 Task: Find connections with filter location Bargi with filter topic #marketingwith filter profile language French with filter current company ZEE5 with filter school RIMT University with filter industry Ambulance Services with filter service category Accounting with filter keywords title Application Developer
Action: Mouse moved to (596, 81)
Screenshot: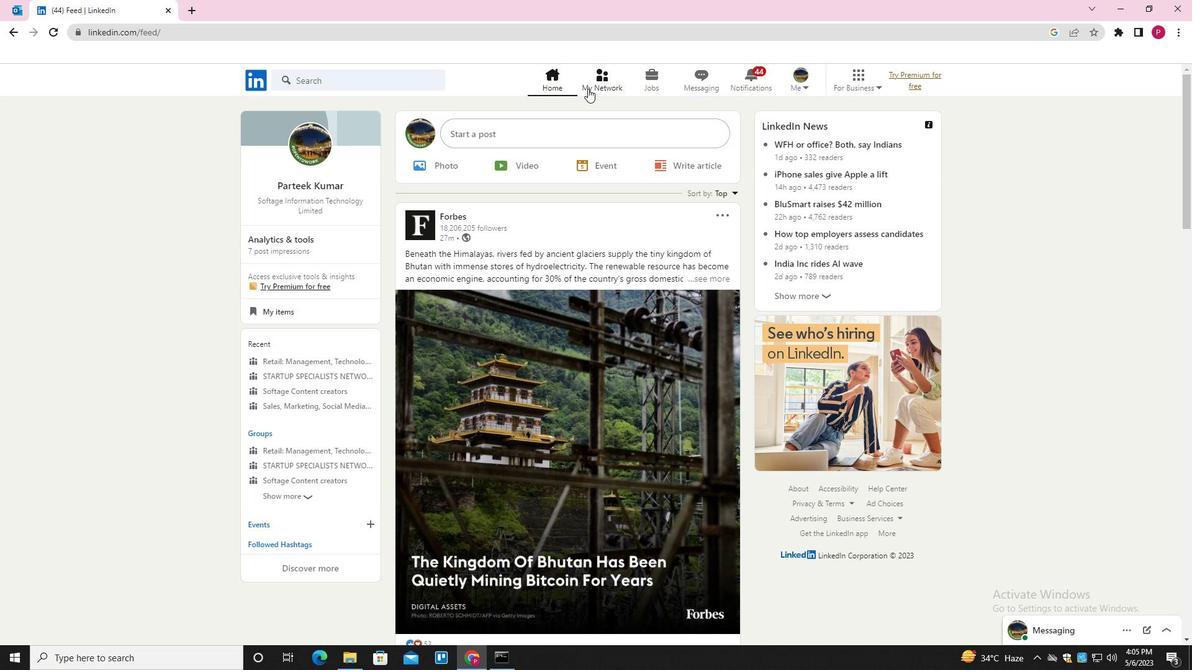 
Action: Mouse pressed left at (596, 81)
Screenshot: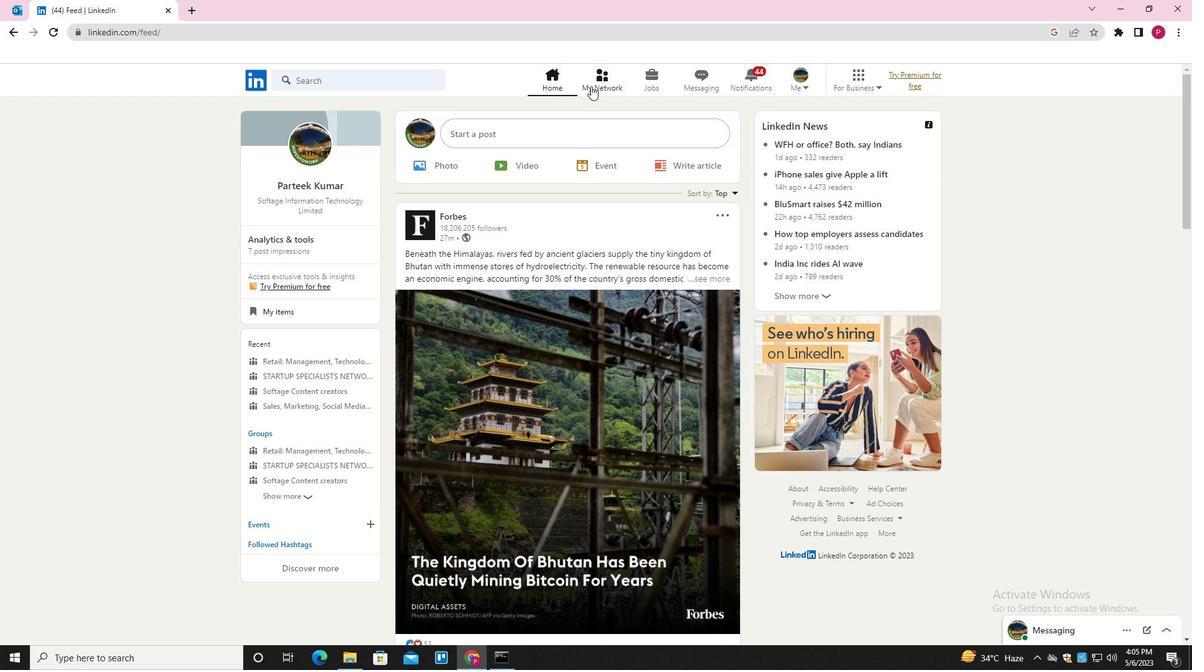 
Action: Mouse moved to (360, 144)
Screenshot: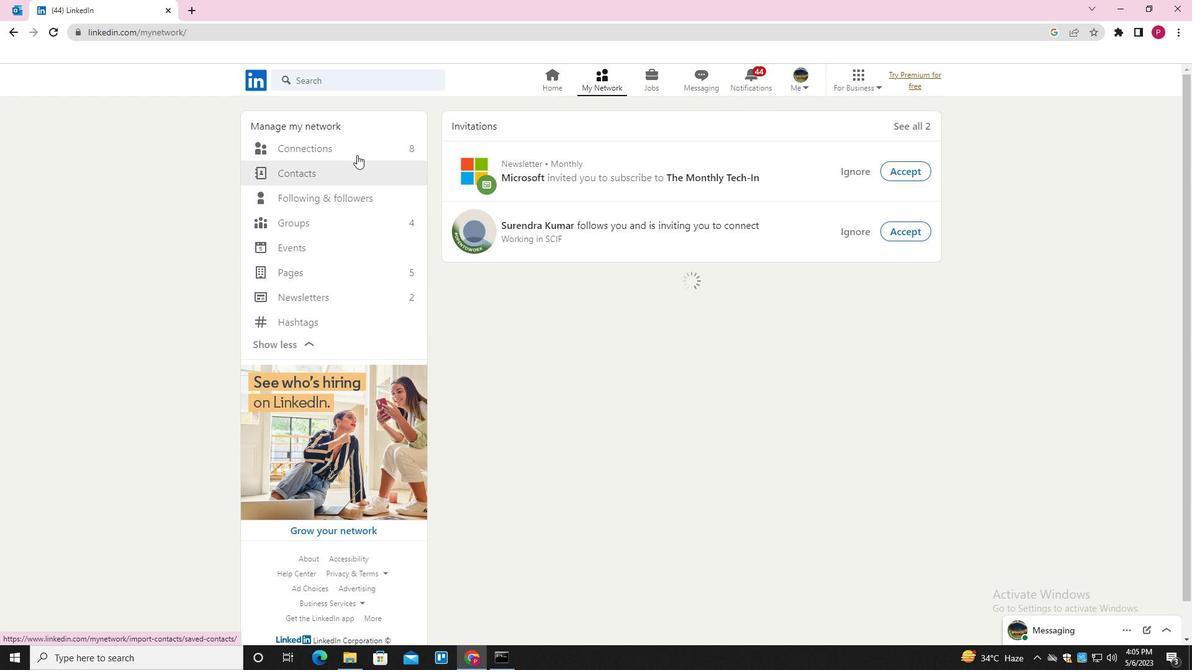 
Action: Mouse pressed left at (360, 144)
Screenshot: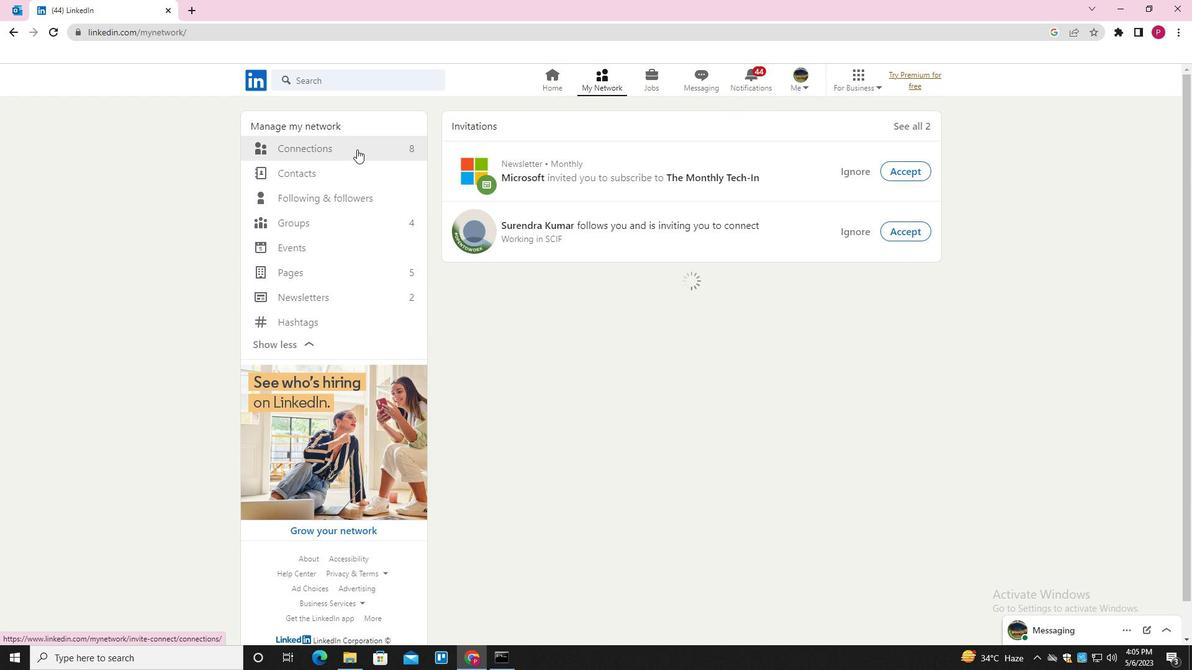 
Action: Mouse moved to (675, 152)
Screenshot: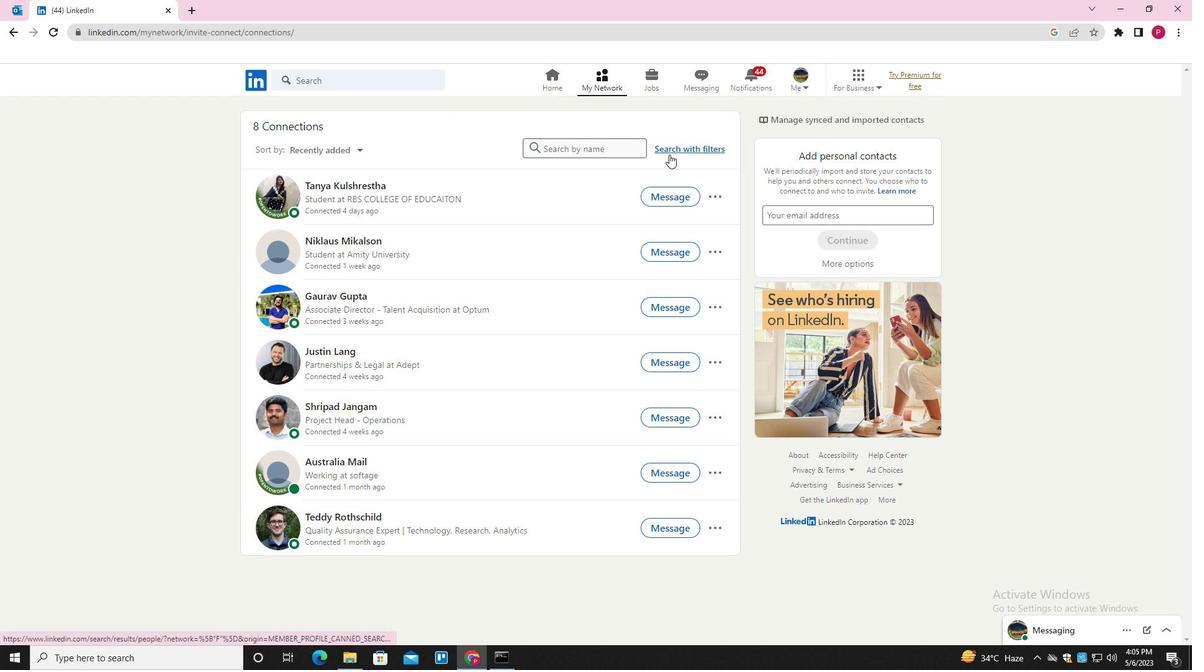
Action: Mouse pressed left at (675, 152)
Screenshot: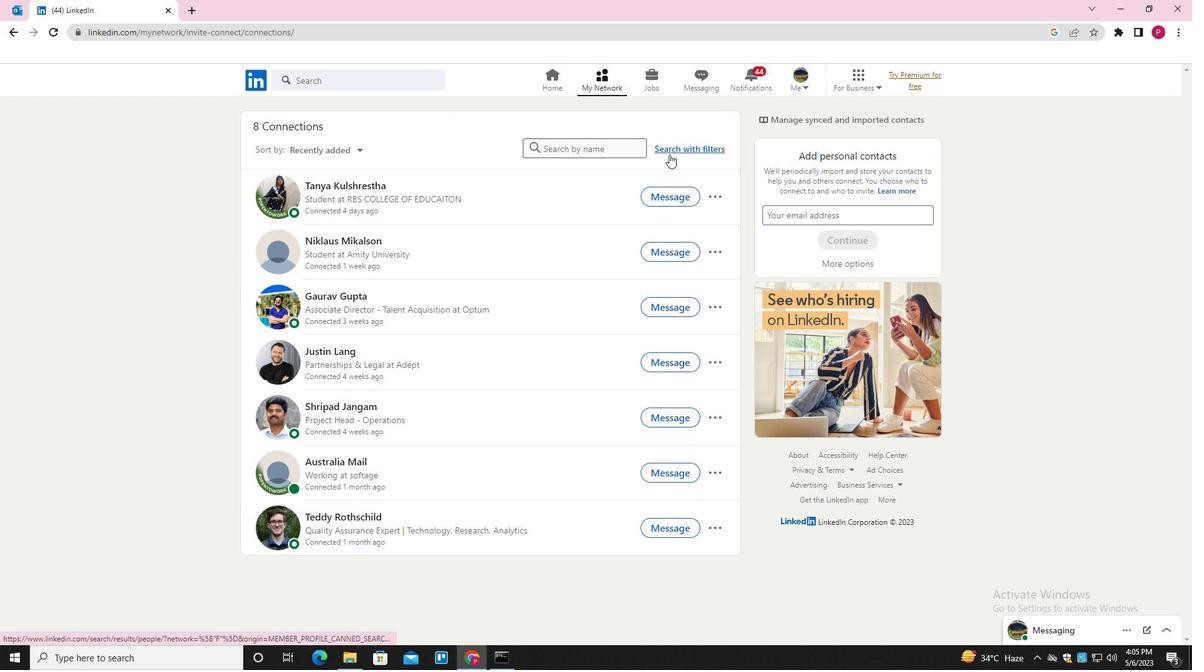 
Action: Mouse moved to (626, 113)
Screenshot: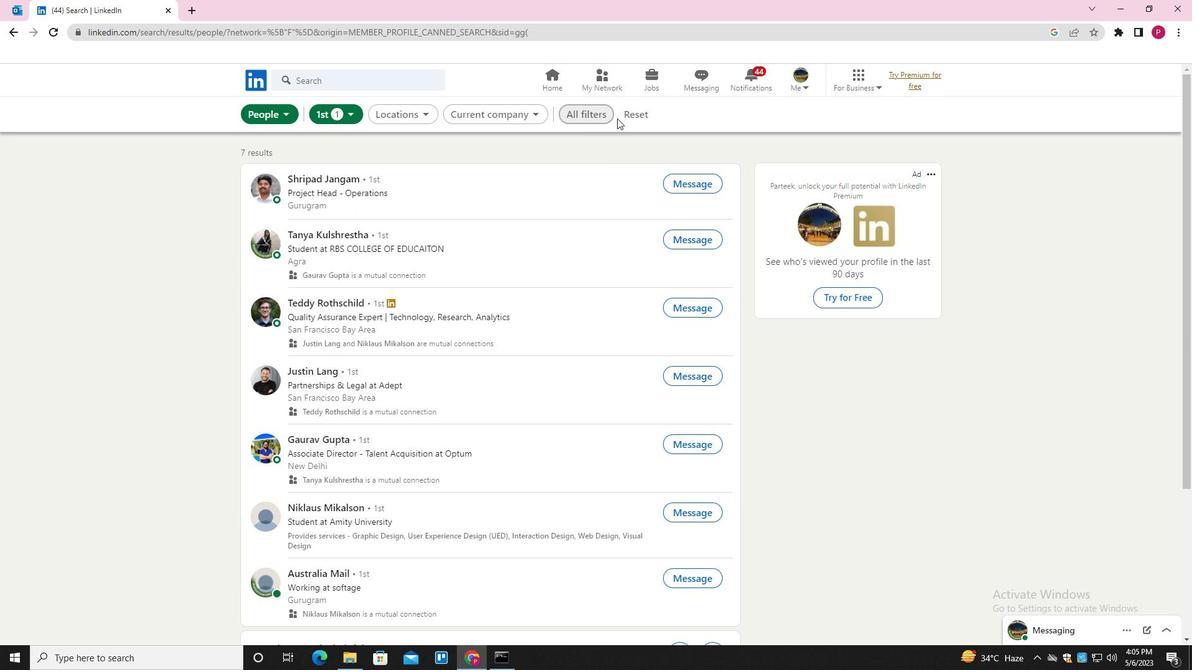 
Action: Mouse pressed left at (626, 113)
Screenshot: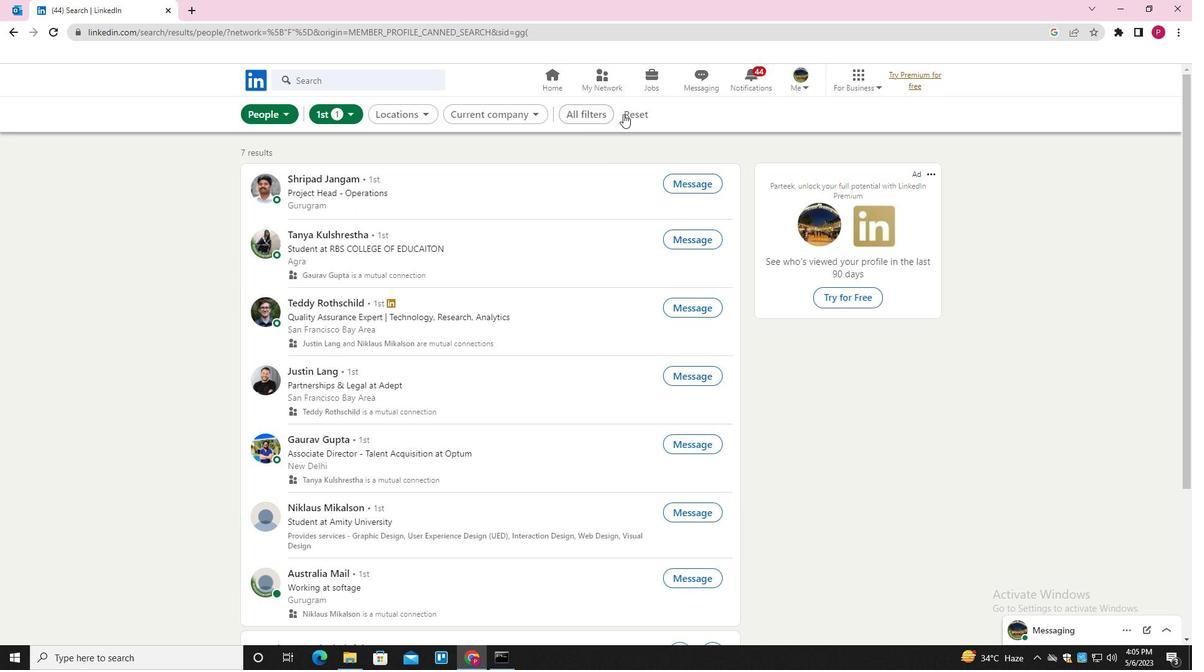 
Action: Mouse moved to (621, 117)
Screenshot: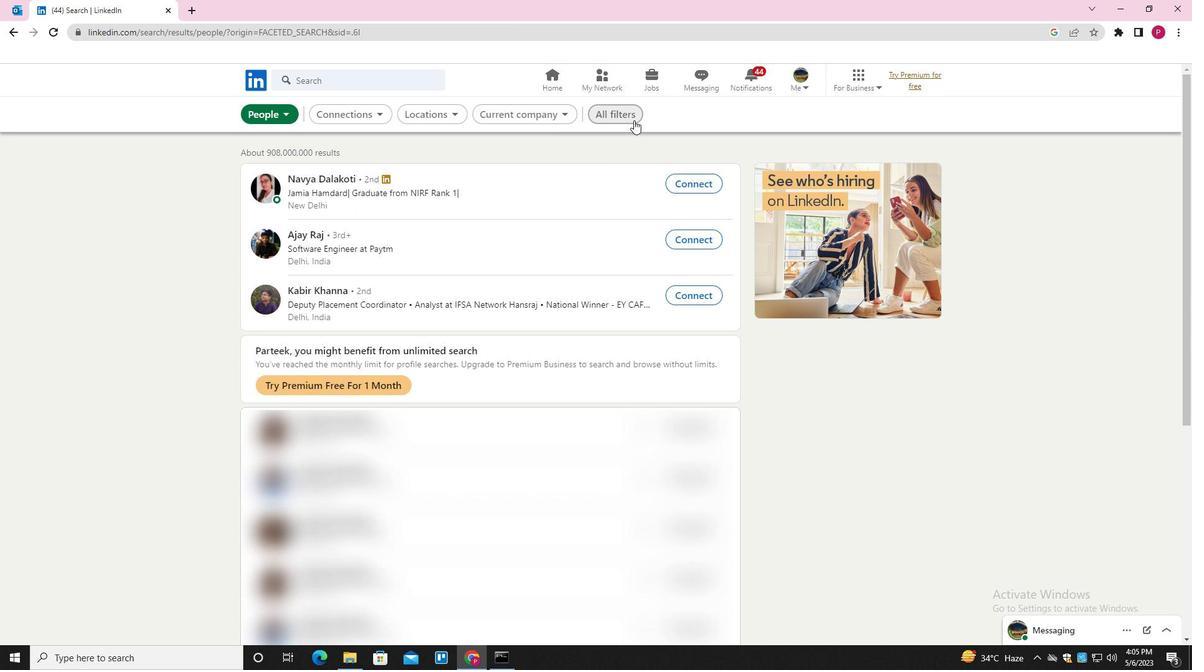 
Action: Mouse pressed left at (621, 117)
Screenshot: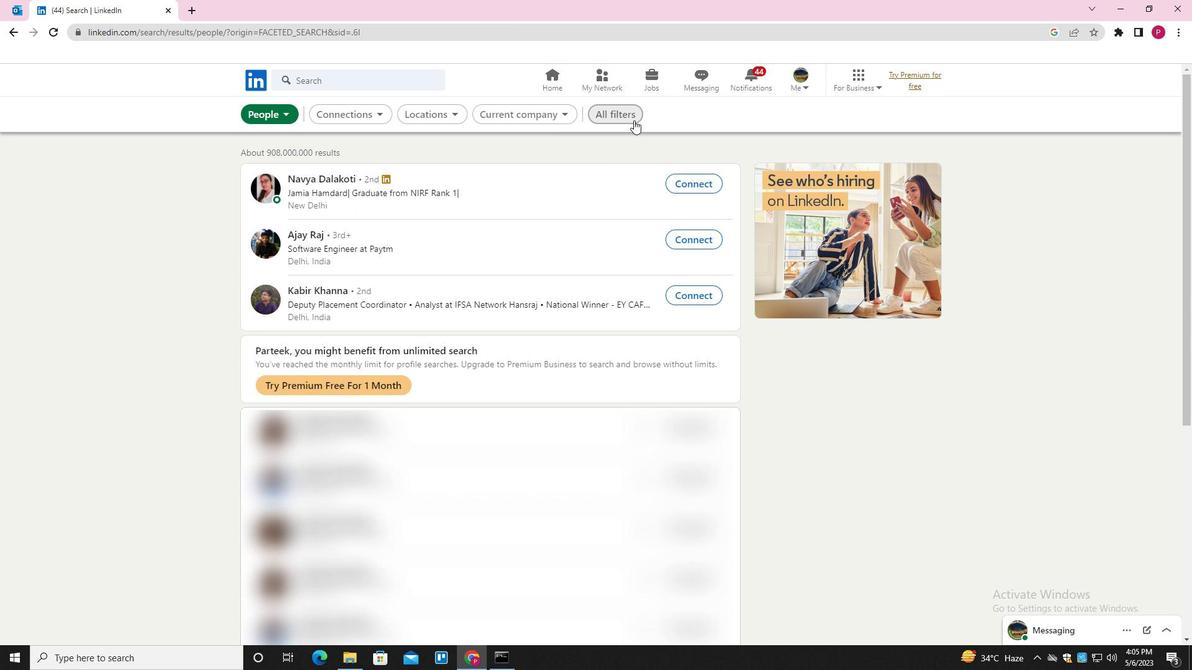
Action: Mouse moved to (980, 414)
Screenshot: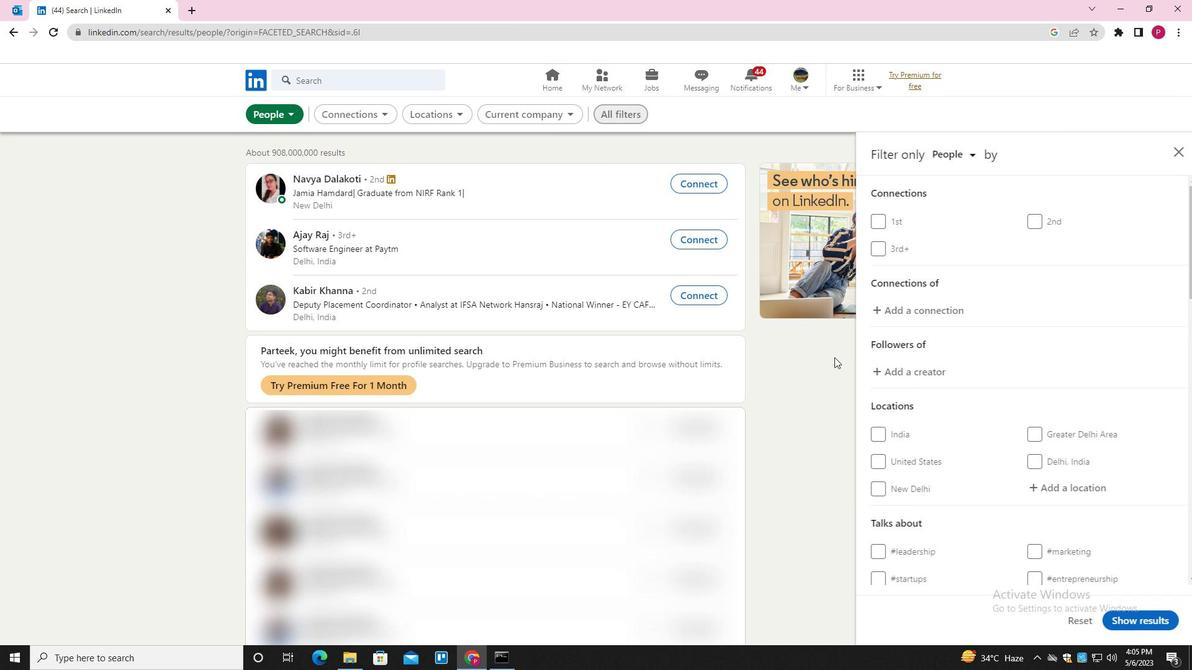 
Action: Mouse scrolled (980, 413) with delta (0, 0)
Screenshot: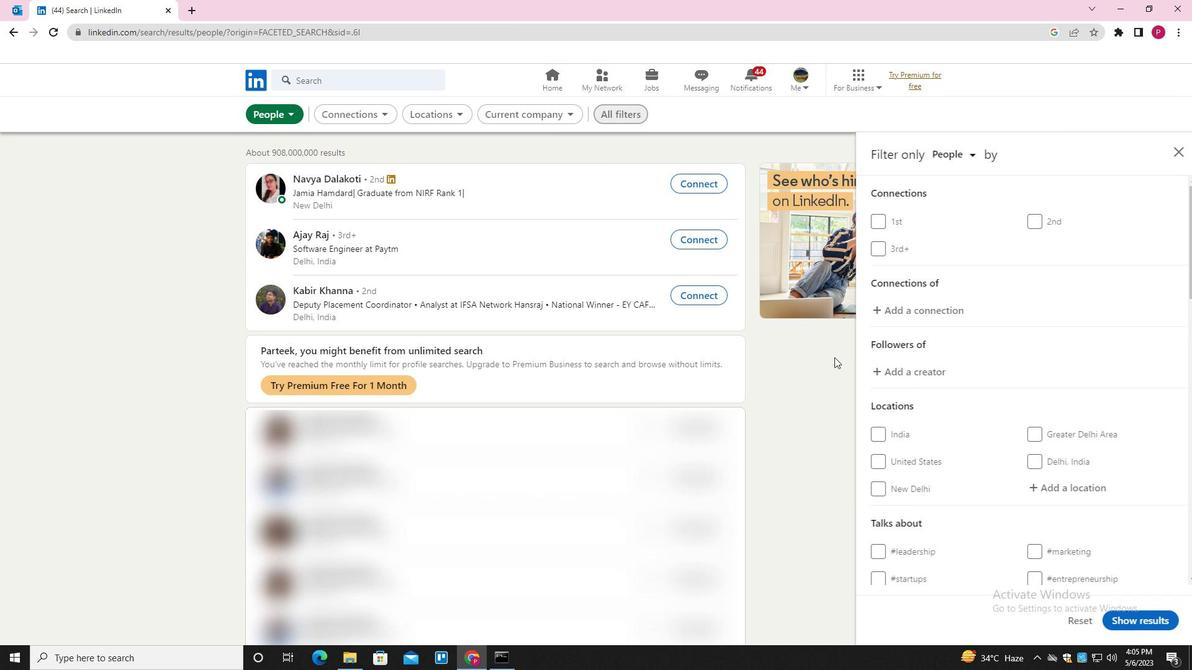 
Action: Mouse scrolled (980, 413) with delta (0, 0)
Screenshot: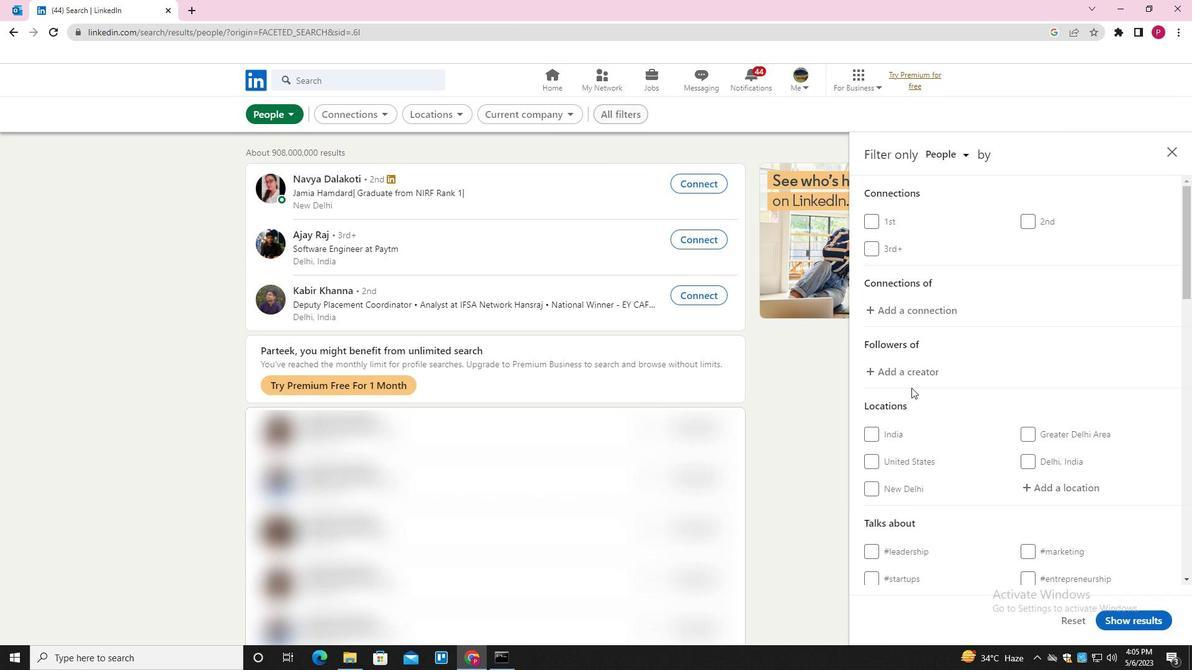 
Action: Mouse moved to (1045, 355)
Screenshot: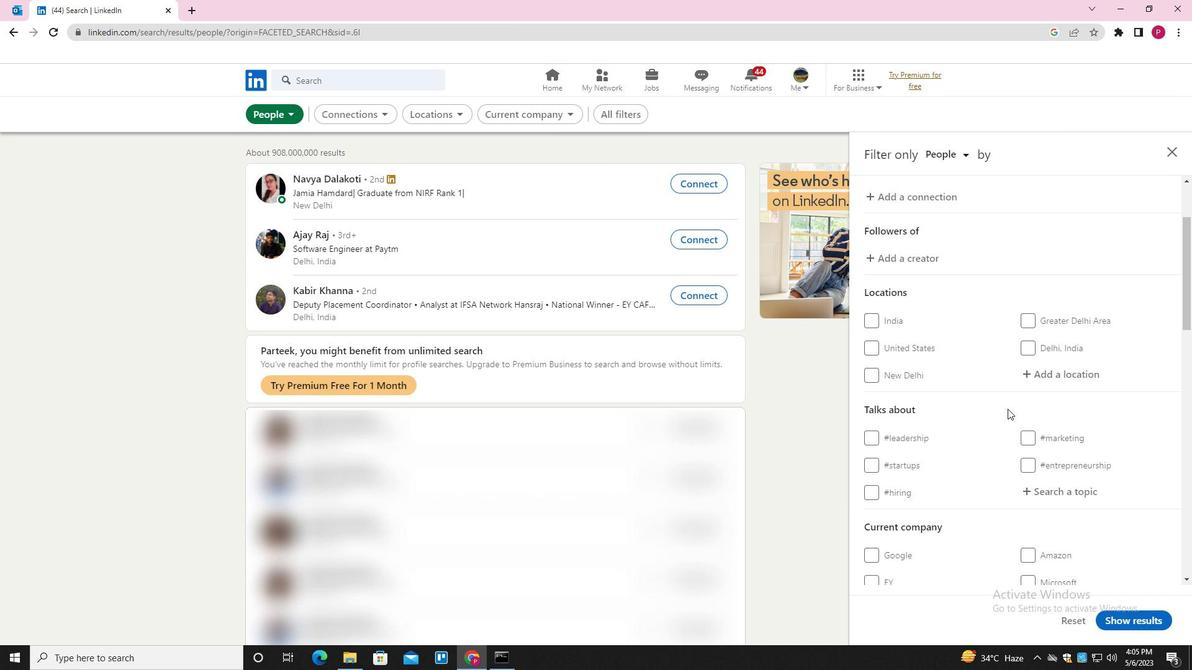 
Action: Mouse pressed left at (1045, 355)
Screenshot: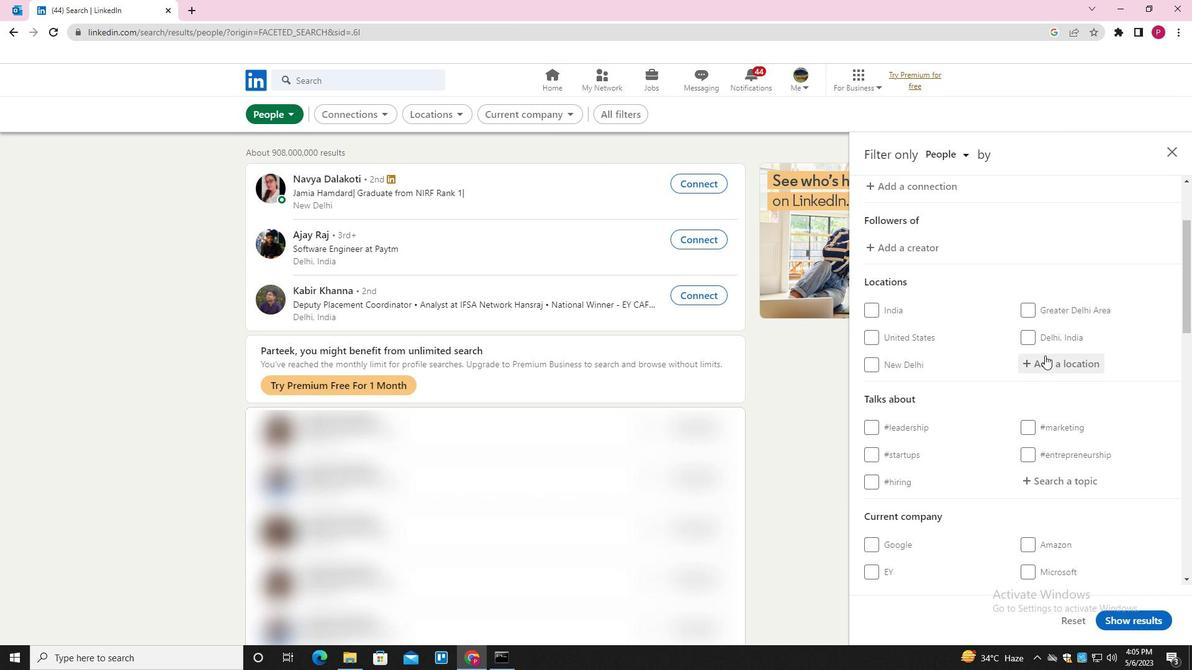 
Action: Mouse moved to (1046, 360)
Screenshot: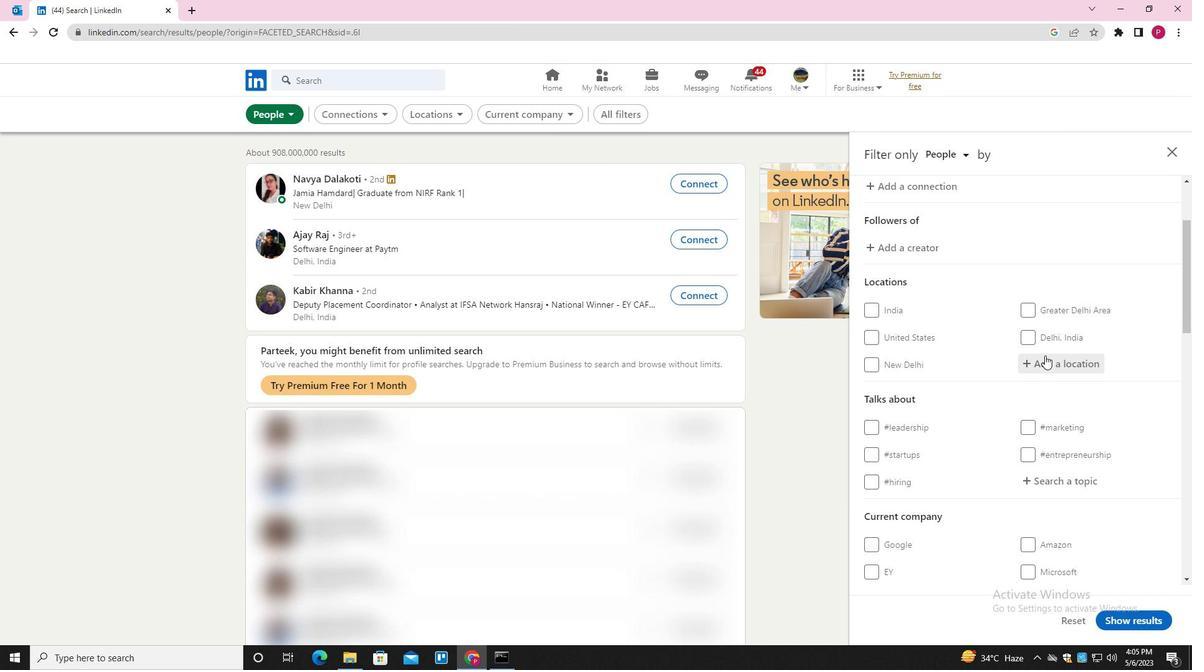 
Action: Key pressed <Key.shift>BARGI
Screenshot: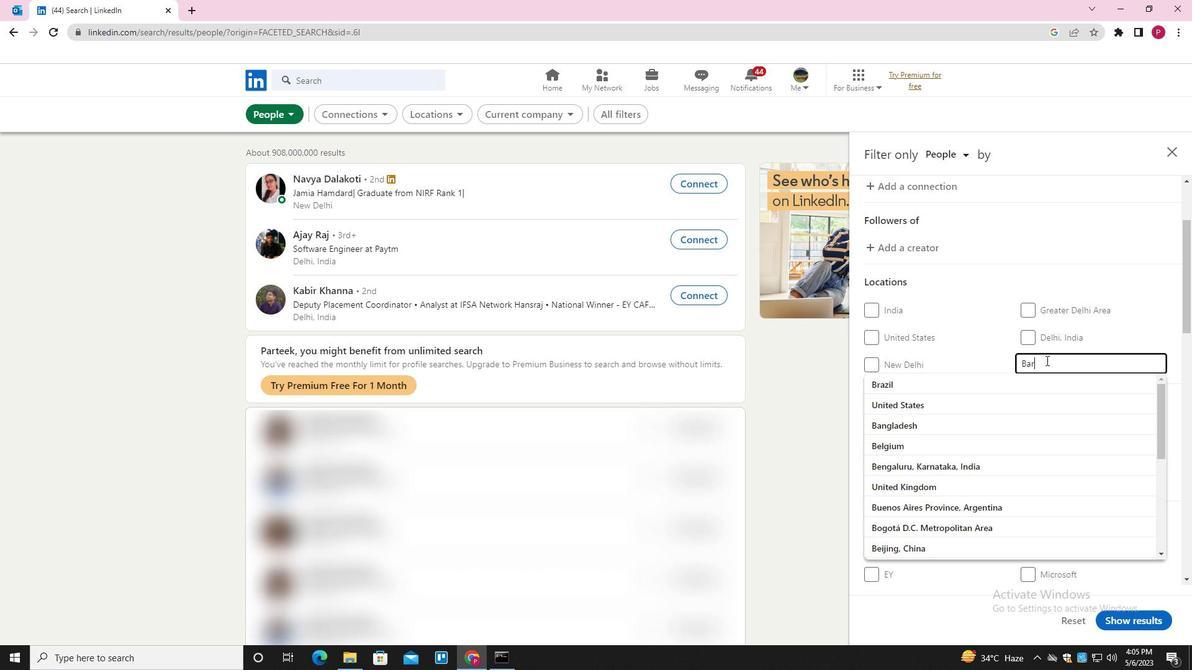 
Action: Mouse moved to (1051, 388)
Screenshot: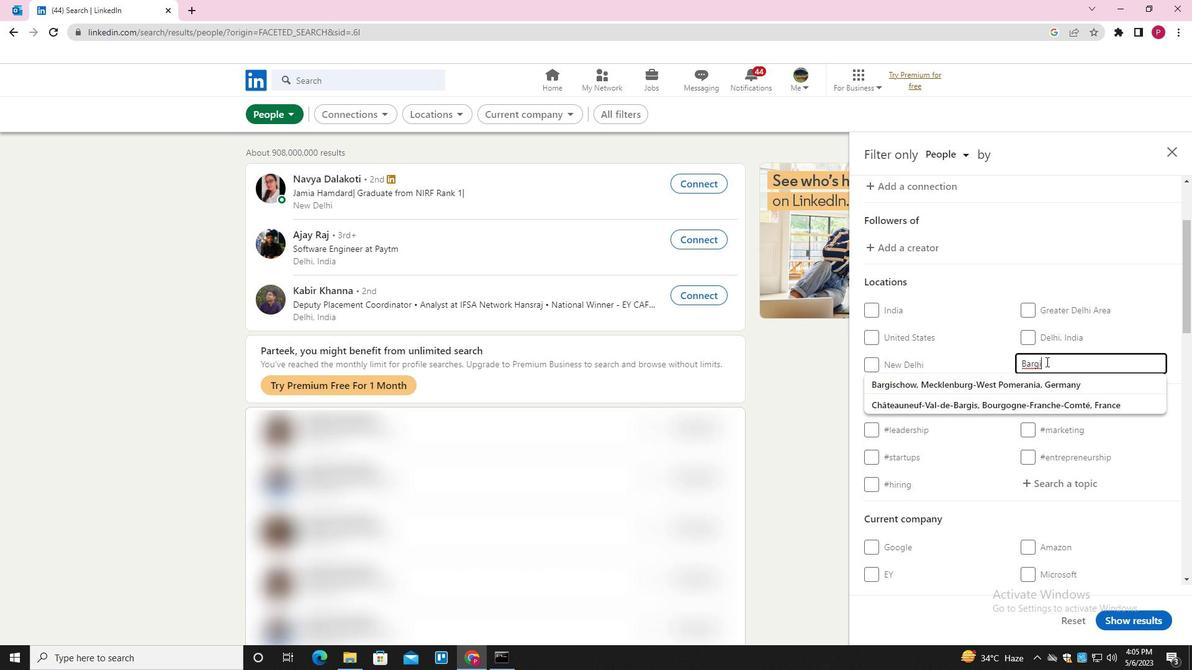 
Action: Mouse scrolled (1051, 387) with delta (0, 0)
Screenshot: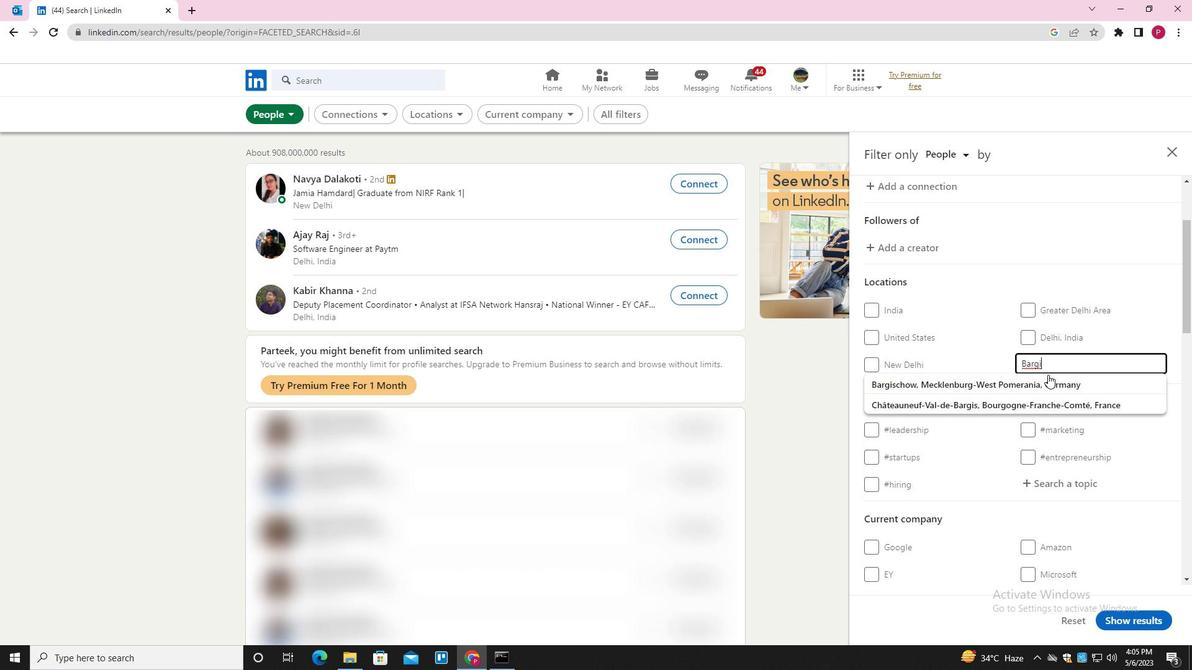 
Action: Mouse scrolled (1051, 387) with delta (0, 0)
Screenshot: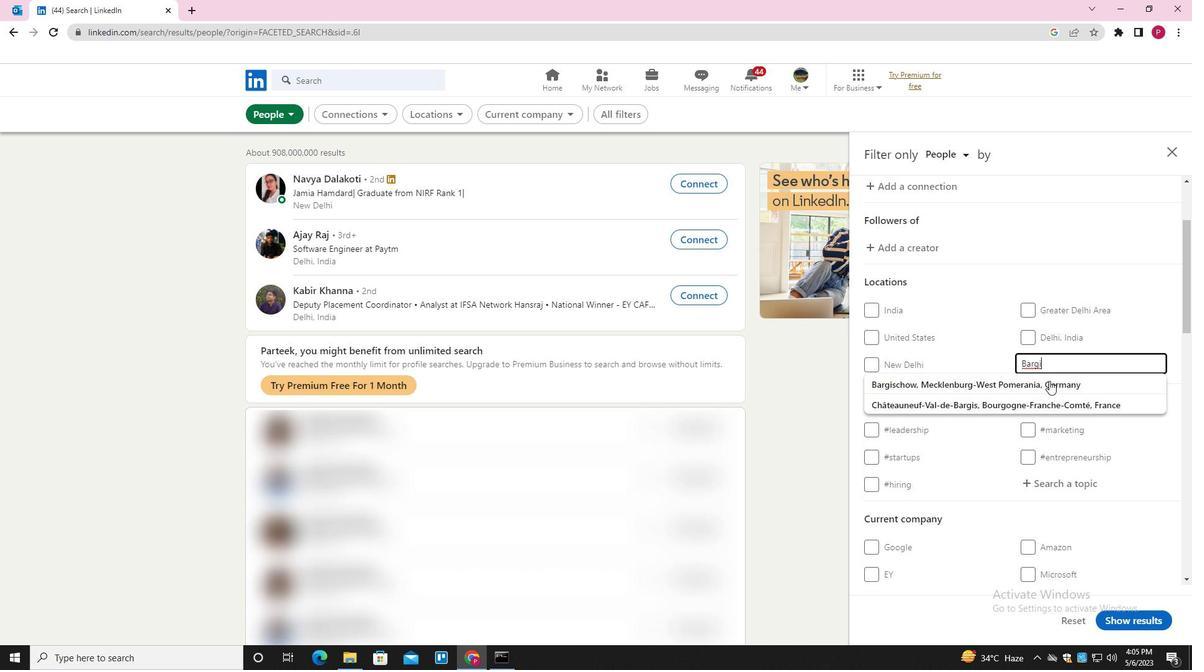 
Action: Mouse moved to (1055, 393)
Screenshot: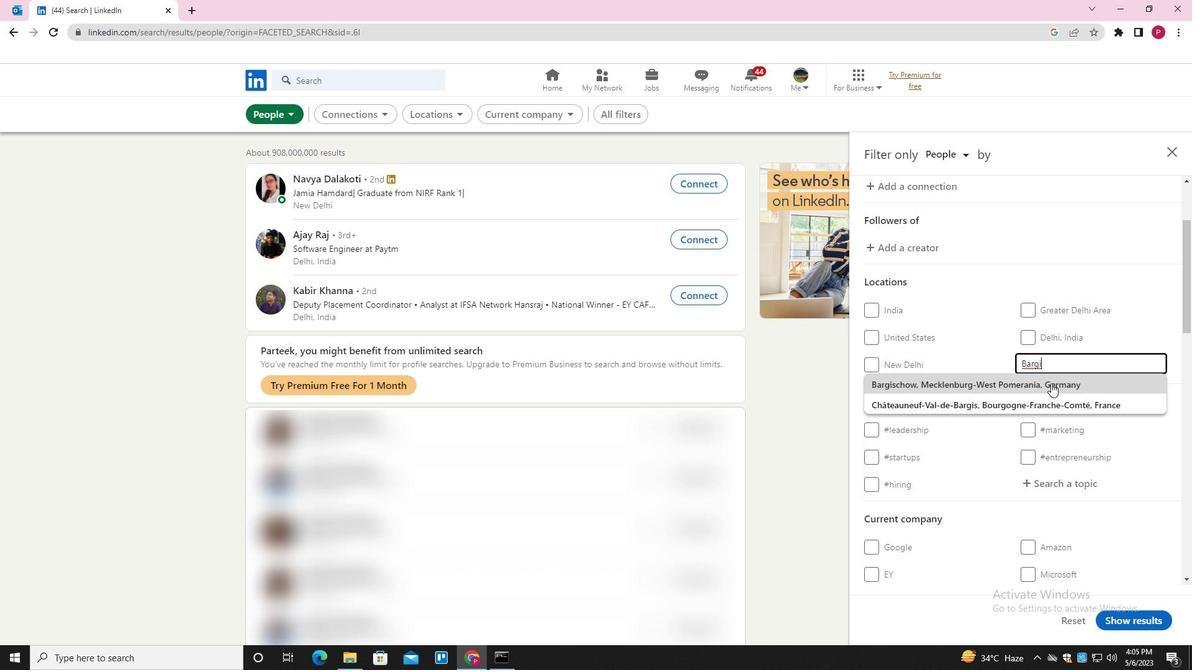 
Action: Mouse scrolled (1055, 392) with delta (0, 0)
Screenshot: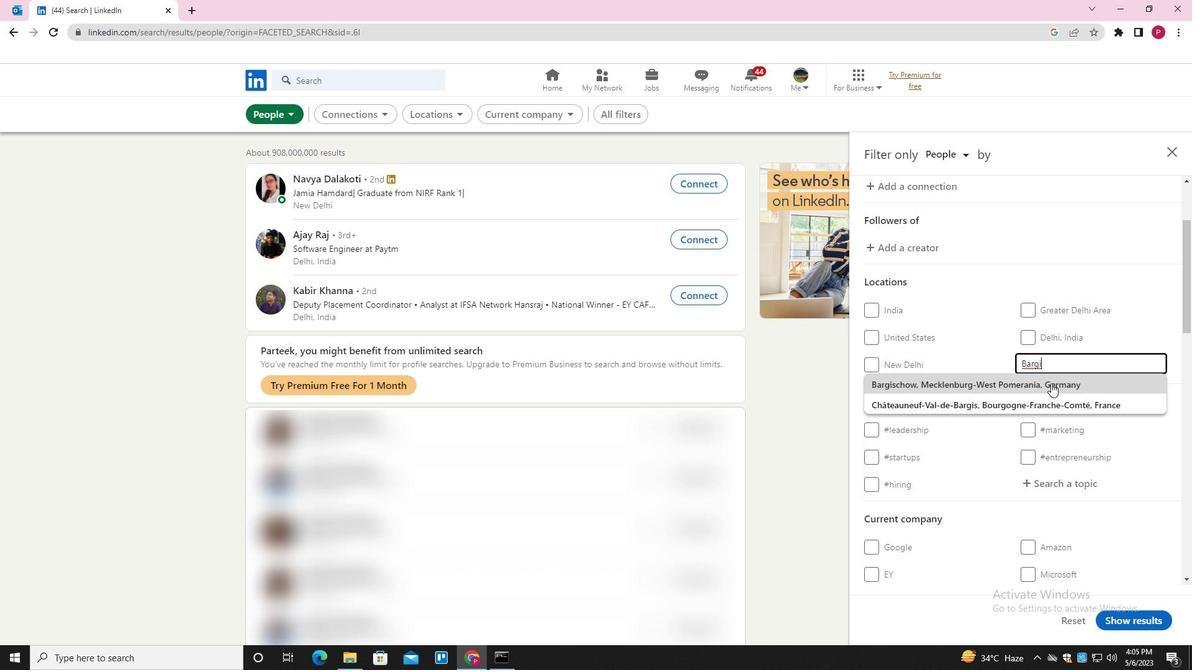 
Action: Mouse moved to (1070, 301)
Screenshot: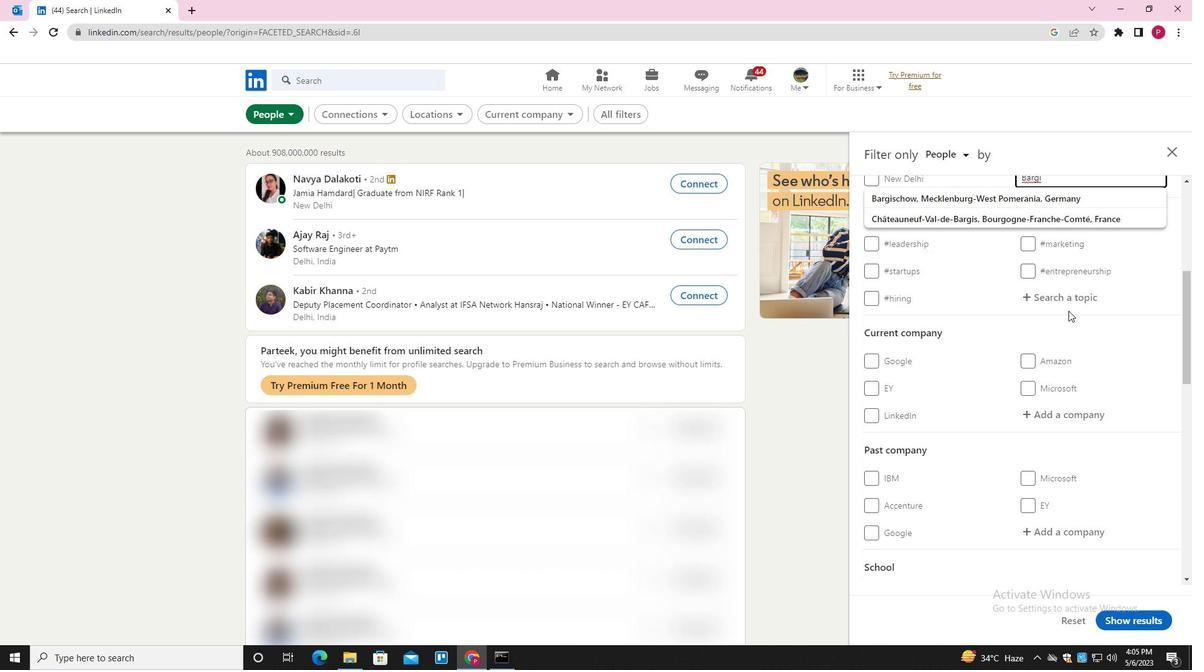 
Action: Mouse pressed left at (1070, 301)
Screenshot: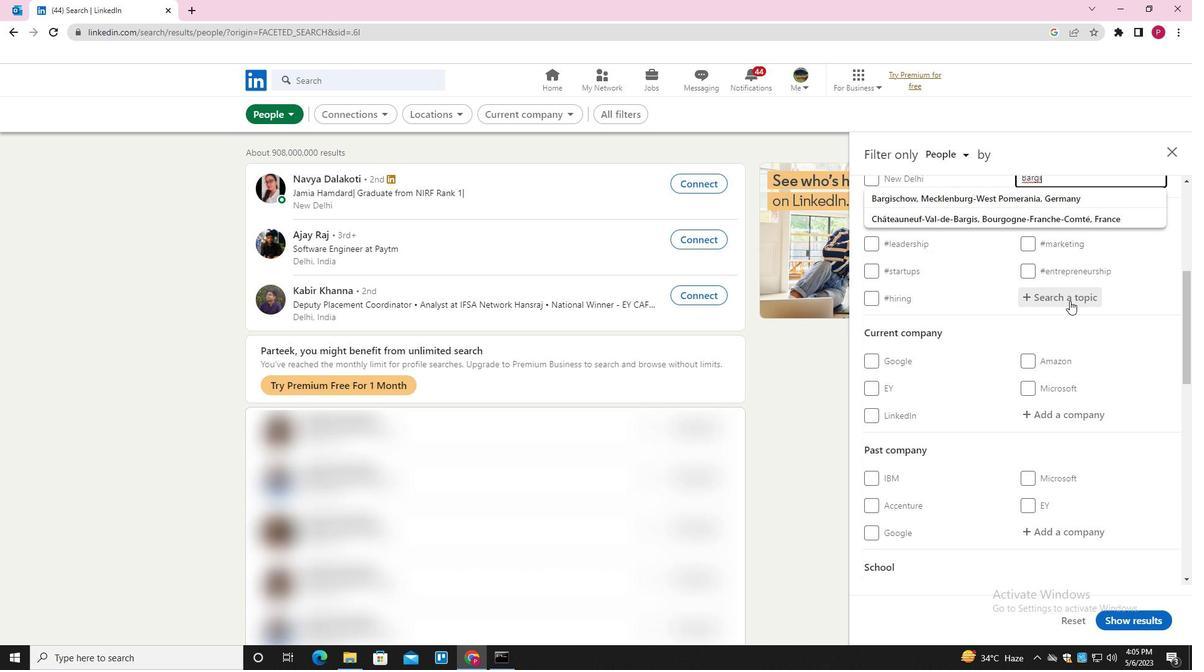 
Action: Key pressed MARKETING<Key.down><Key.enter>
Screenshot: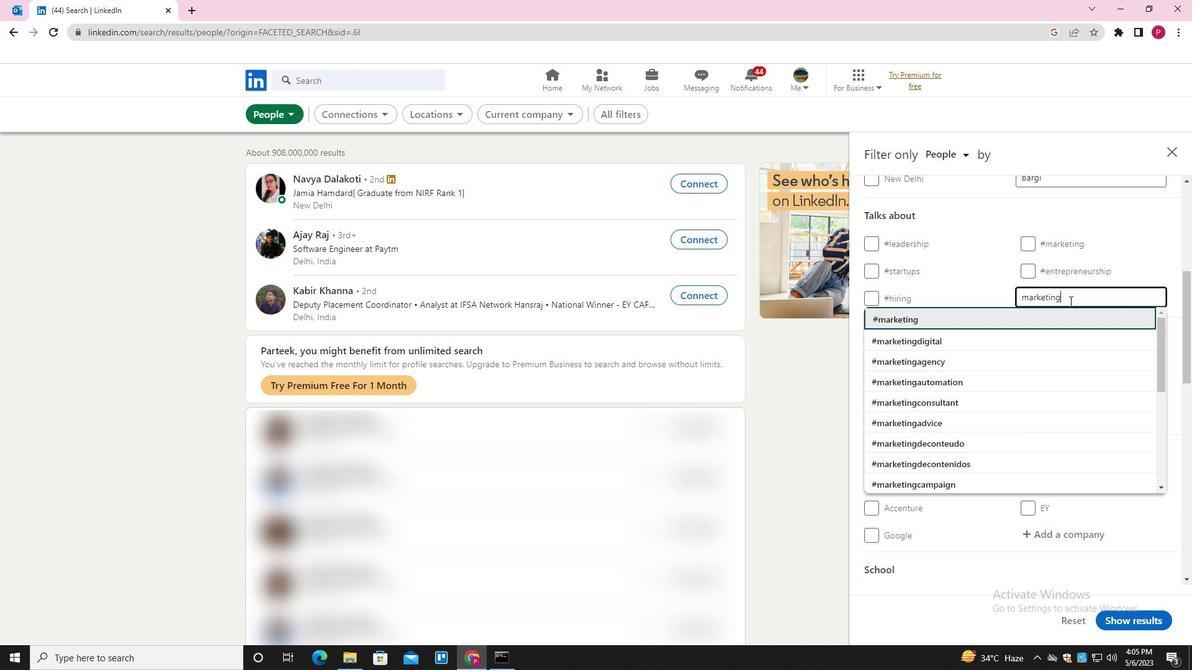 
Action: Mouse moved to (987, 375)
Screenshot: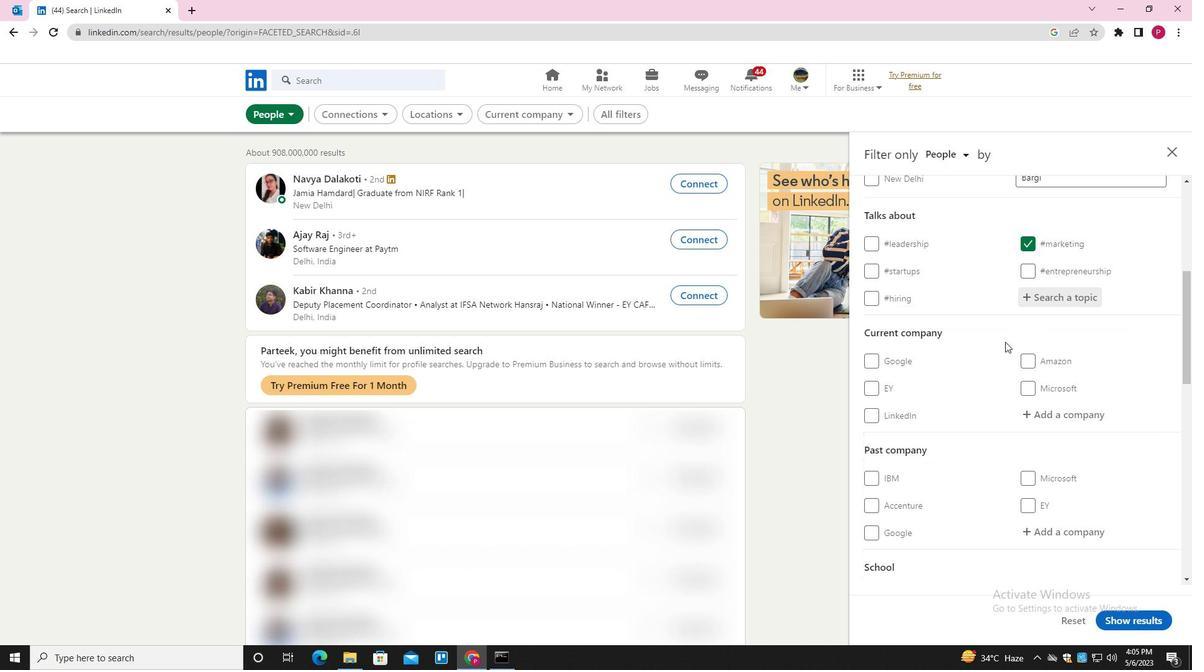 
Action: Mouse scrolled (987, 374) with delta (0, 0)
Screenshot: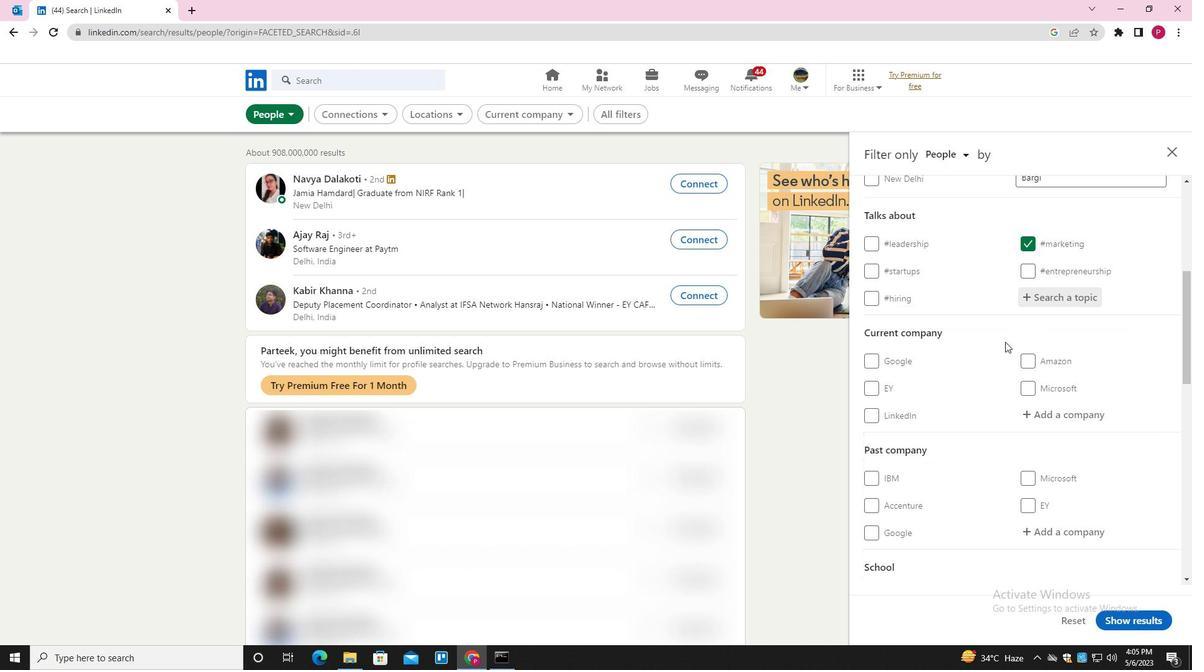 
Action: Mouse moved to (987, 381)
Screenshot: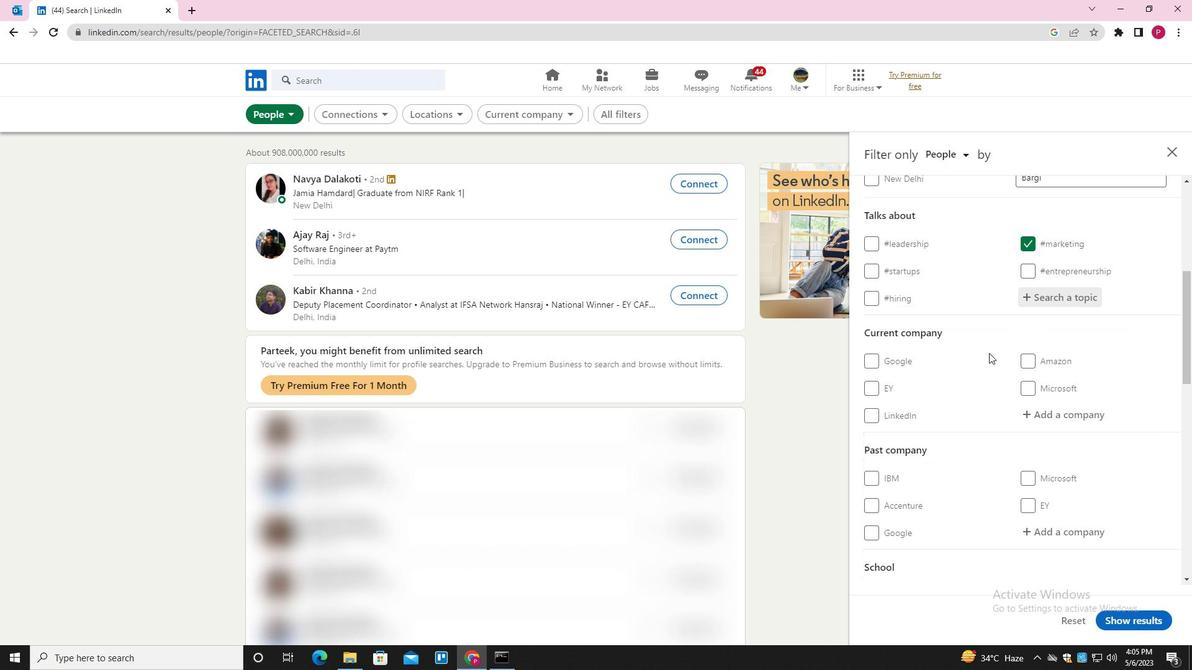 
Action: Mouse scrolled (987, 380) with delta (0, 0)
Screenshot: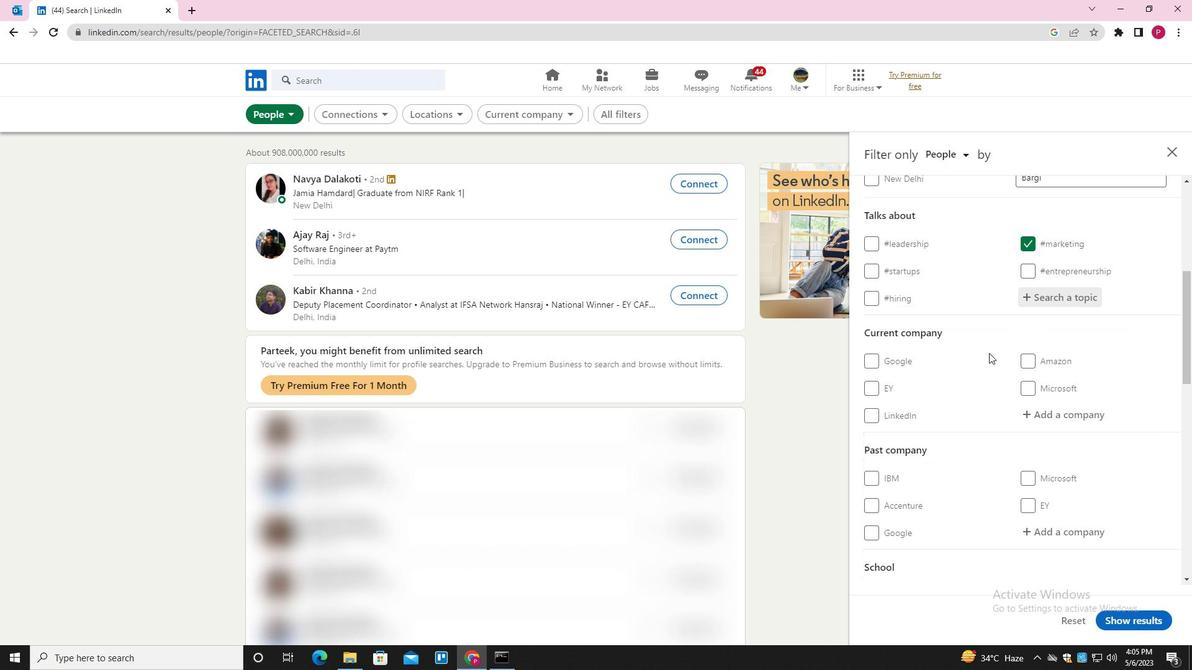 
Action: Mouse scrolled (987, 380) with delta (0, 0)
Screenshot: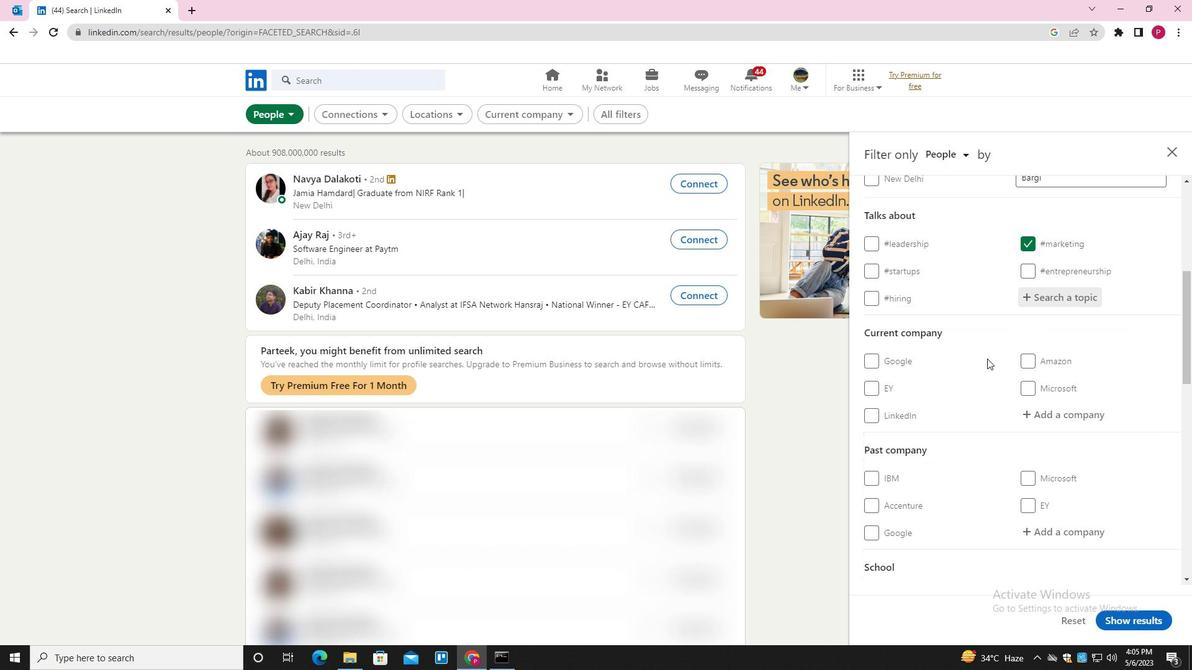 
Action: Mouse scrolled (987, 380) with delta (0, 0)
Screenshot: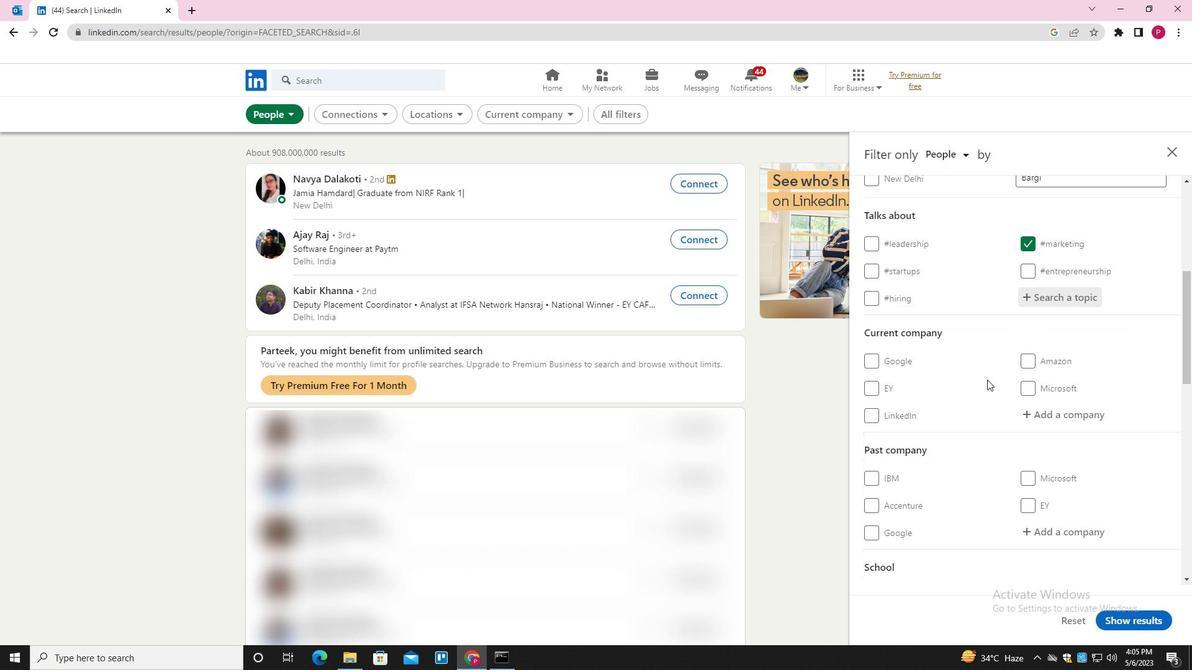 
Action: Mouse moved to (991, 362)
Screenshot: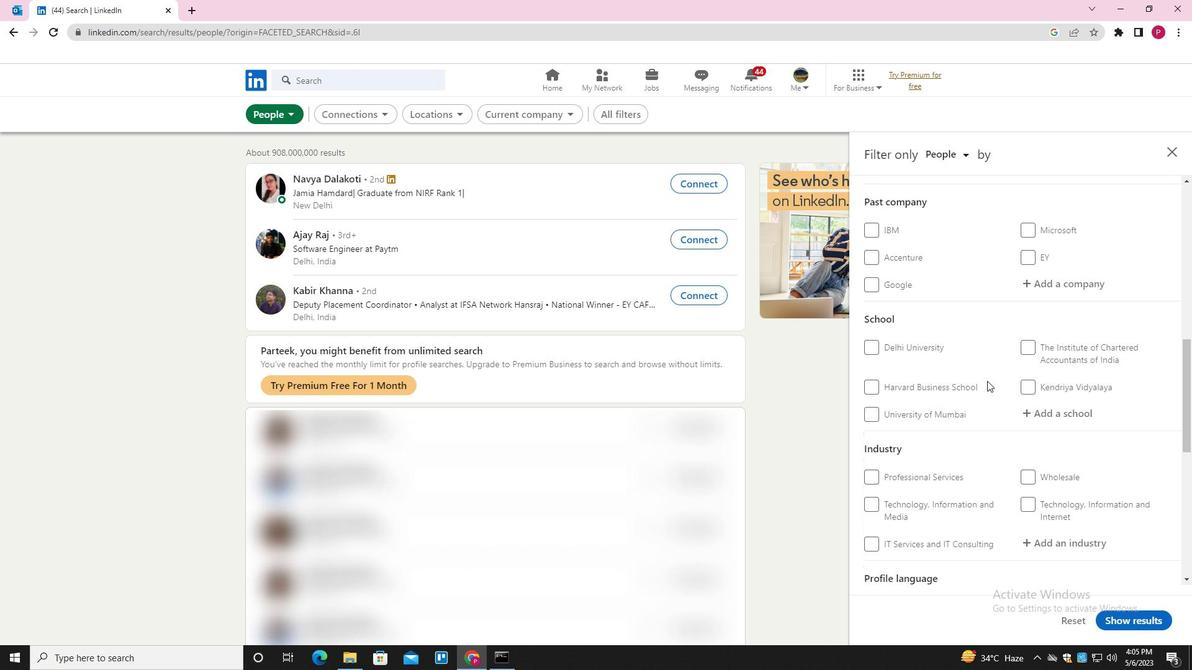 
Action: Mouse scrolled (991, 361) with delta (0, 0)
Screenshot: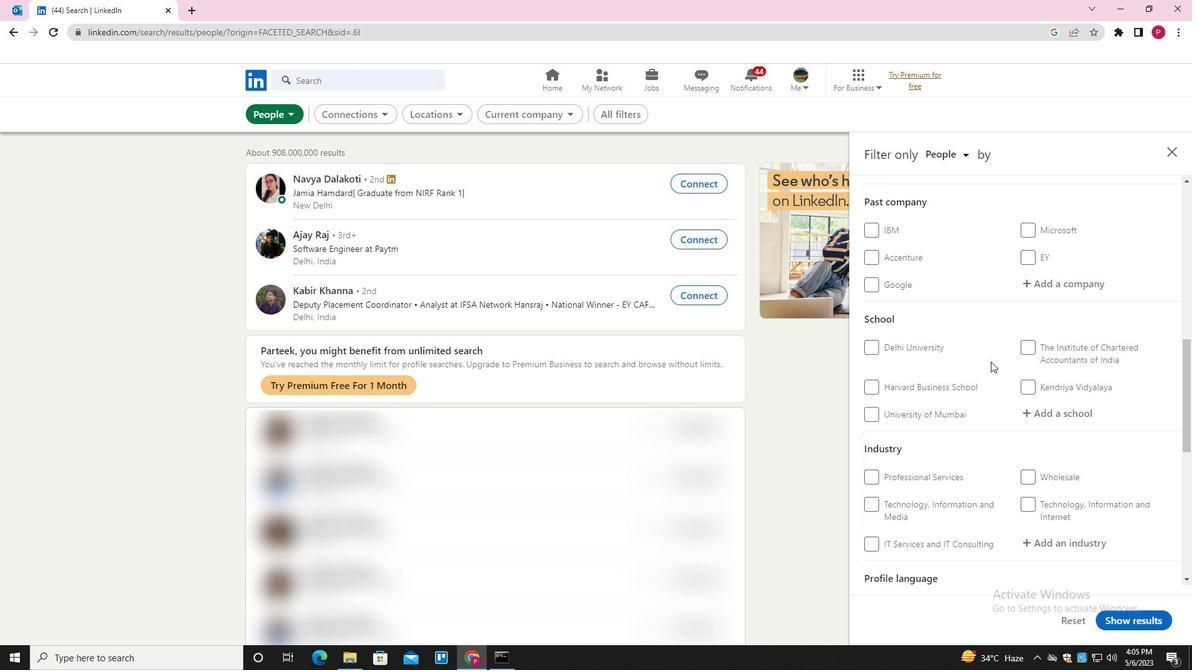 
Action: Mouse scrolled (991, 361) with delta (0, 0)
Screenshot: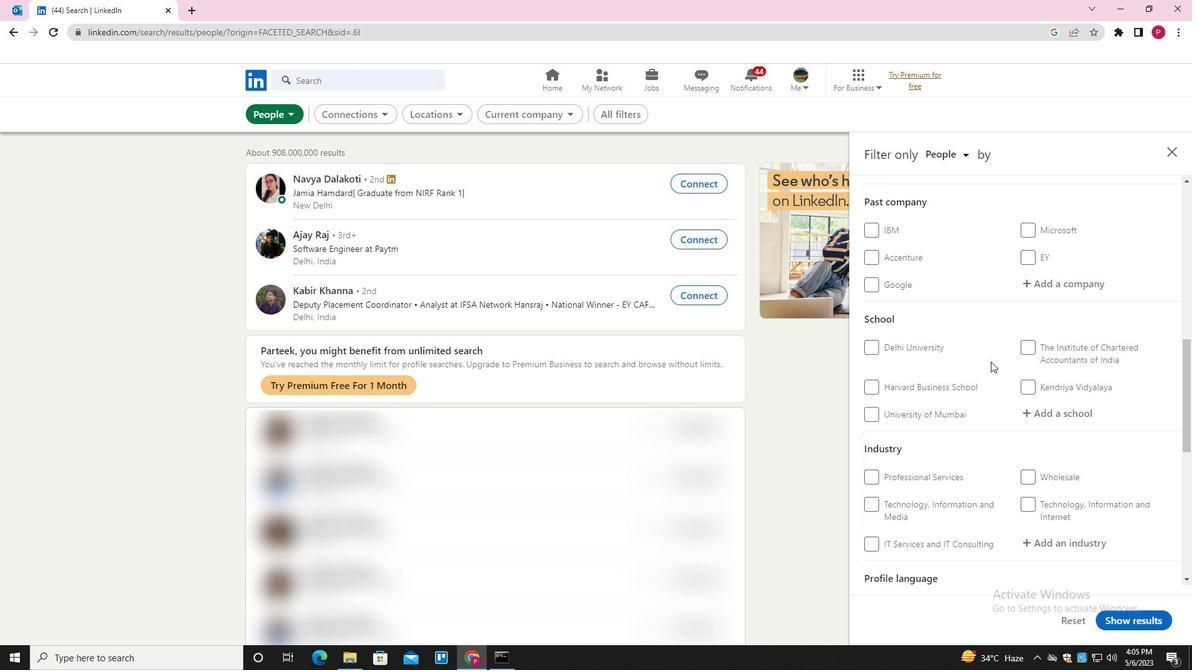 
Action: Mouse scrolled (991, 361) with delta (0, 0)
Screenshot: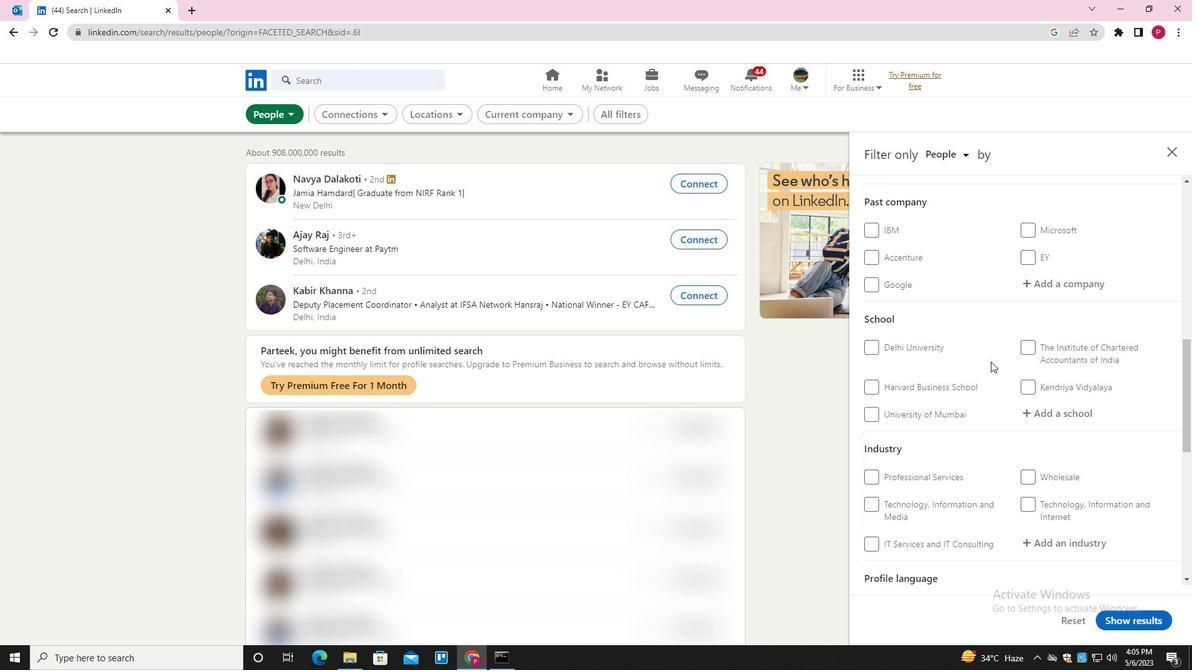 
Action: Mouse scrolled (991, 361) with delta (0, 0)
Screenshot: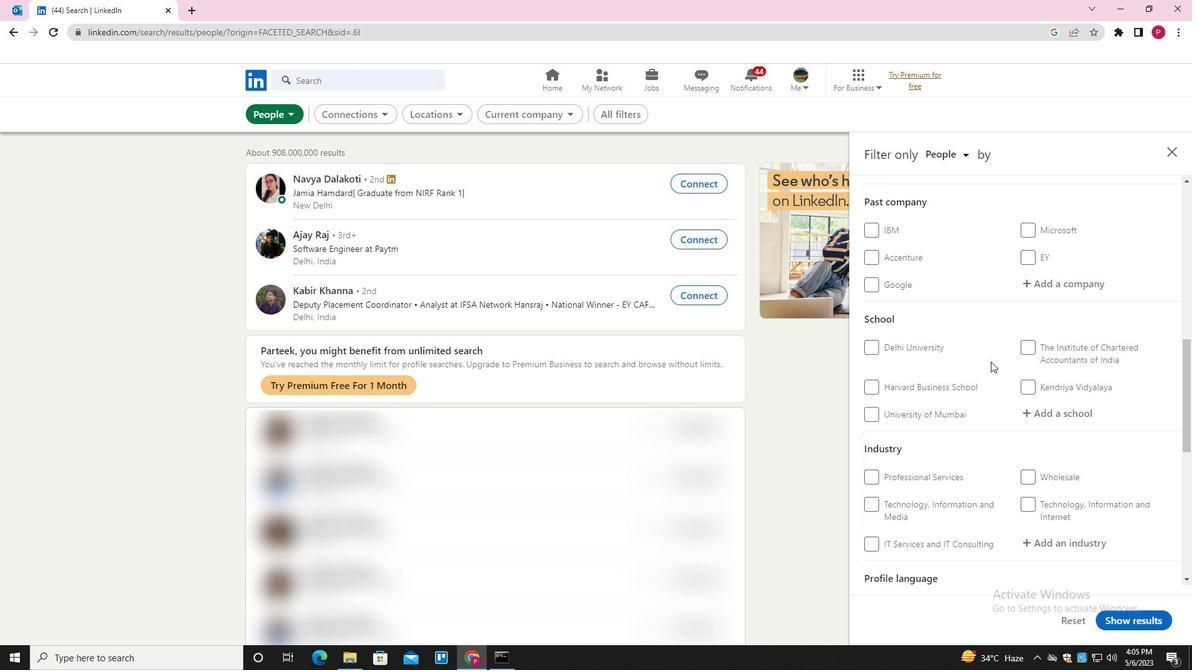
Action: Mouse scrolled (991, 361) with delta (0, 0)
Screenshot: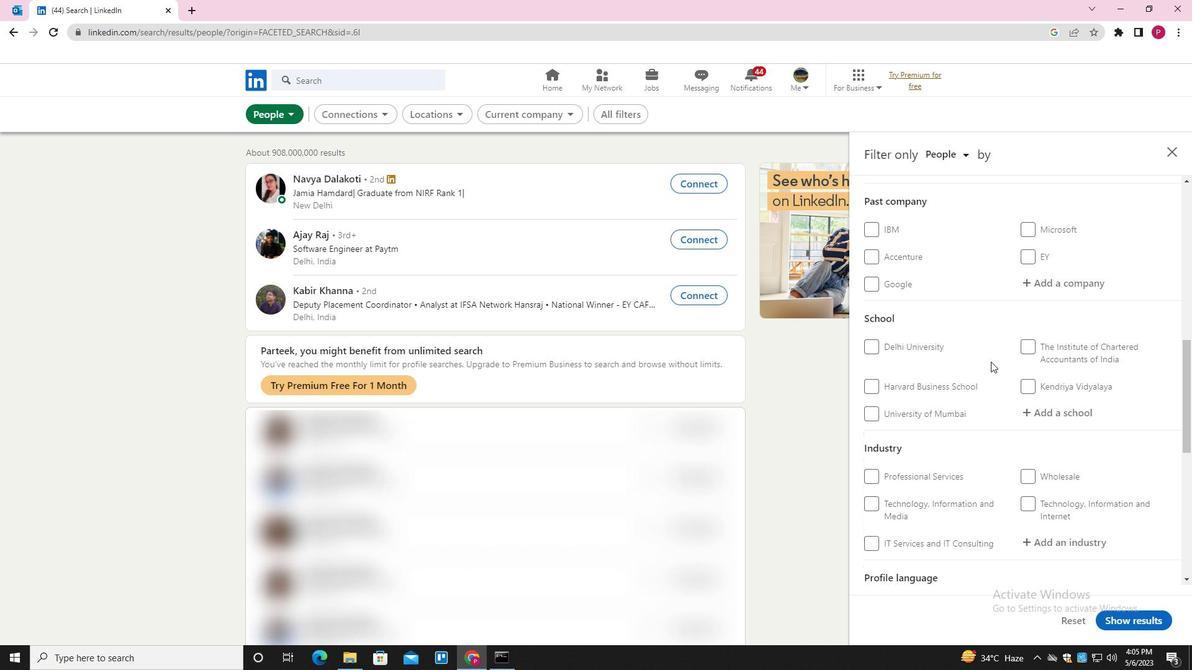 
Action: Mouse scrolled (991, 361) with delta (0, 0)
Screenshot: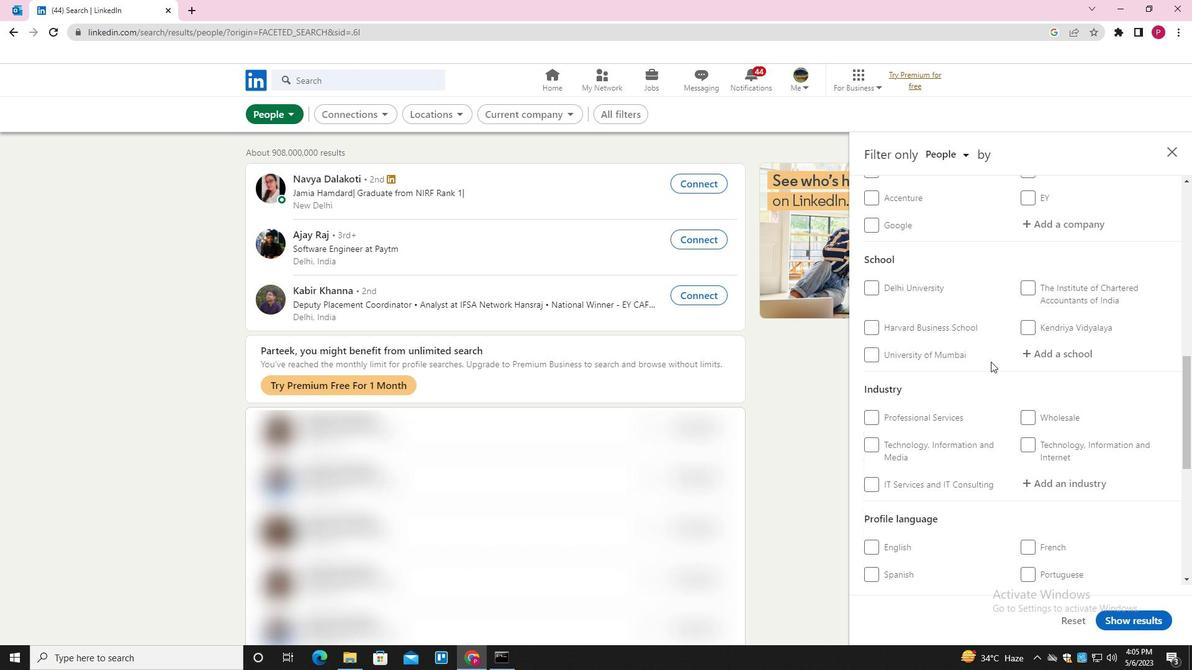 
Action: Mouse moved to (1032, 243)
Screenshot: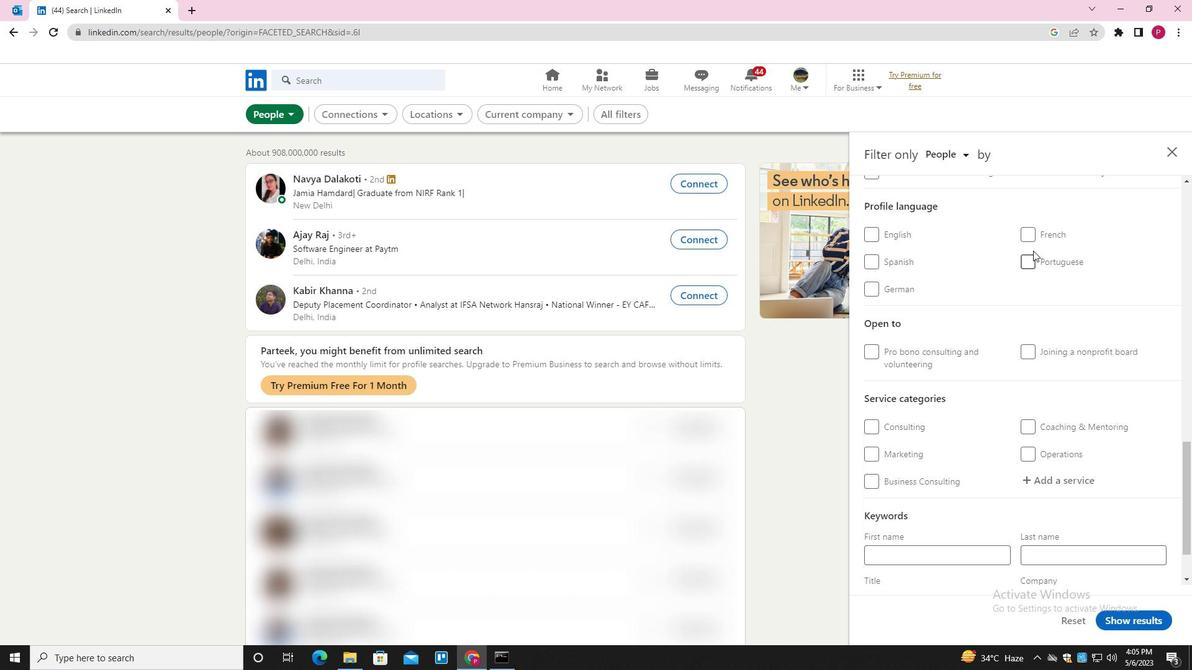 
Action: Mouse pressed left at (1032, 243)
Screenshot: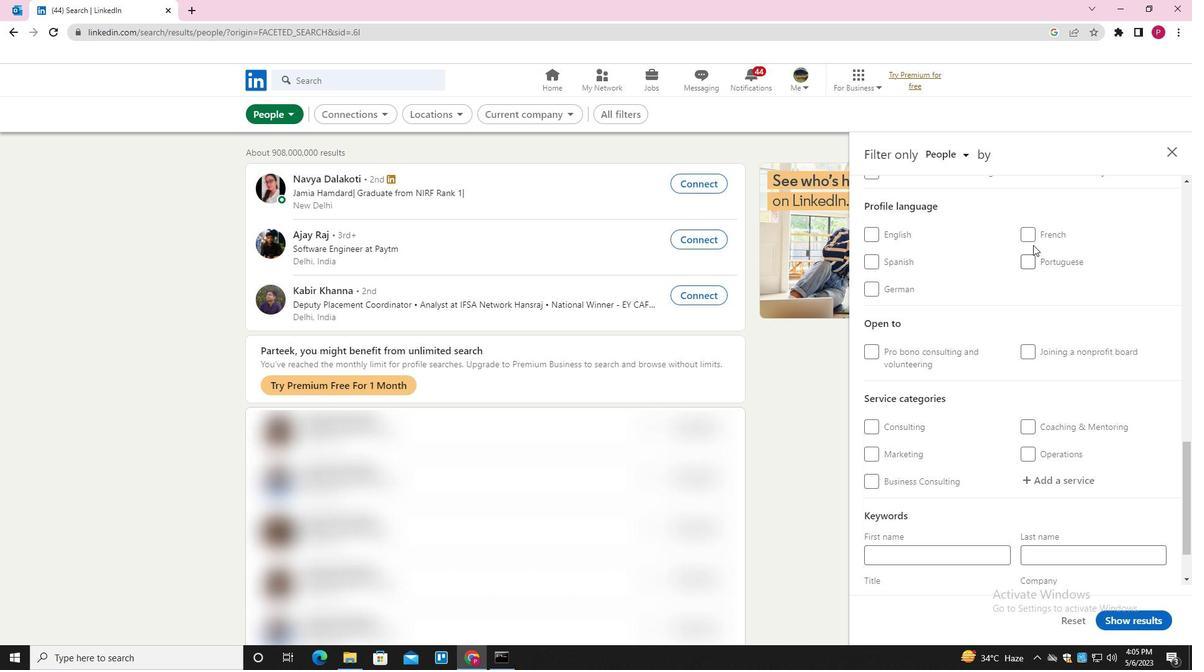 
Action: Mouse moved to (1034, 232)
Screenshot: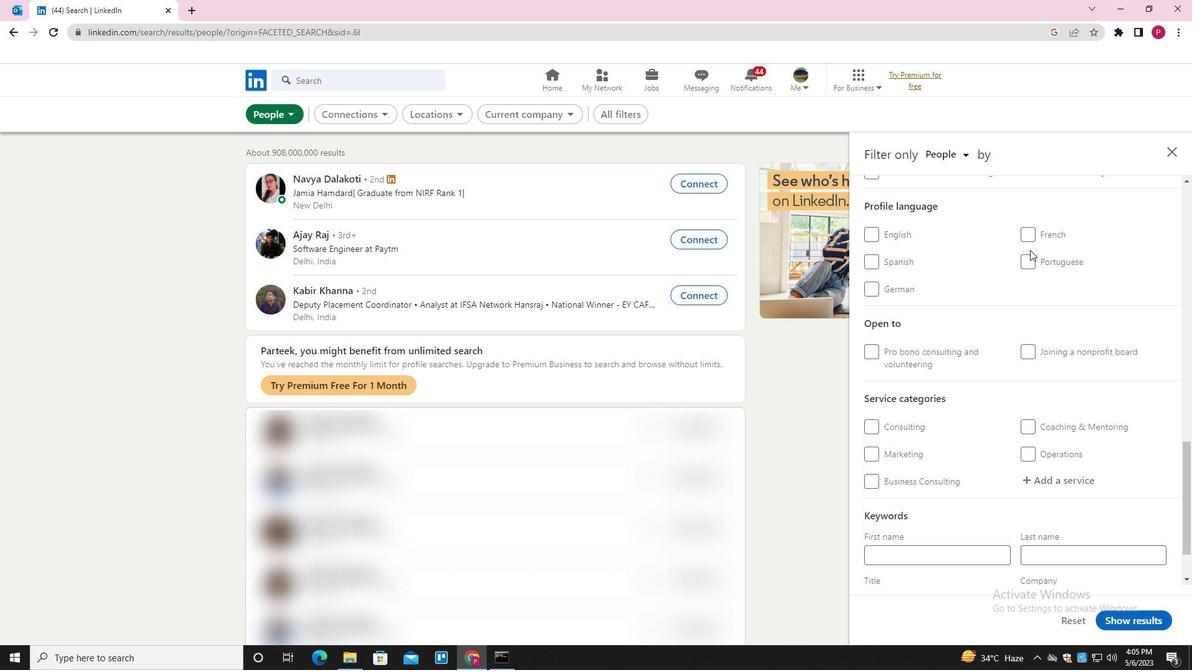 
Action: Mouse pressed left at (1034, 232)
Screenshot: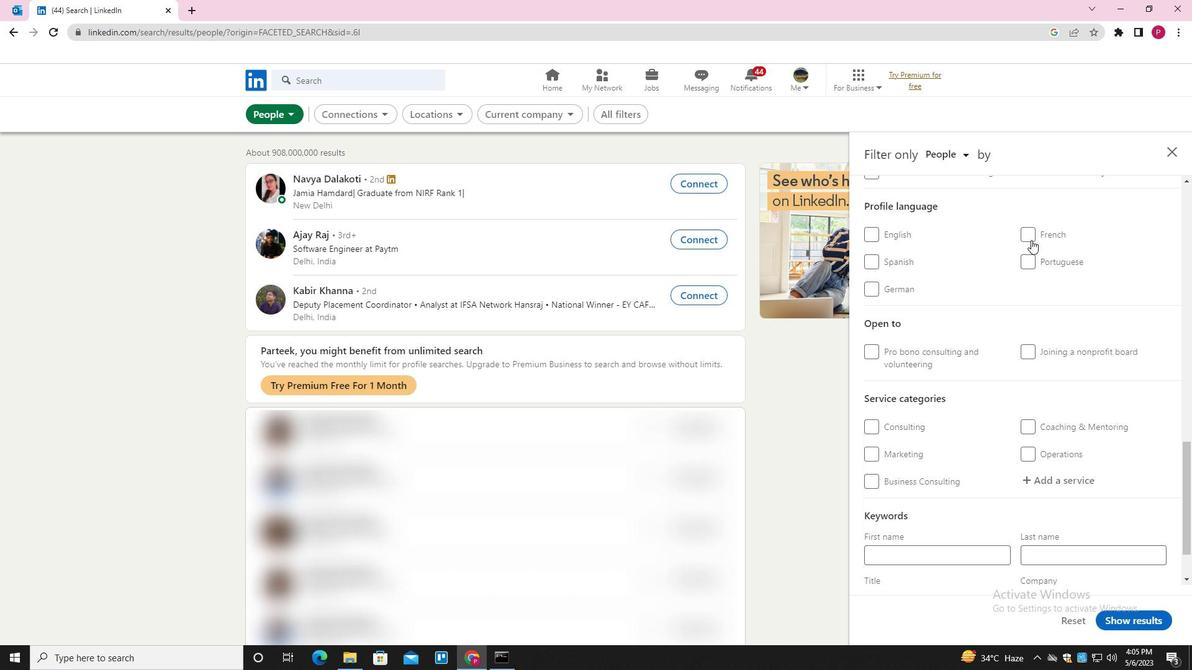 
Action: Mouse moved to (999, 290)
Screenshot: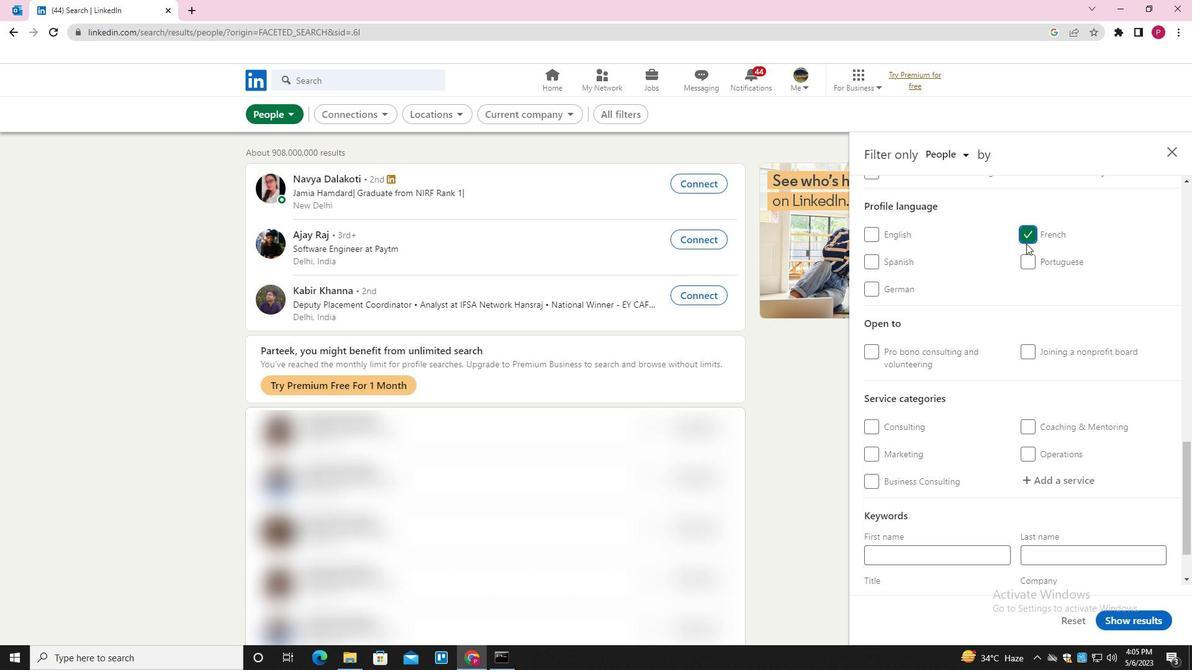 
Action: Mouse scrolled (999, 291) with delta (0, 0)
Screenshot: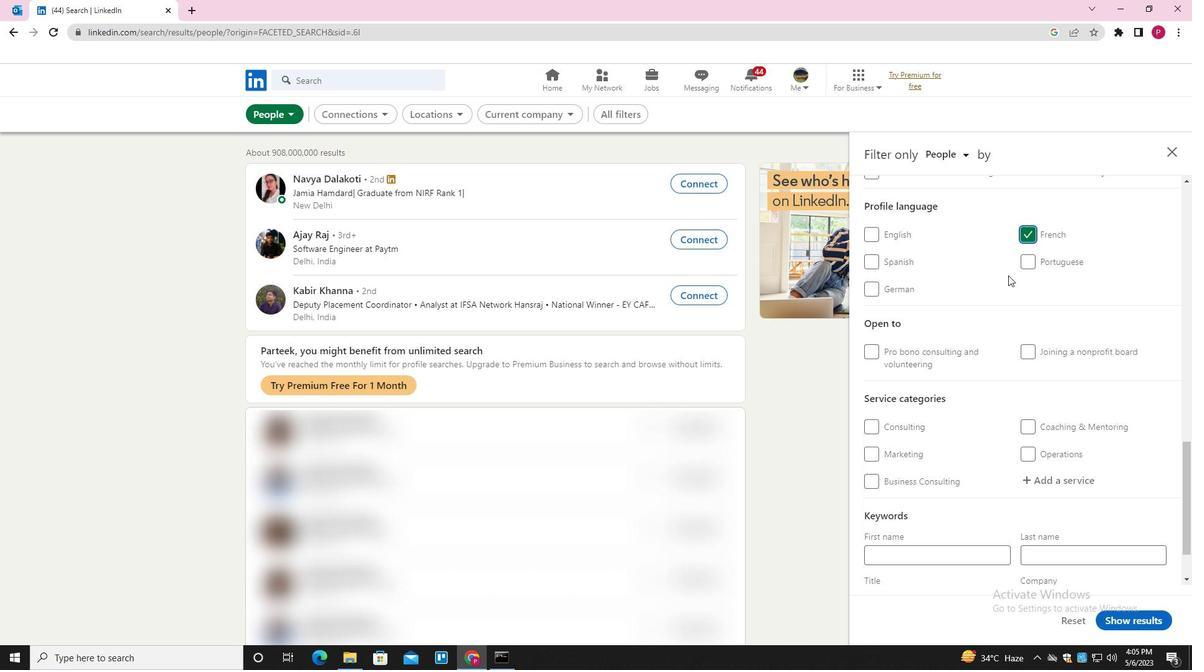 
Action: Mouse scrolled (999, 291) with delta (0, 0)
Screenshot: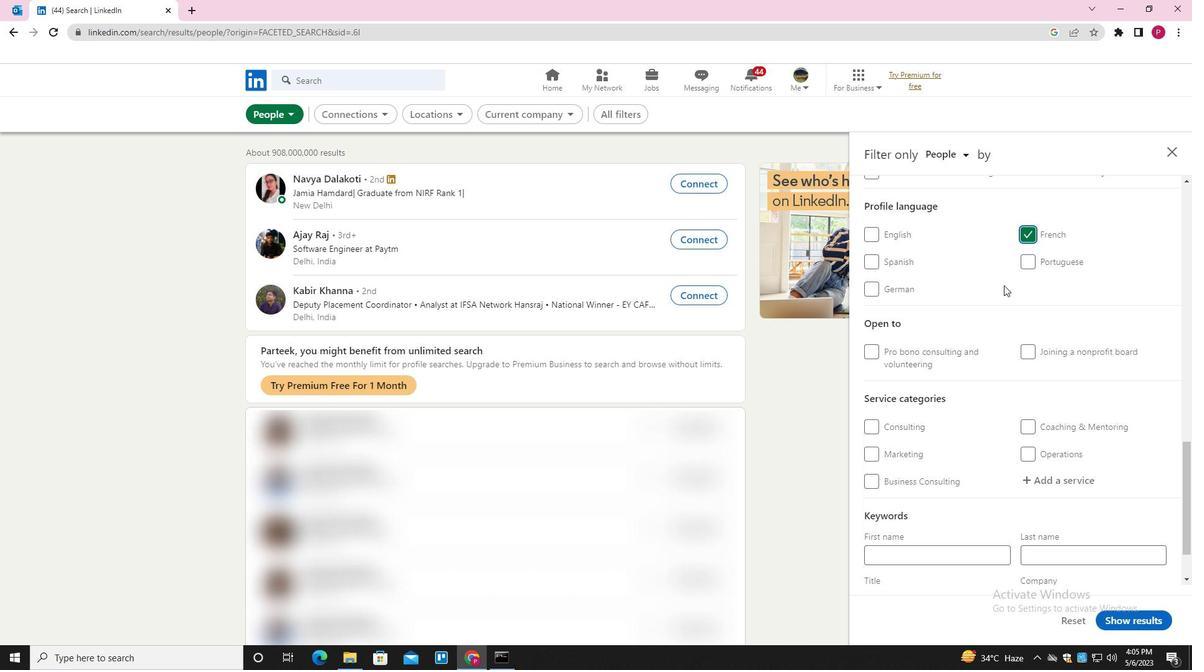 
Action: Mouse scrolled (999, 291) with delta (0, 0)
Screenshot: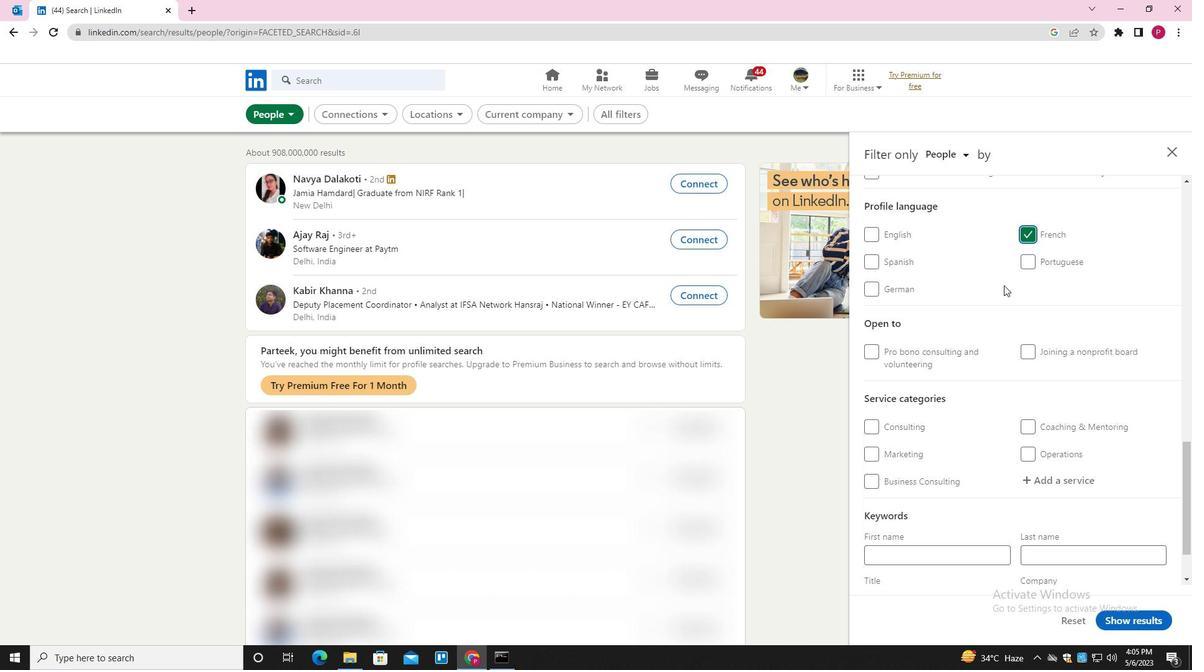 
Action: Mouse scrolled (999, 291) with delta (0, 0)
Screenshot: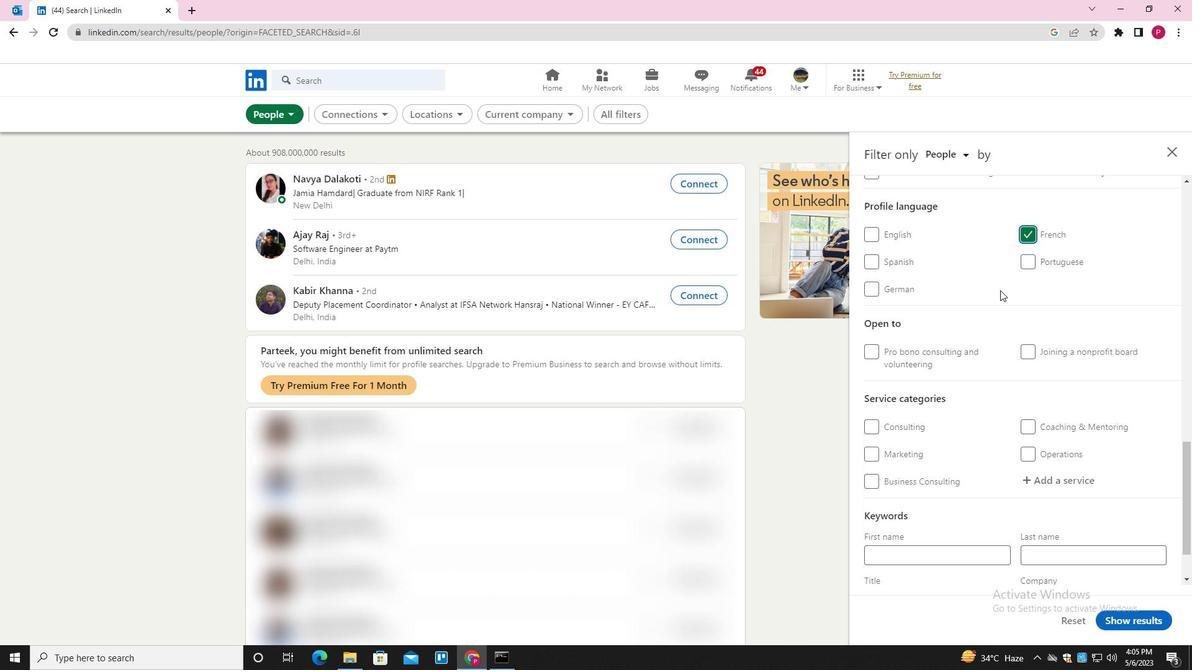 
Action: Mouse scrolled (999, 291) with delta (0, 0)
Screenshot: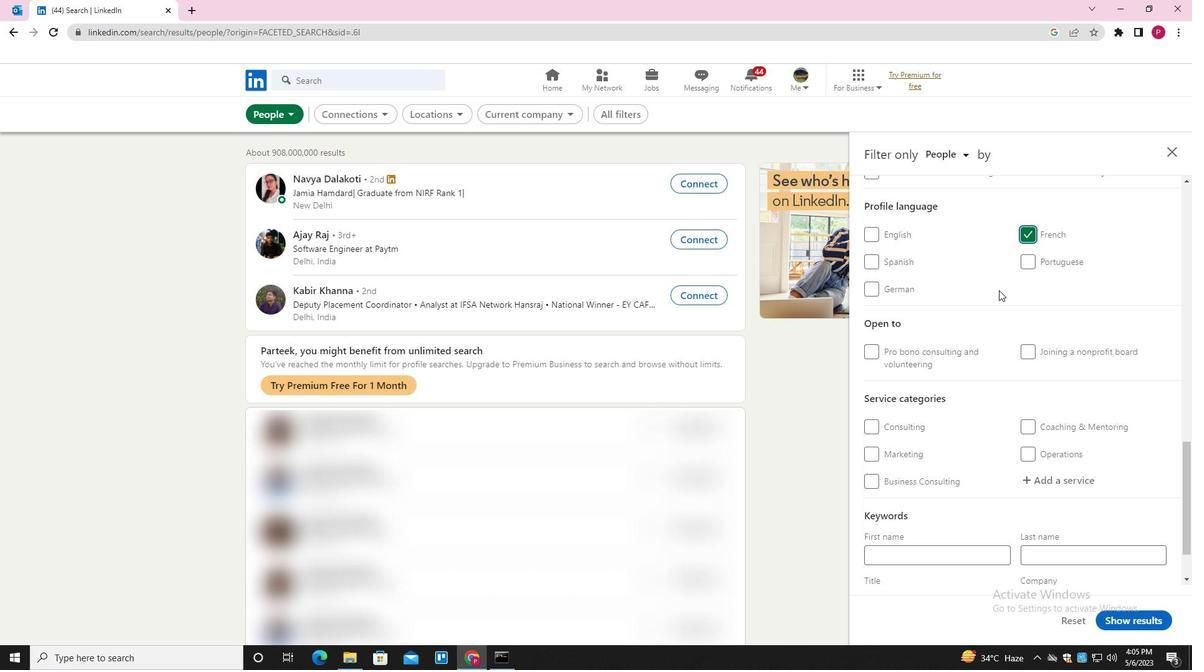 
Action: Mouse scrolled (999, 291) with delta (0, 0)
Screenshot: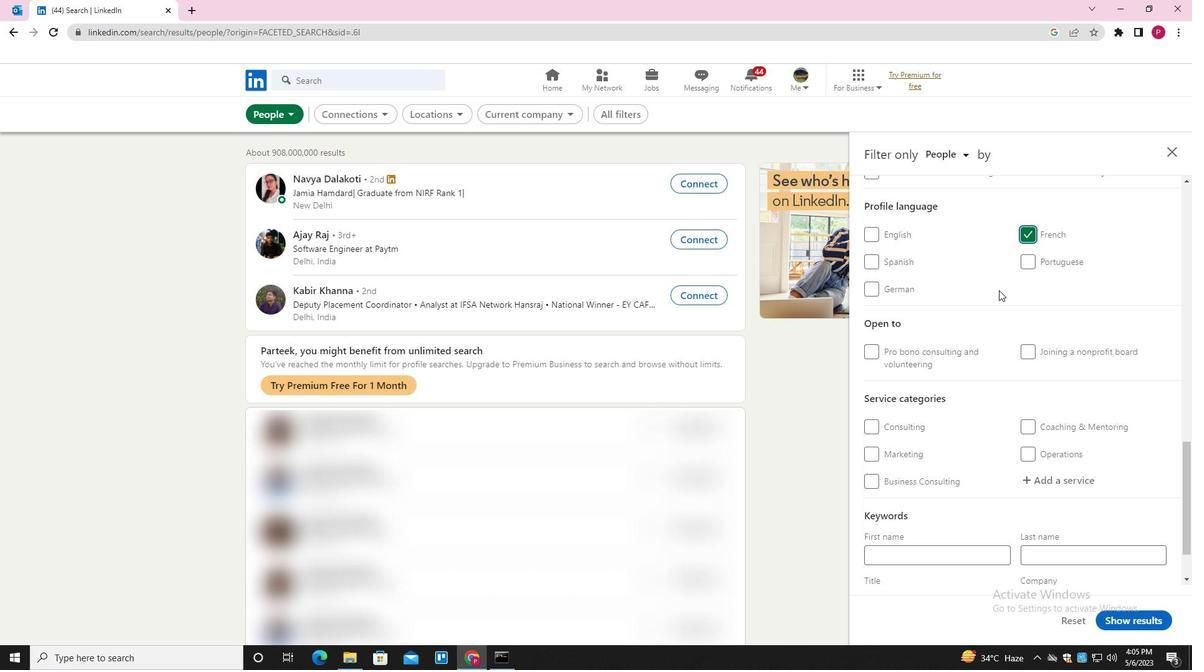 
Action: Mouse scrolled (999, 291) with delta (0, 0)
Screenshot: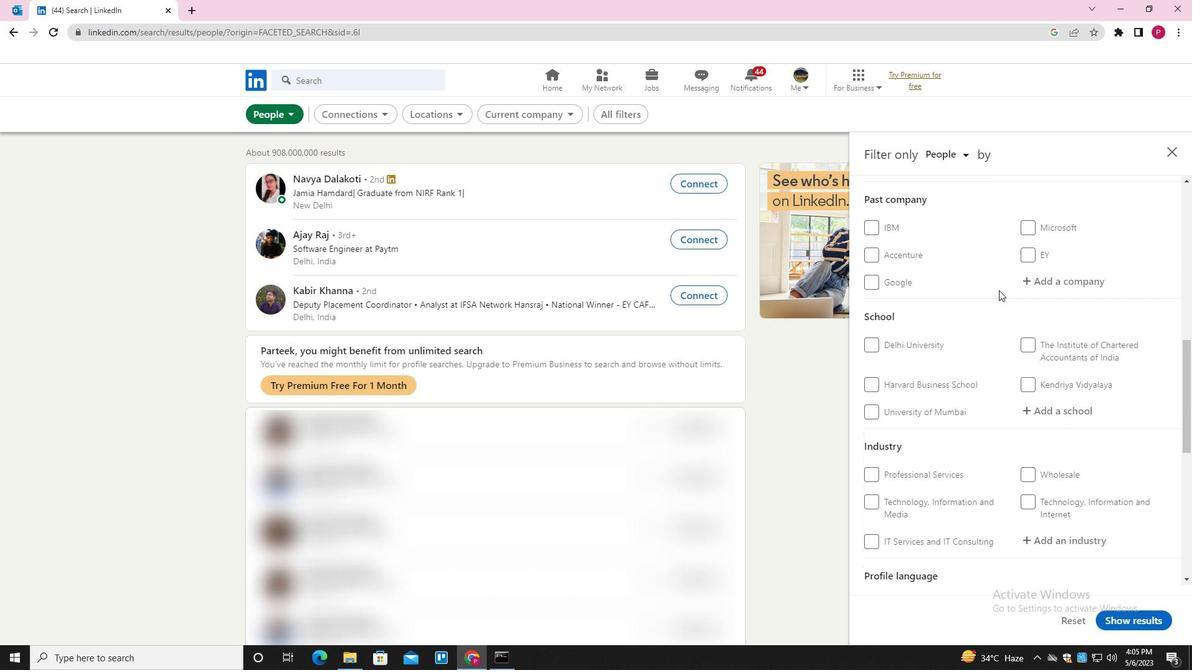 
Action: Mouse scrolled (999, 291) with delta (0, 0)
Screenshot: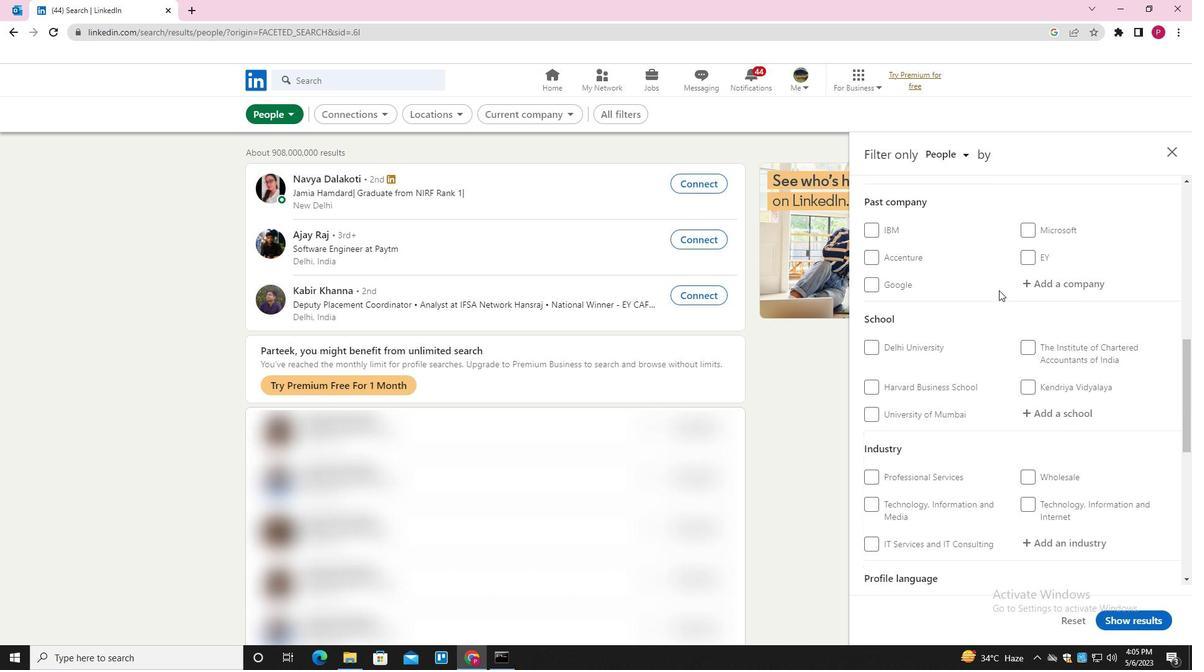 
Action: Mouse moved to (1070, 288)
Screenshot: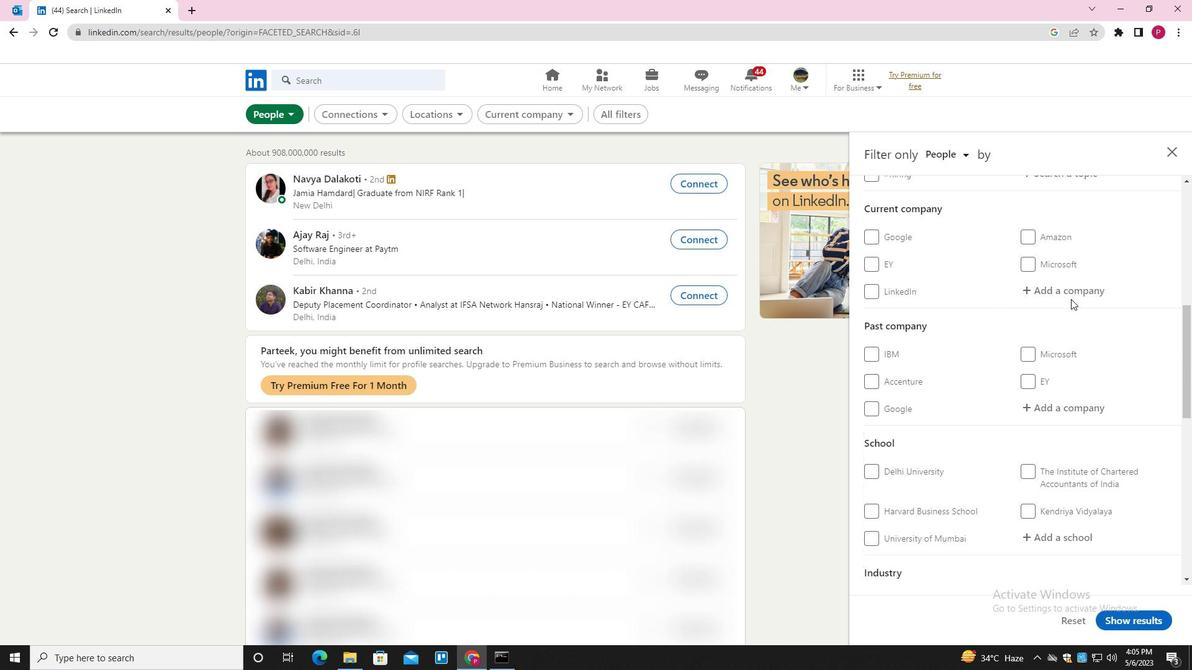 
Action: Mouse pressed left at (1070, 288)
Screenshot: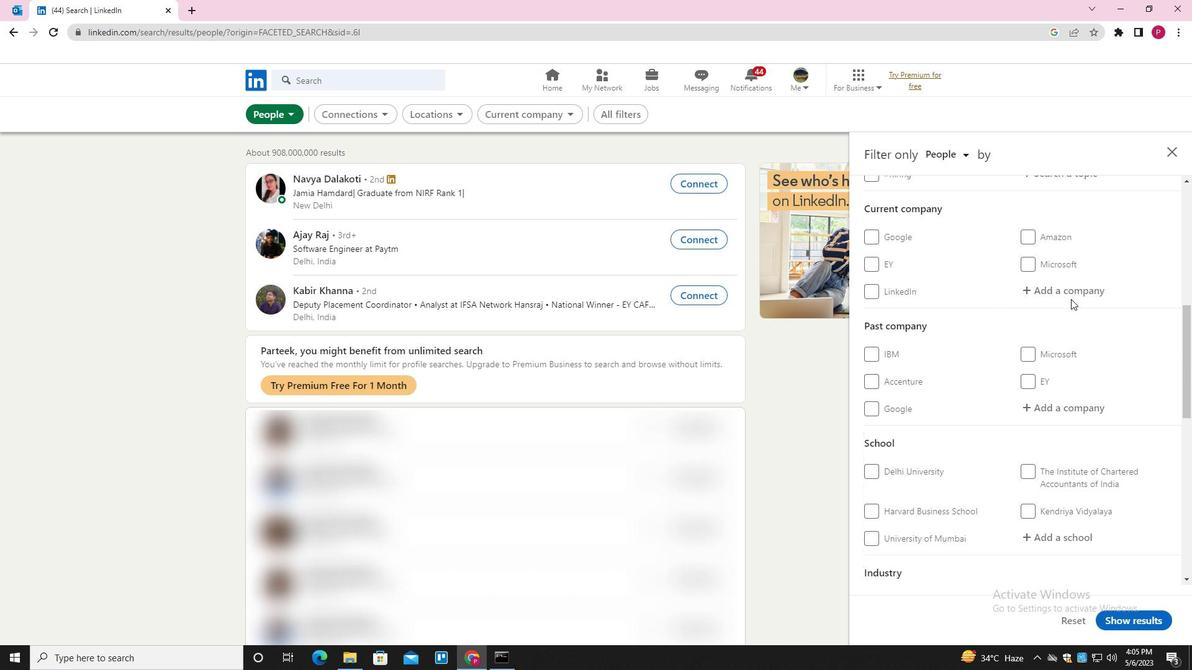 
Action: Mouse moved to (1060, 291)
Screenshot: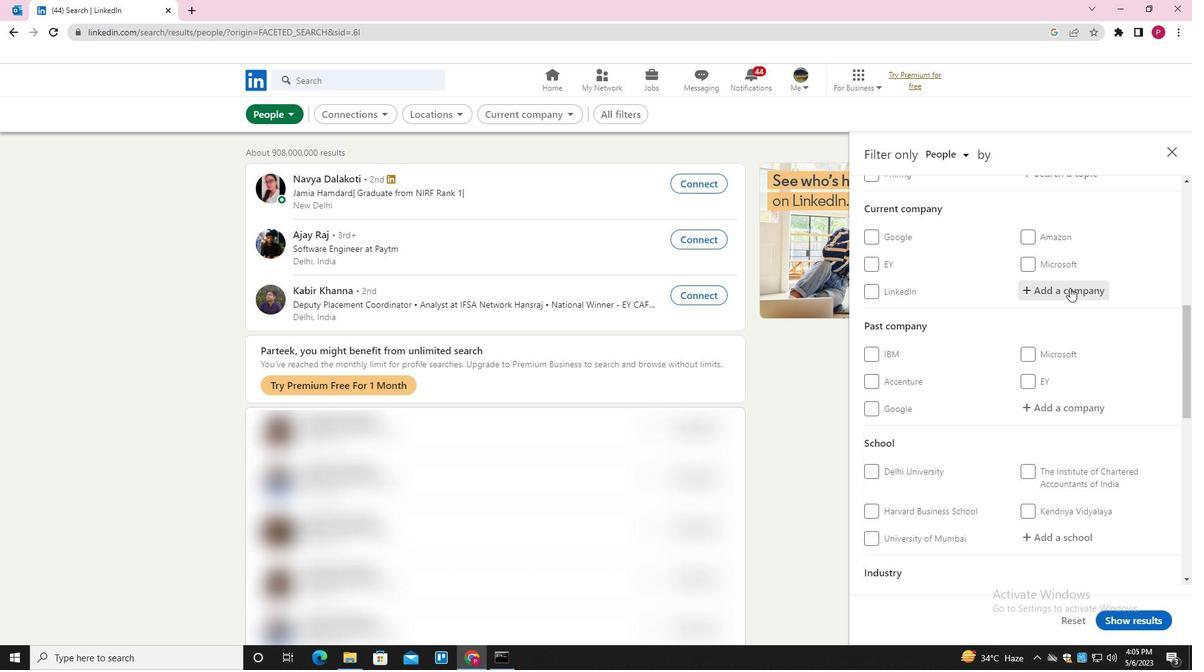 
Action: Key pressed <Key.shift><Key.shift><Key.shift><Key.shift><Key.shift><Key.shift><Key.shift>ZEE5<Key.down><Key.enter>
Screenshot: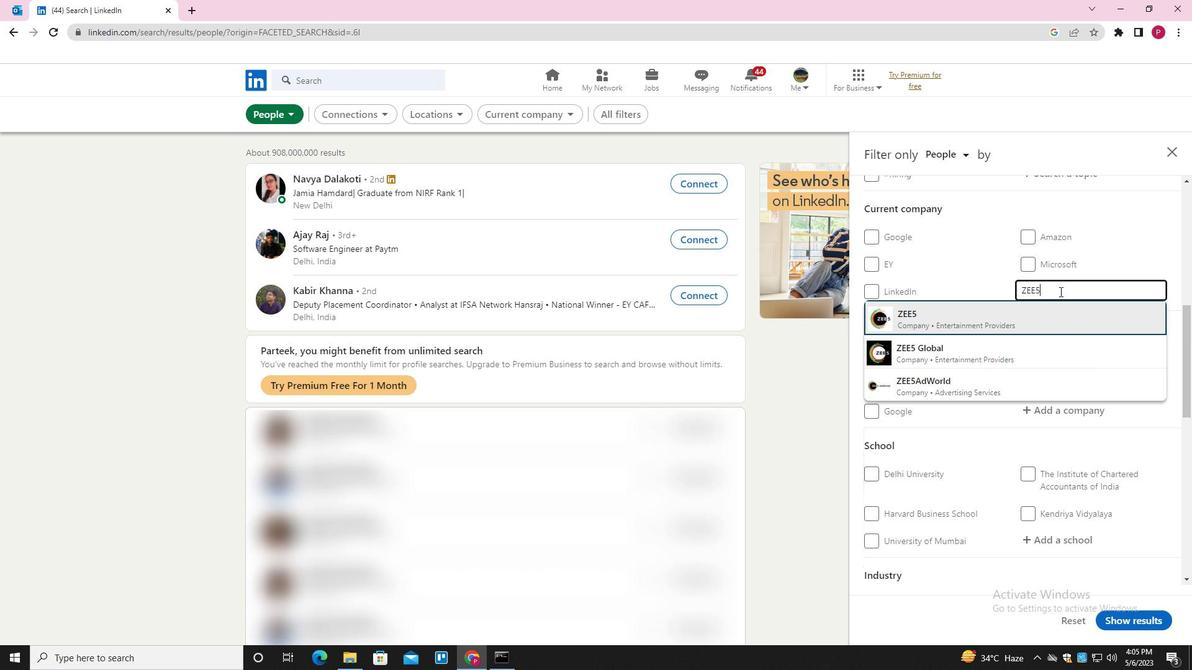 
Action: Mouse moved to (923, 355)
Screenshot: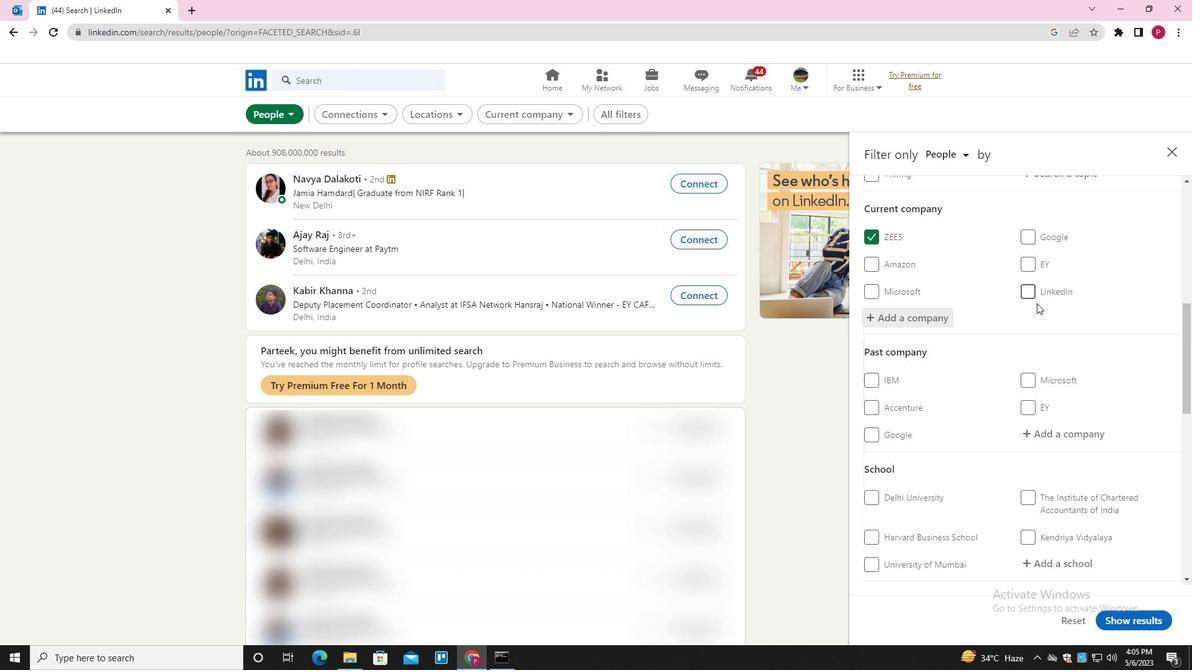 
Action: Mouse scrolled (923, 355) with delta (0, 0)
Screenshot: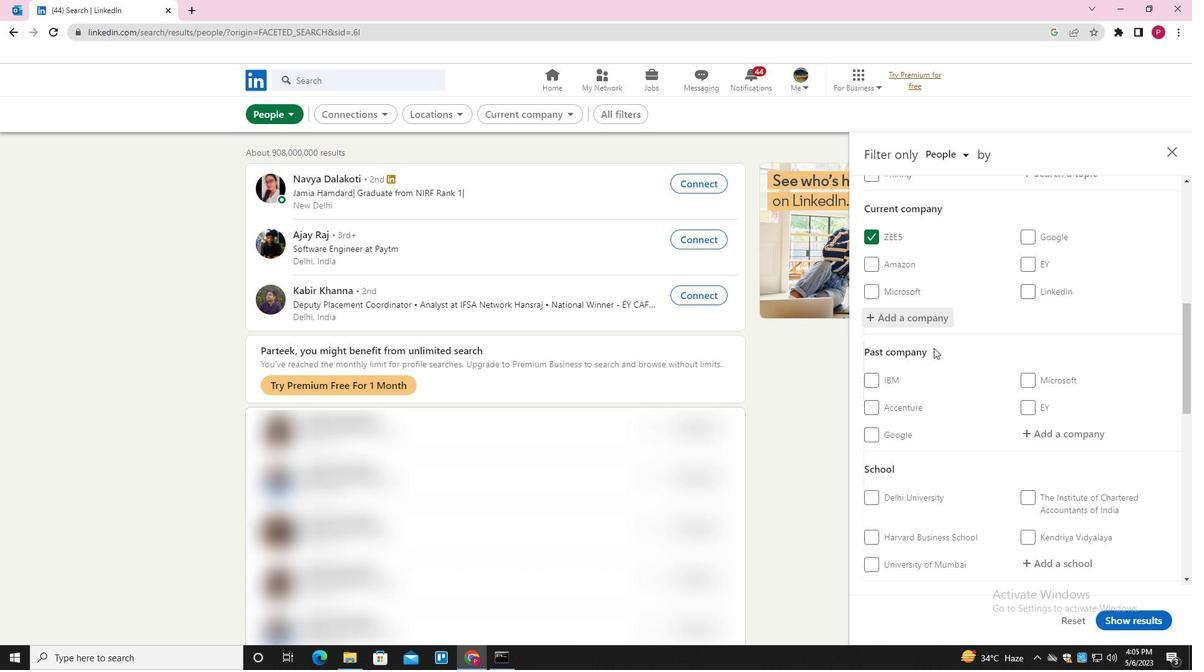 
Action: Mouse moved to (928, 370)
Screenshot: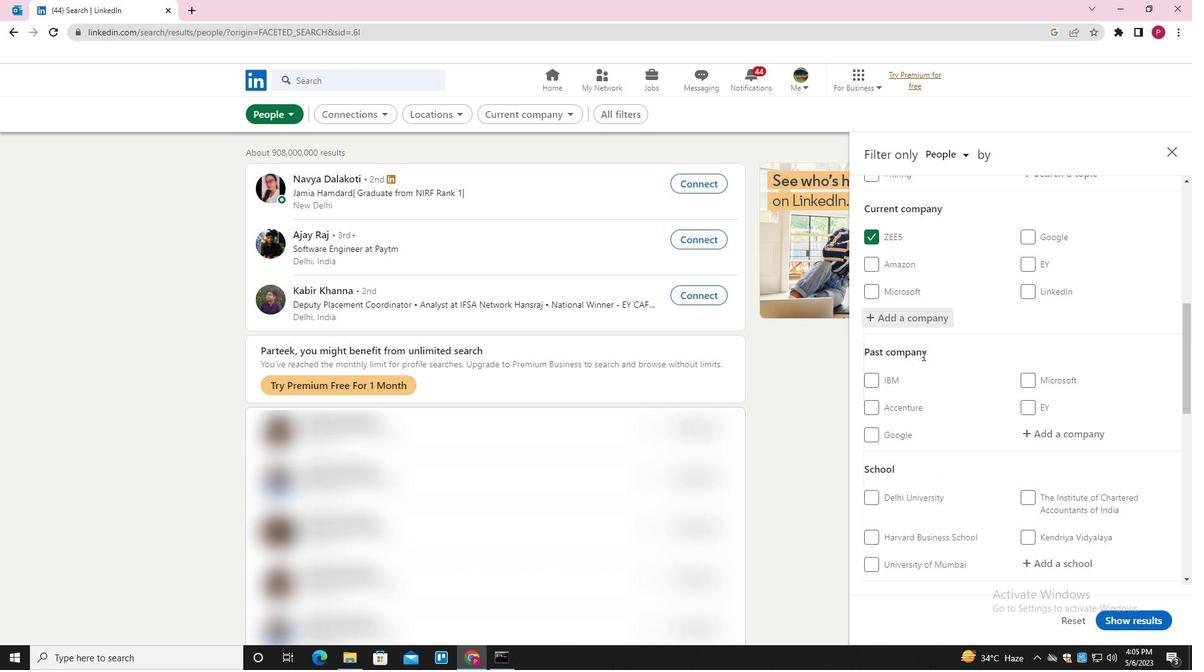 
Action: Mouse scrolled (928, 369) with delta (0, 0)
Screenshot: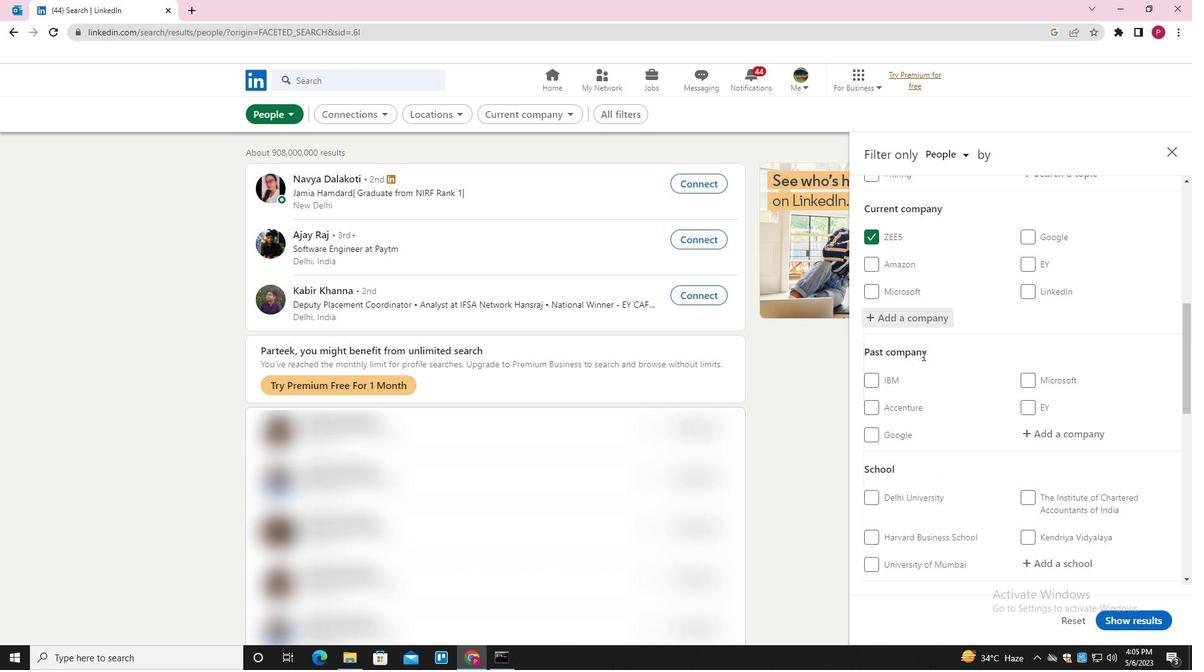 
Action: Mouse moved to (931, 378)
Screenshot: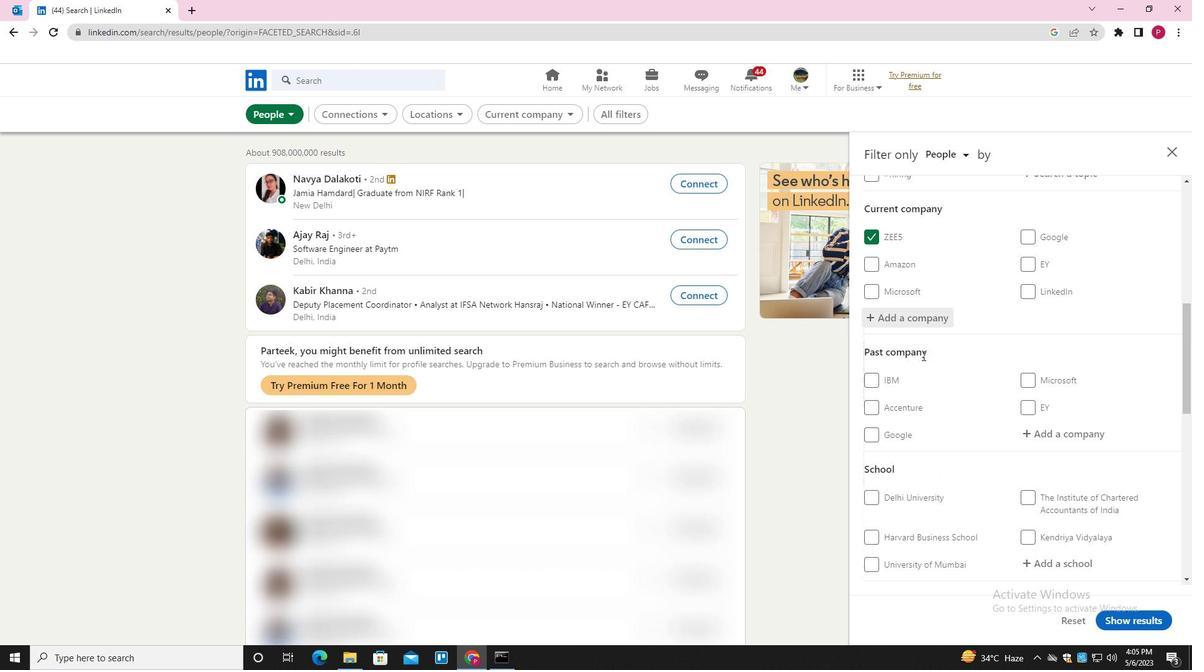 
Action: Mouse scrolled (931, 378) with delta (0, 0)
Screenshot: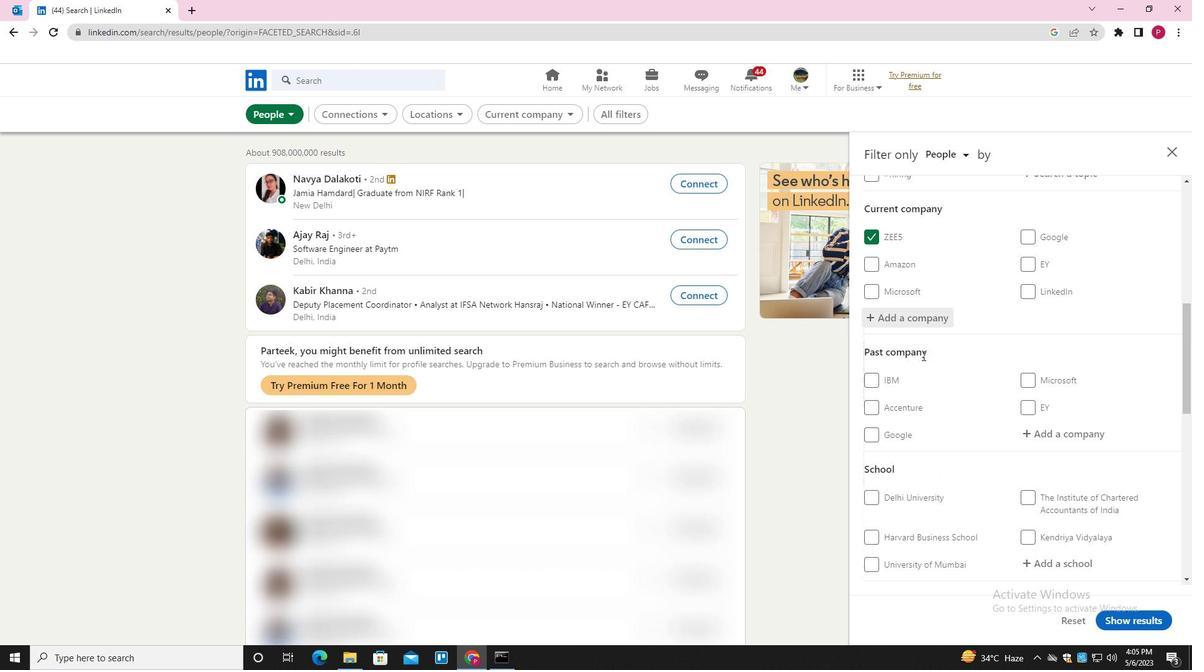 
Action: Mouse moved to (934, 383)
Screenshot: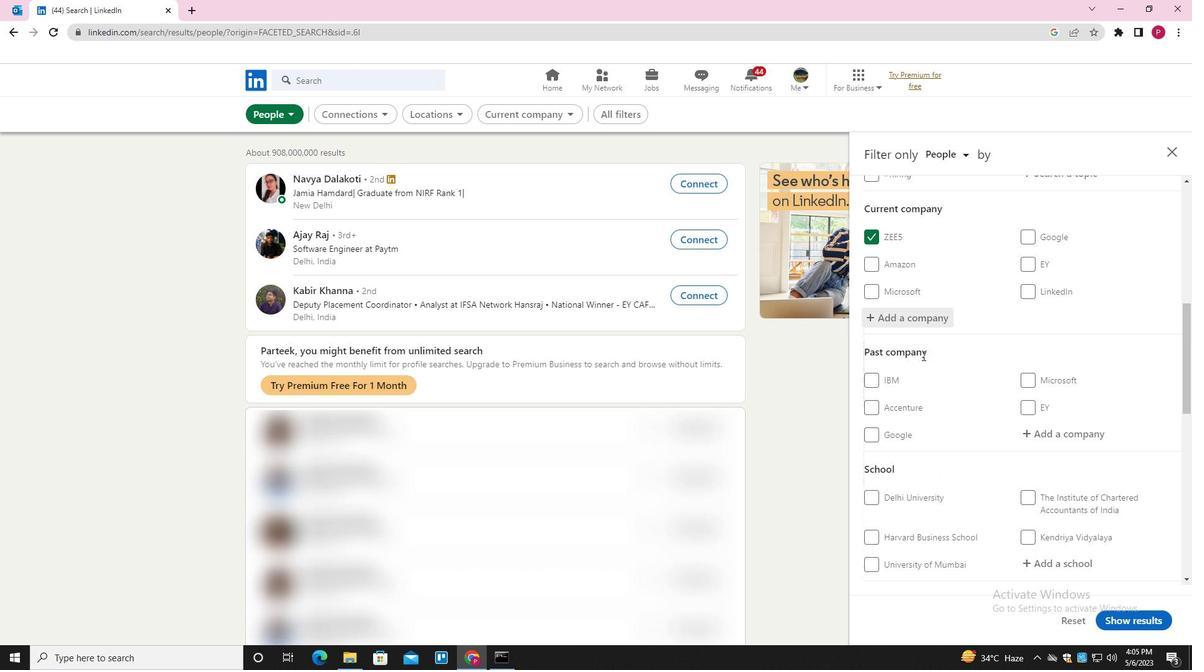 
Action: Mouse scrolled (934, 383) with delta (0, 0)
Screenshot: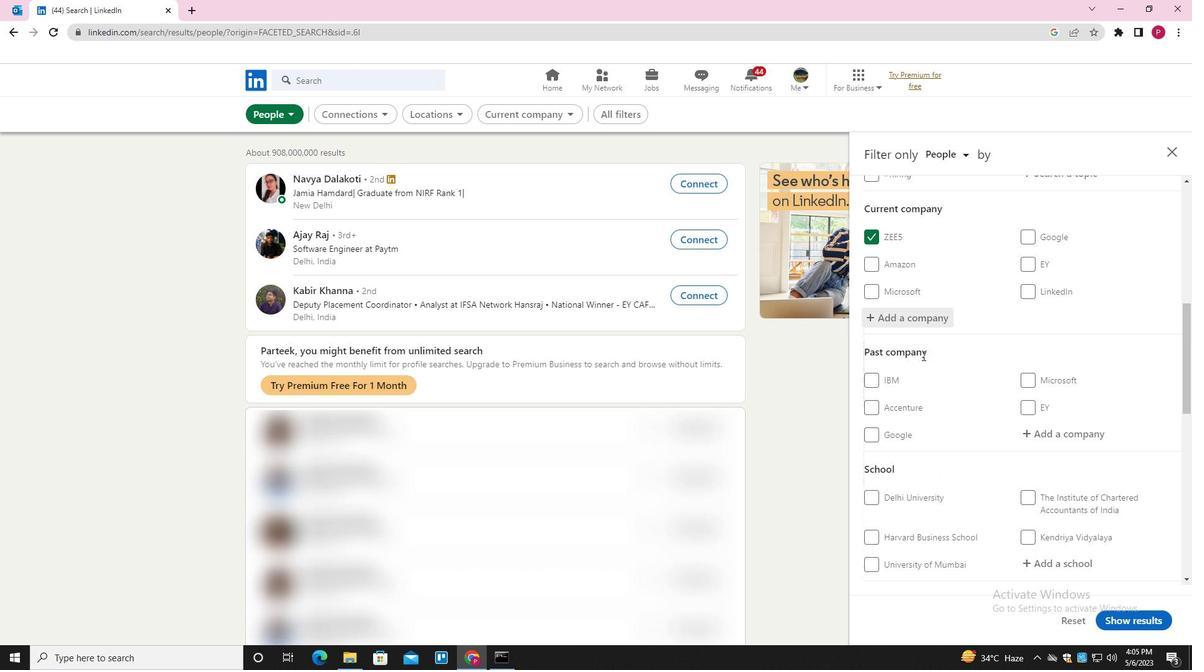 
Action: Mouse moved to (937, 386)
Screenshot: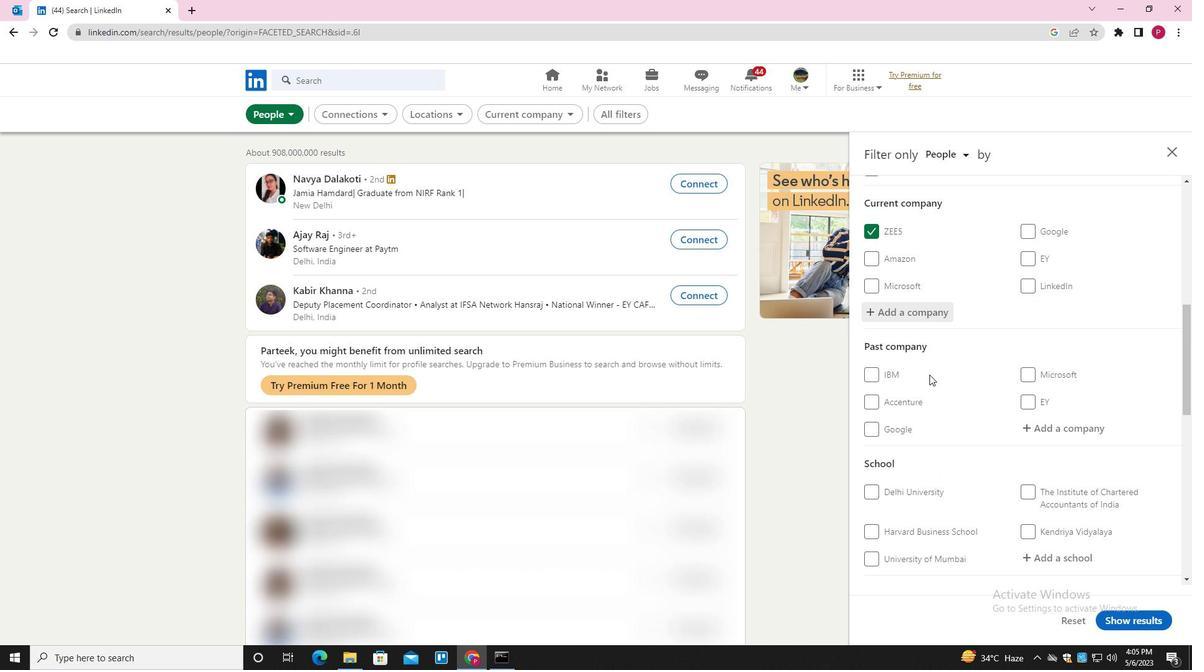 
Action: Mouse scrolled (937, 385) with delta (0, 0)
Screenshot: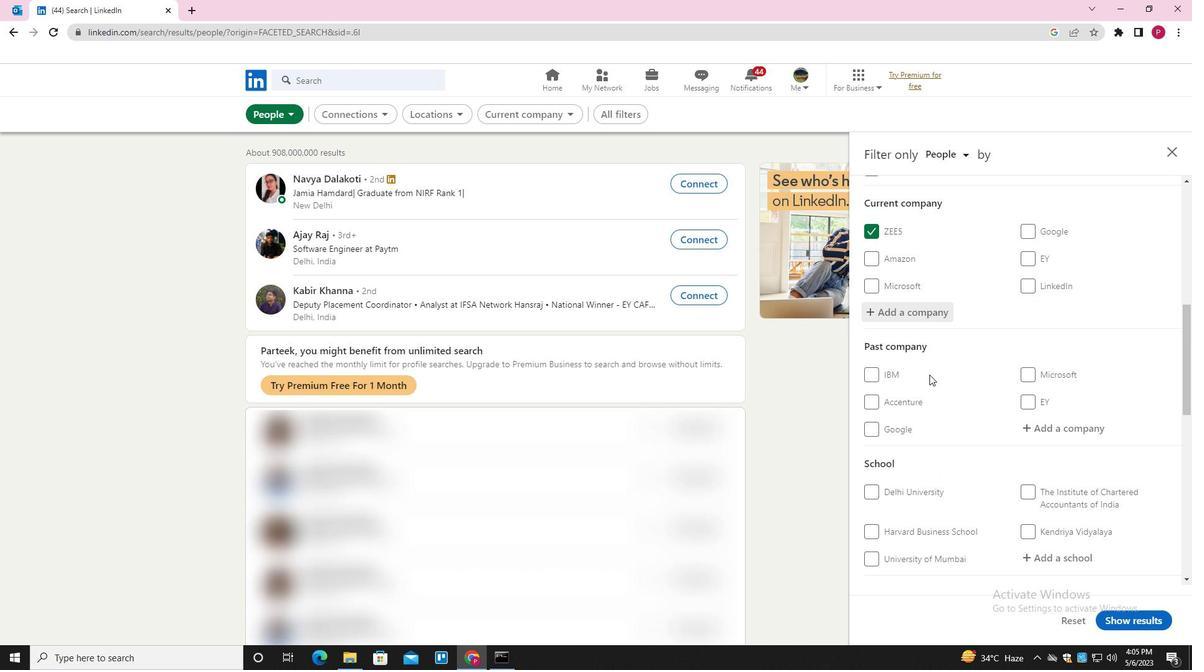 
Action: Mouse moved to (1050, 255)
Screenshot: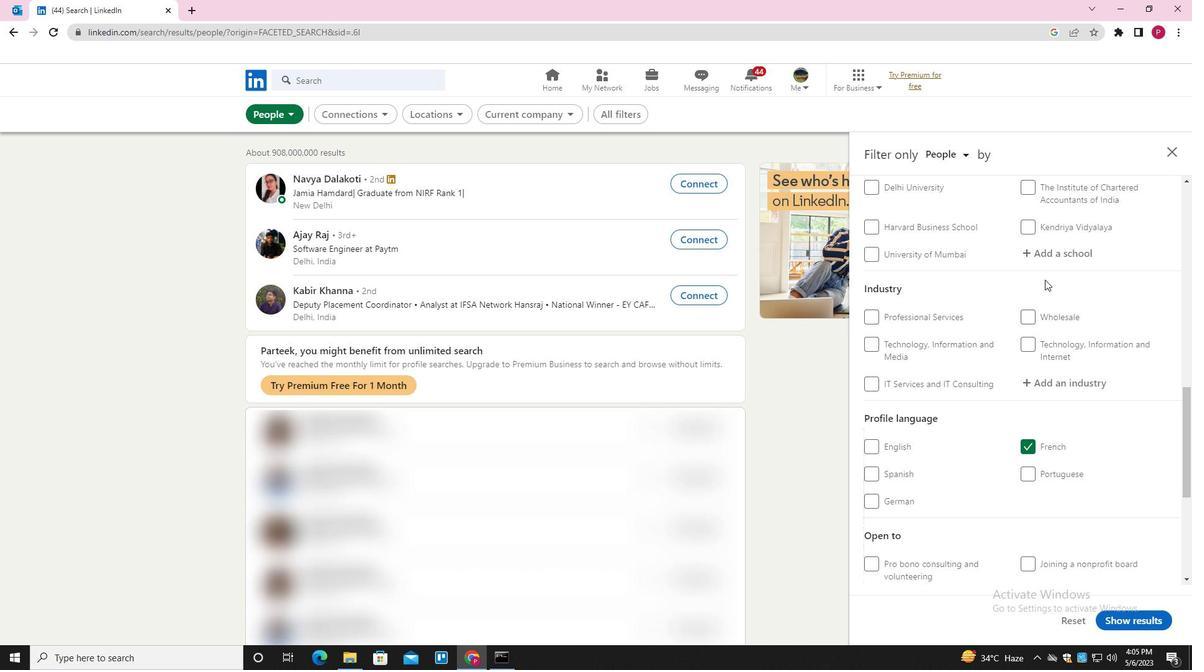 
Action: Mouse pressed left at (1050, 255)
Screenshot: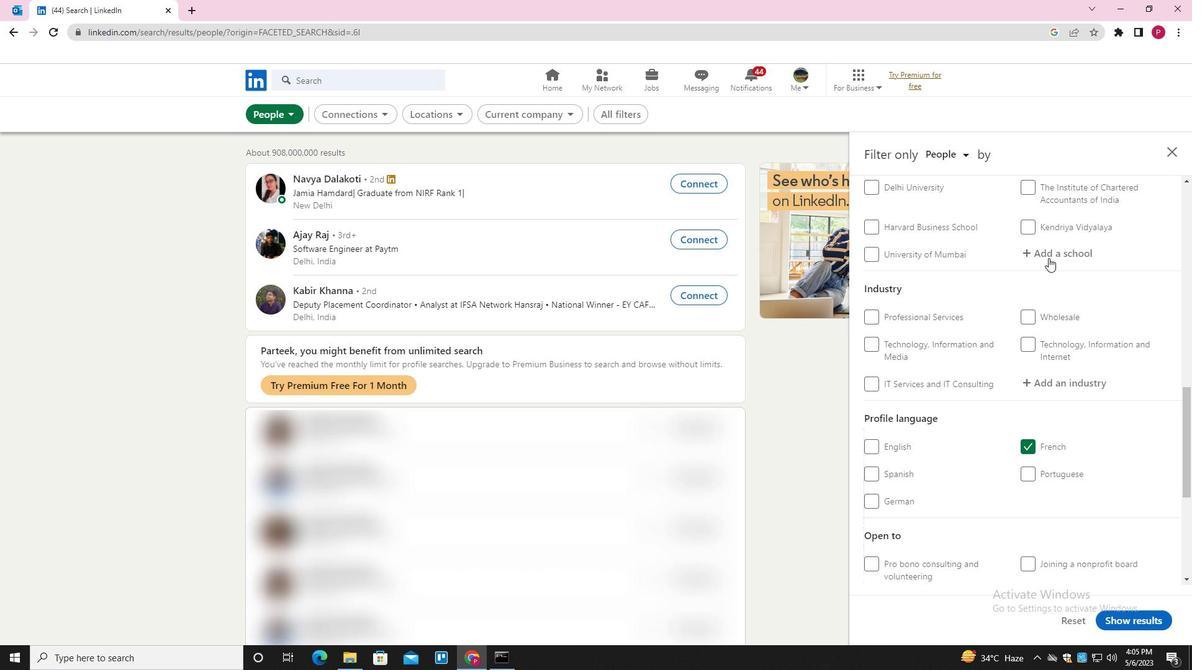 
Action: Key pressed <Key.shift><Key.shift><Key.shift><Key.shift><Key.shift><Key.shift><Key.shift><Key.shift><Key.shift><Key.shift><Key.shift><Key.shift><Key.shift><Key.shift><Key.shift><Key.shift><Key.shift><Key.shift><Key.shift><Key.shift><Key.shift><Key.shift><Key.shift><Key.shift><Key.shift><Key.shift><Key.shift><Key.shift><Key.shift><Key.shift><Key.shift><Key.shift><Key.shift><Key.shift><Key.shift><Key.shift><Key.shift><Key.shift><Key.shift><Key.shift><Key.shift><Key.shift><Key.shift><Key.shift><Key.shift><Key.shift><Key.shift><Key.shift><Key.shift><Key.shift><Key.shift><Key.shift><Key.shift><Key.shift><Key.shift><Key.shift><Key.shift><Key.shift><Key.shift><Key.shift><Key.shift><Key.shift><Key.shift><Key.shift><Key.shift><Key.shift><Key.shift><Key.shift><Key.shift><Key.shift><Key.shift><Key.shift><Key.shift><Key.shift><Key.shift><Key.shift><Key.shift><Key.shift>RIMT<Key.space><Key.shift>UNIVERSITY<Key.down><Key.enter>
Screenshot: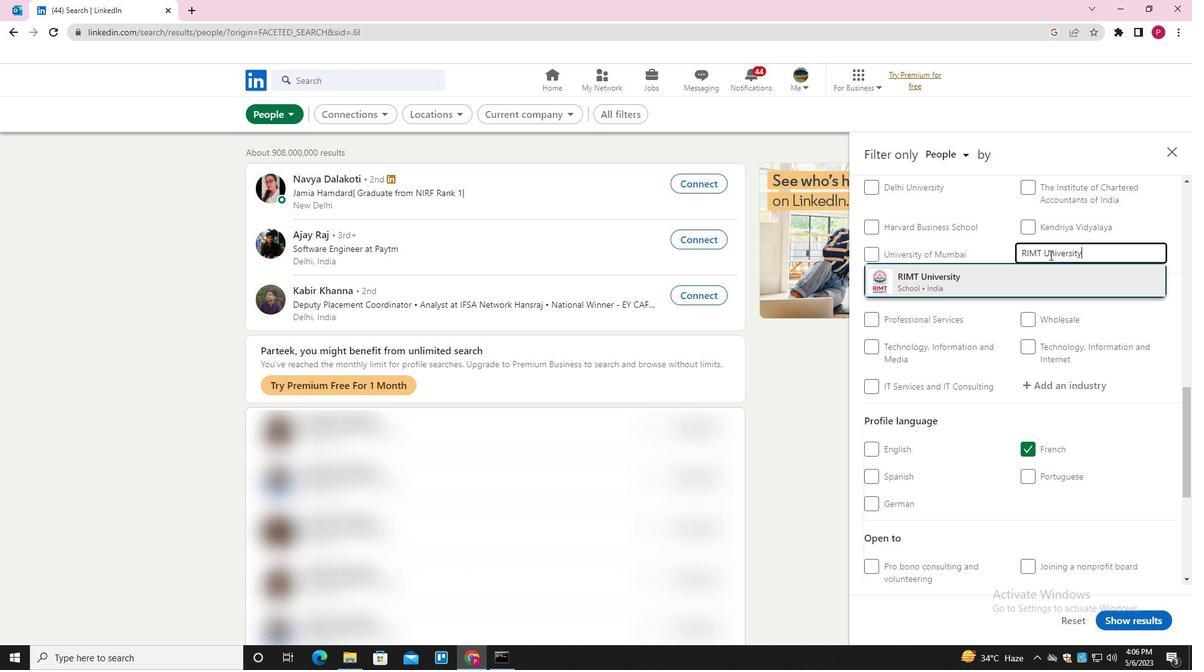 
Action: Mouse moved to (1029, 316)
Screenshot: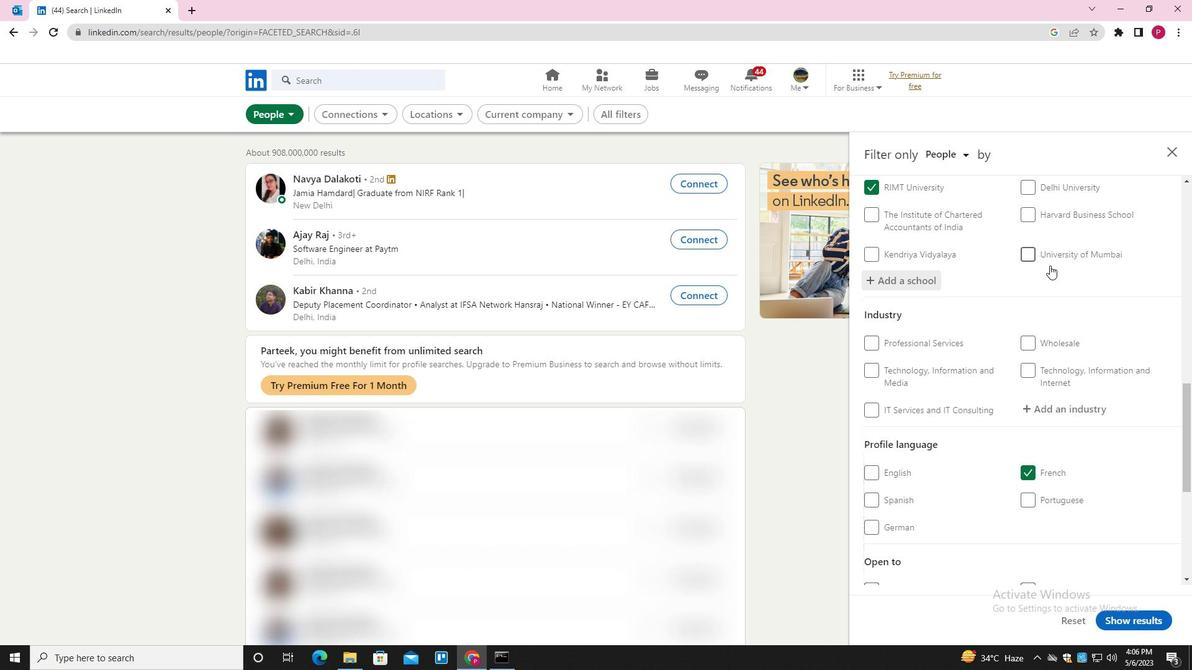 
Action: Mouse scrolled (1029, 315) with delta (0, 0)
Screenshot: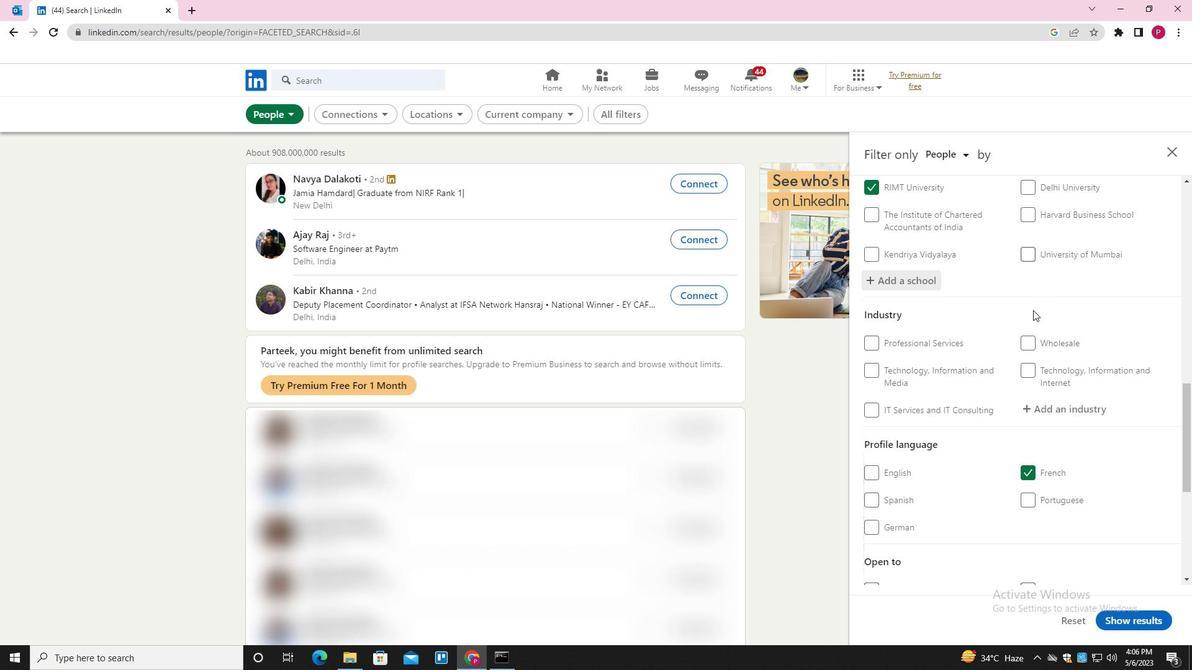 
Action: Mouse scrolled (1029, 315) with delta (0, 0)
Screenshot: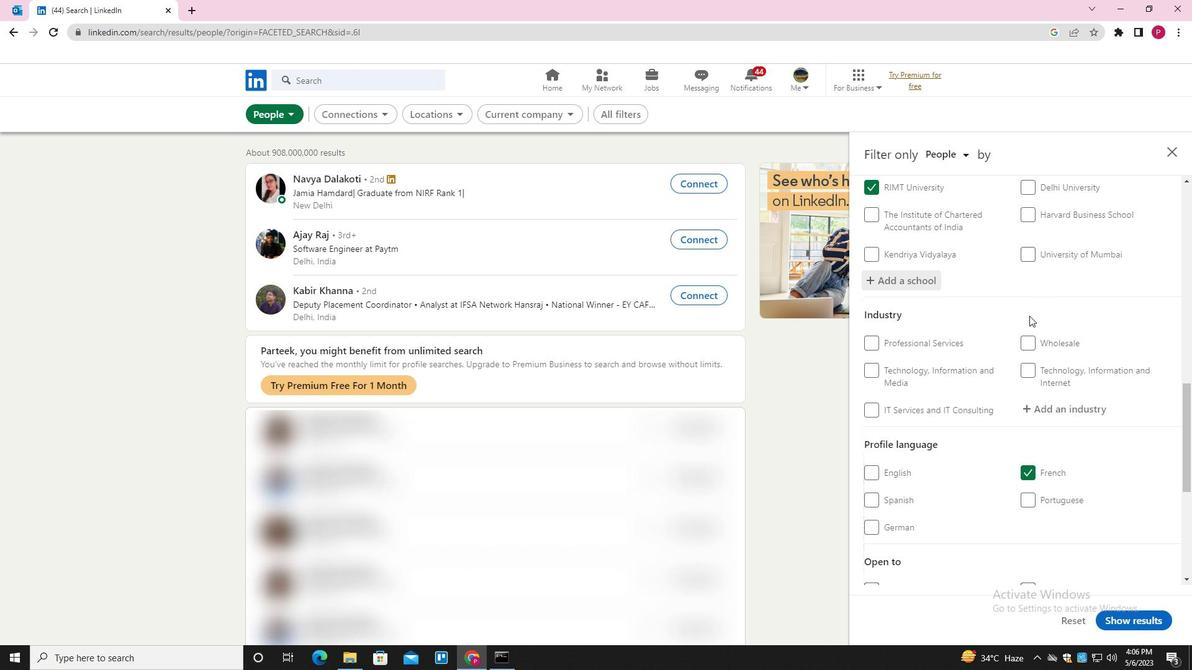 
Action: Mouse moved to (1059, 288)
Screenshot: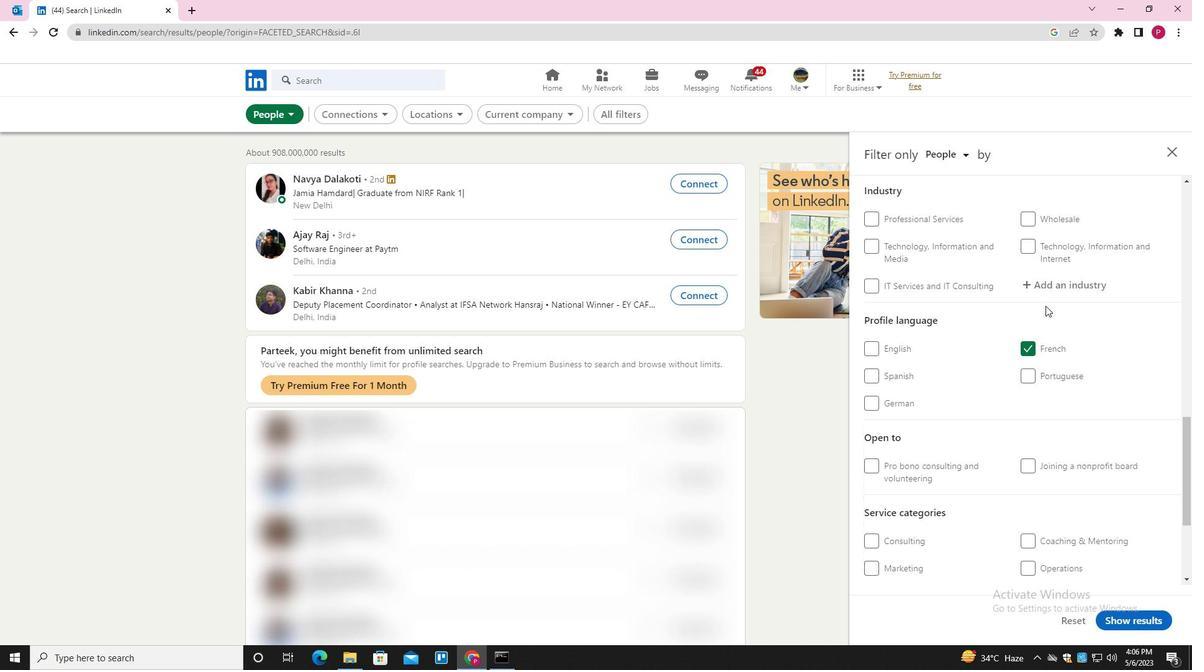 
Action: Mouse pressed left at (1059, 288)
Screenshot: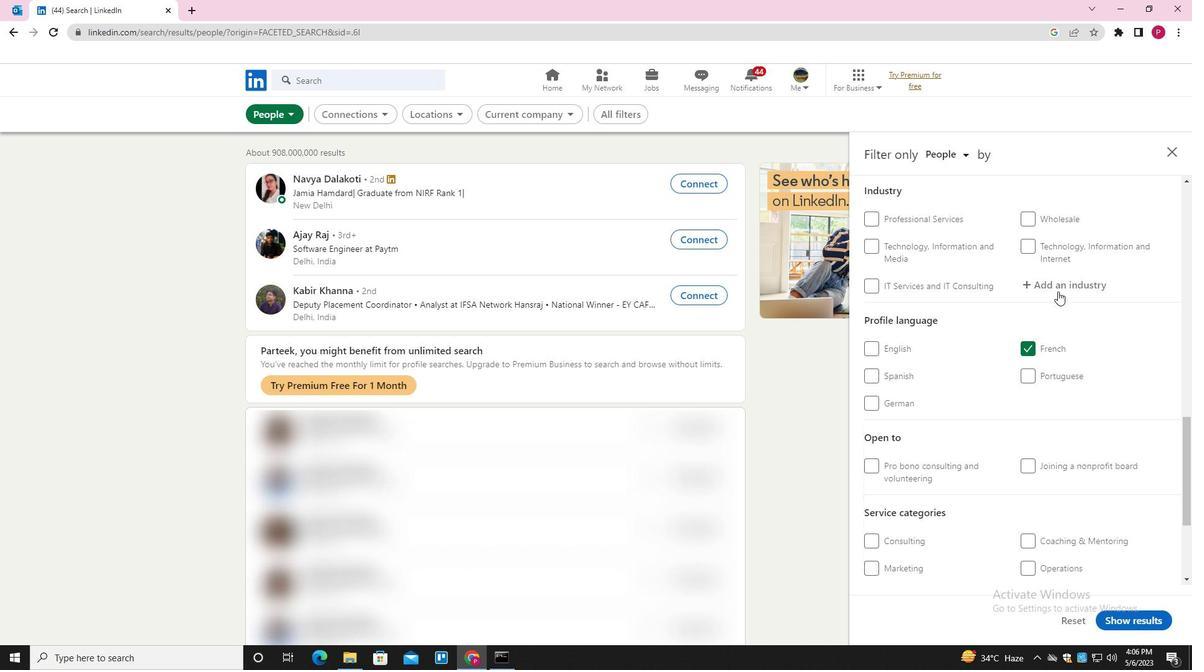 
Action: Key pressed <Key.shift>AMBULANCE<Key.down><Key.enter>
Screenshot: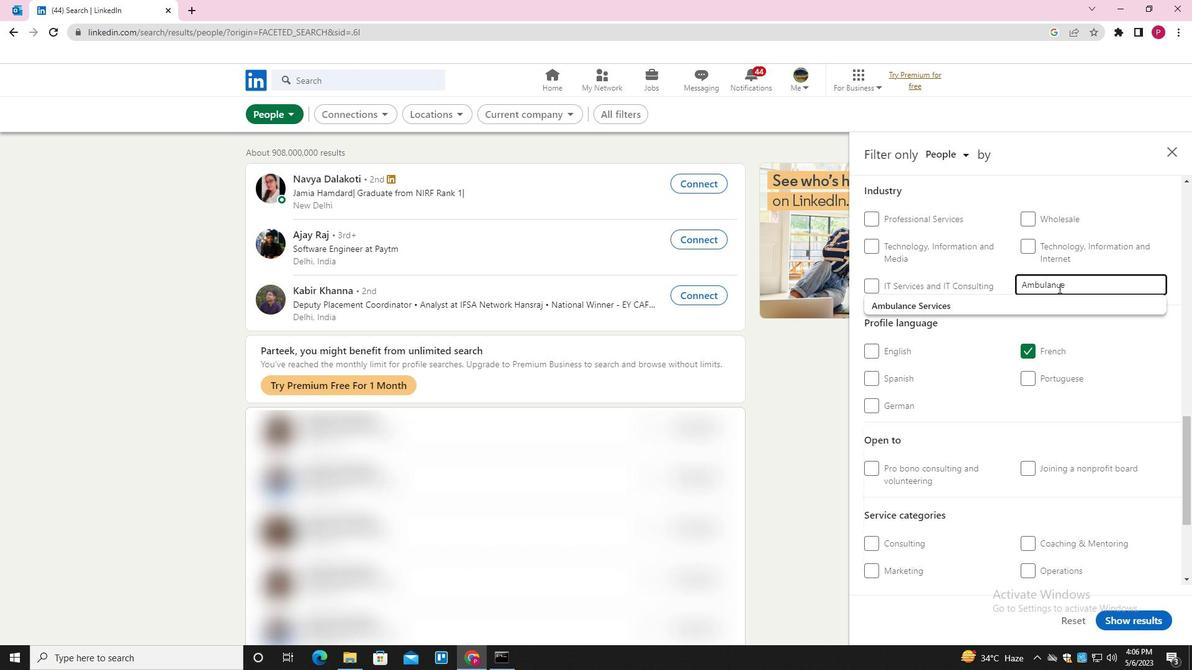 
Action: Mouse moved to (1049, 371)
Screenshot: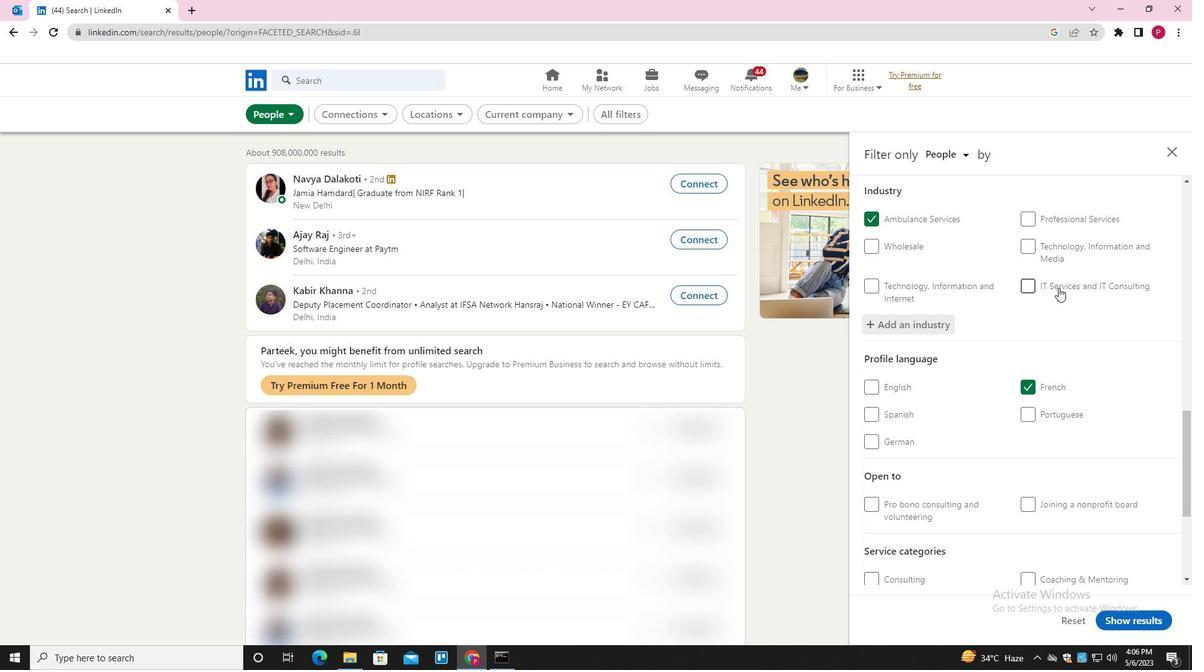 
Action: Mouse scrolled (1049, 370) with delta (0, 0)
Screenshot: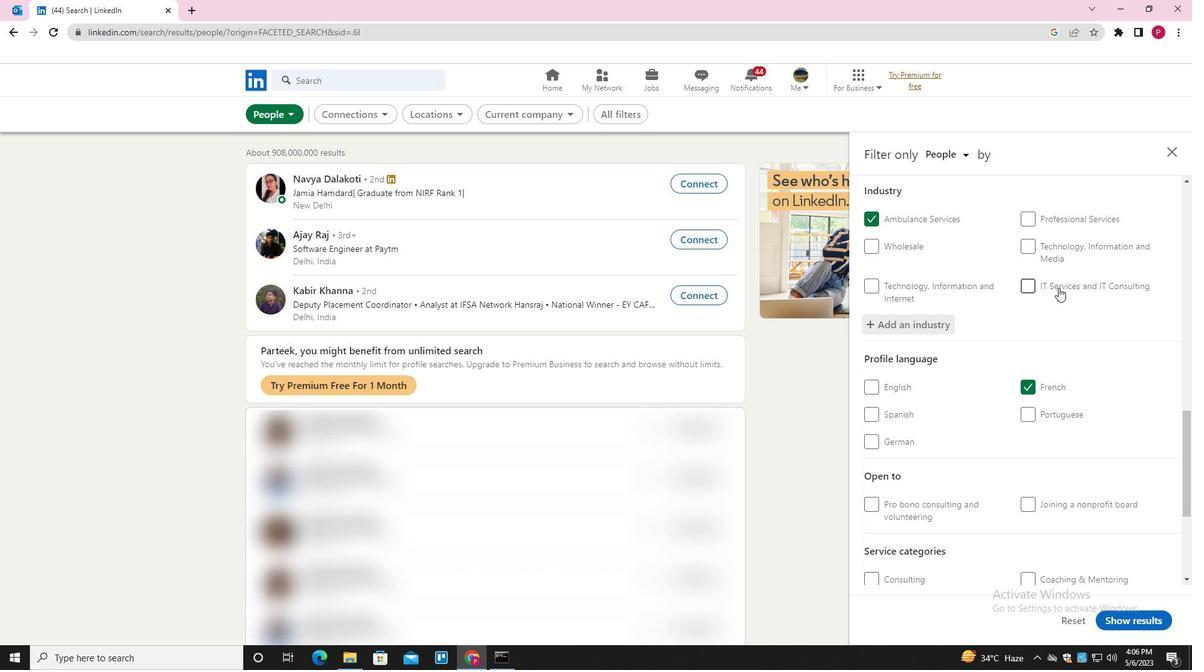 
Action: Mouse moved to (1049, 376)
Screenshot: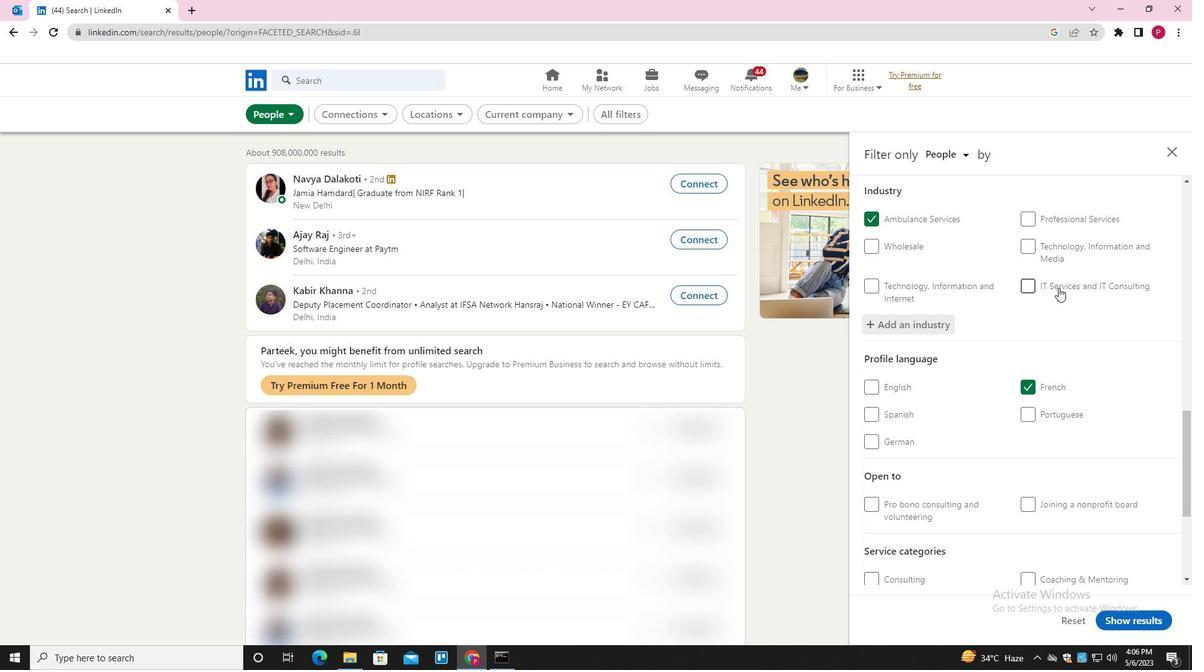 
Action: Mouse scrolled (1049, 375) with delta (0, 0)
Screenshot: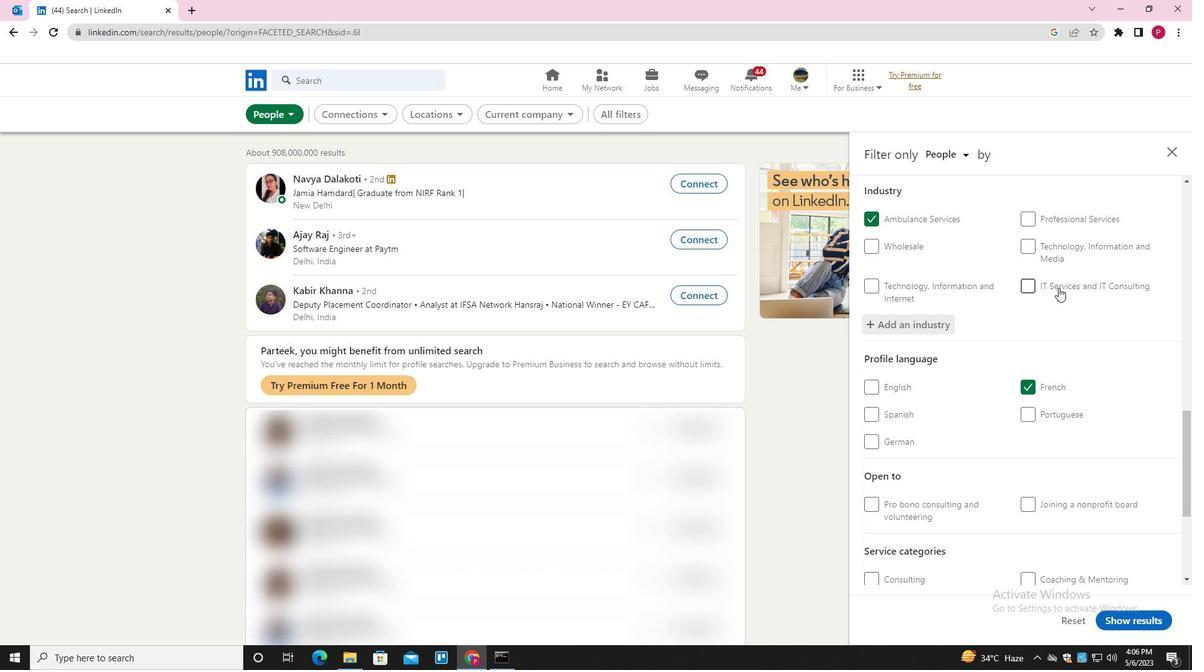 
Action: Mouse moved to (1048, 378)
Screenshot: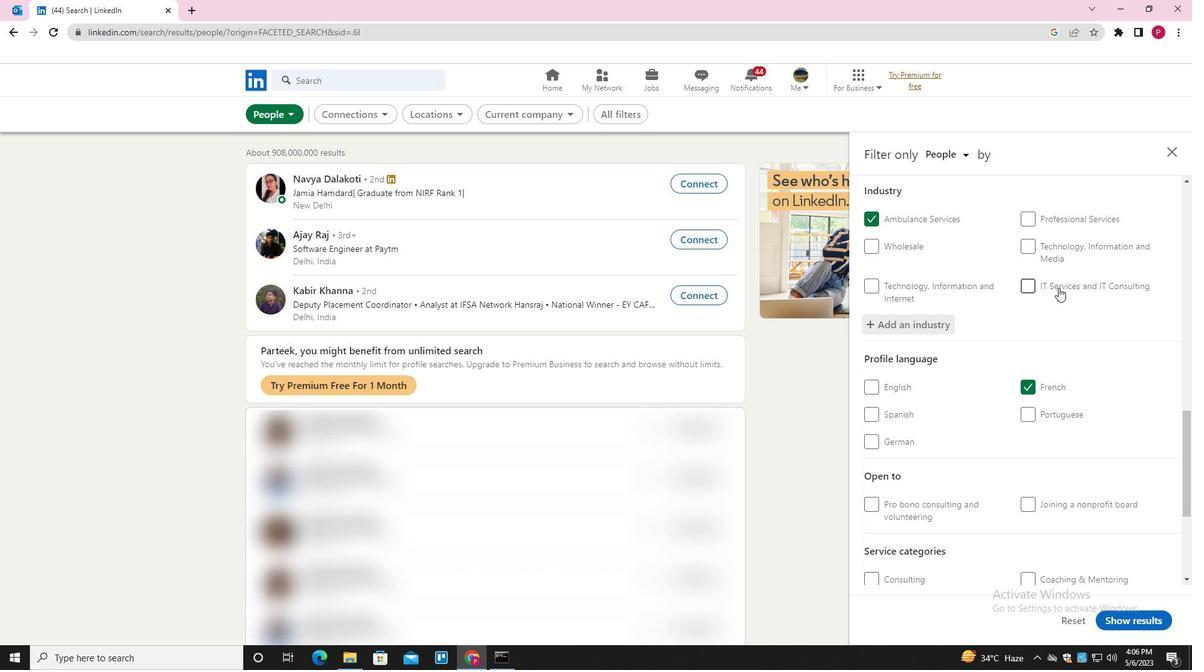 
Action: Mouse scrolled (1048, 377) with delta (0, 0)
Screenshot: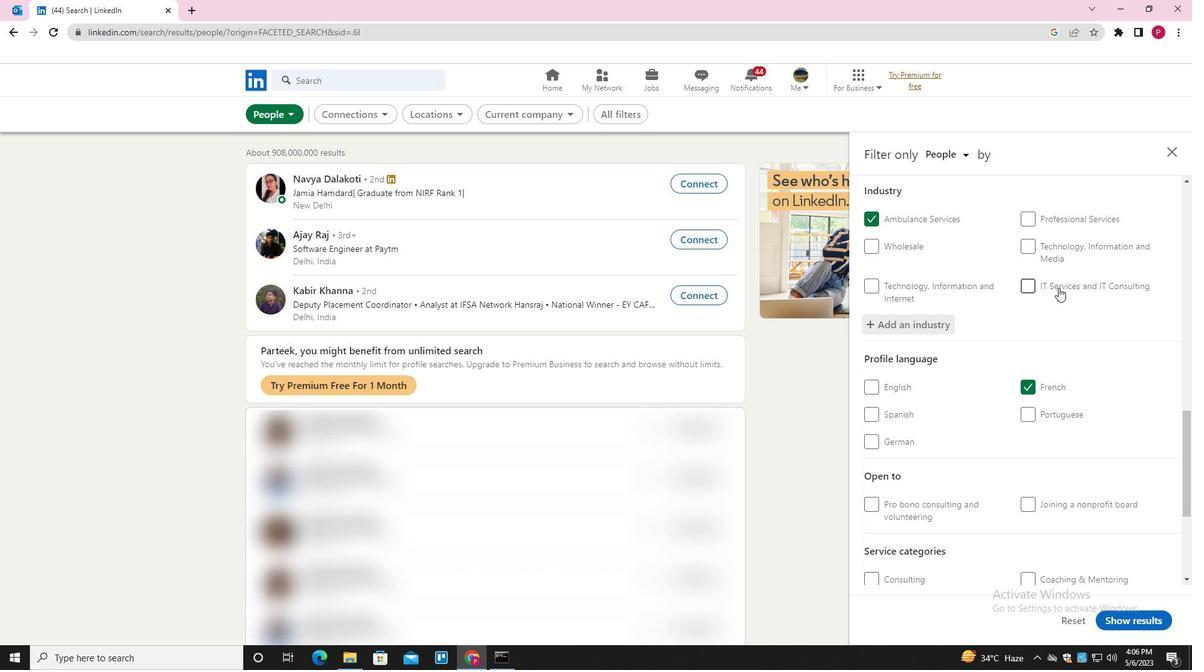 
Action: Mouse moved to (1048, 380)
Screenshot: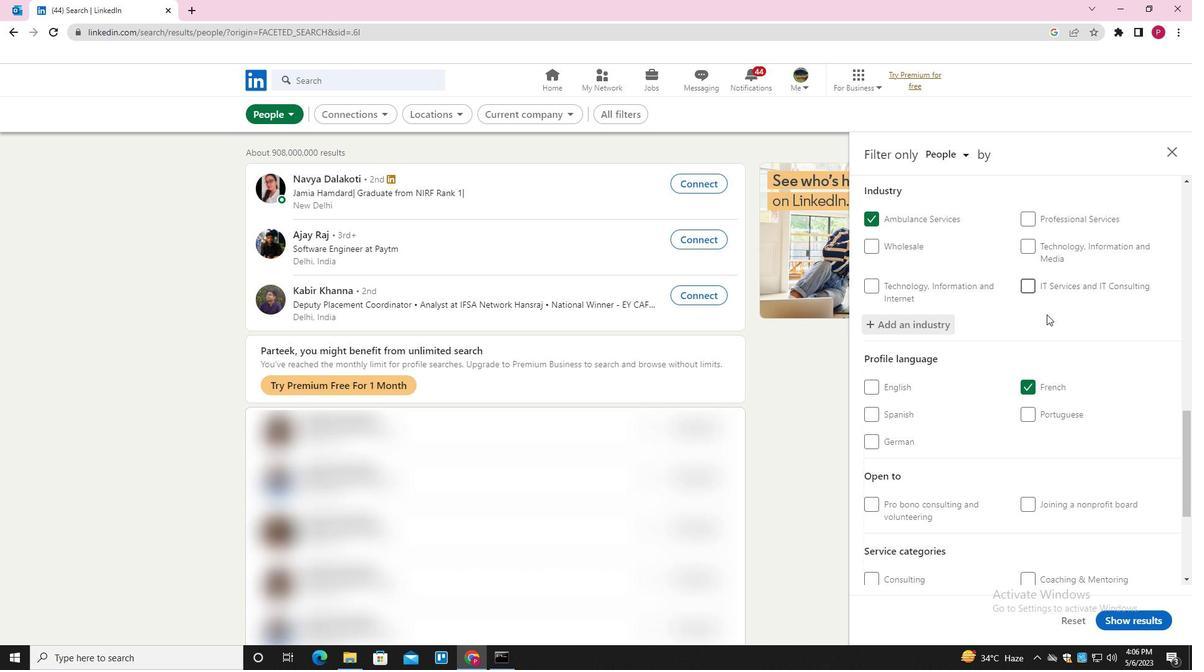 
Action: Mouse scrolled (1048, 380) with delta (0, 0)
Screenshot: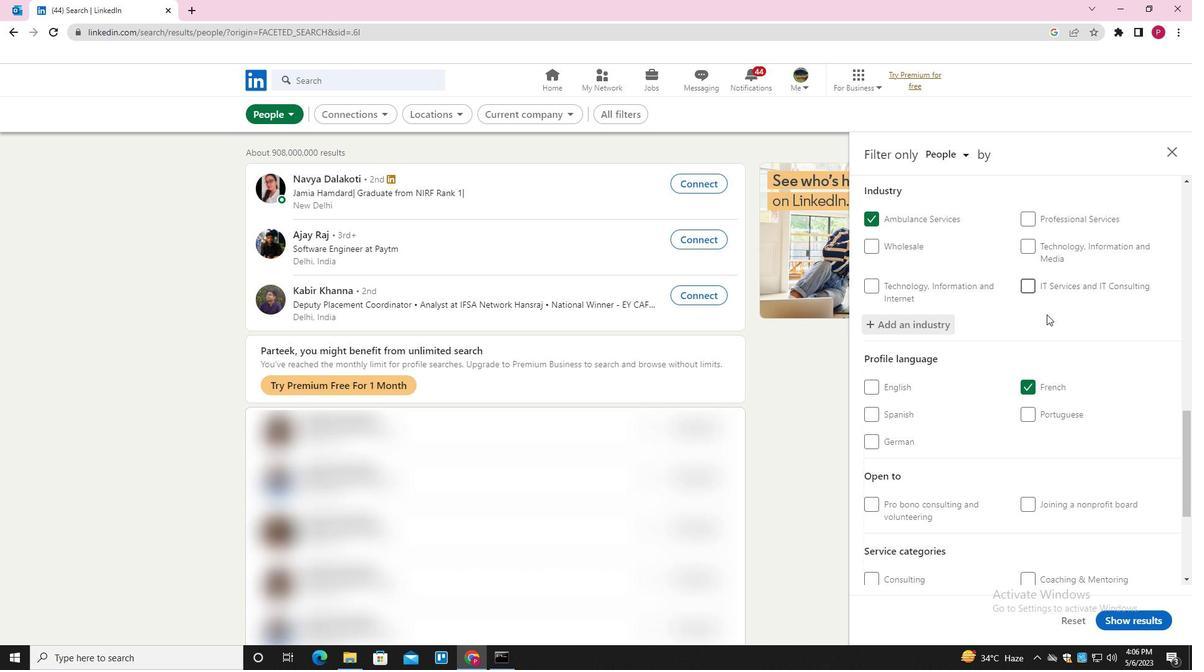 
Action: Mouse moved to (1050, 418)
Screenshot: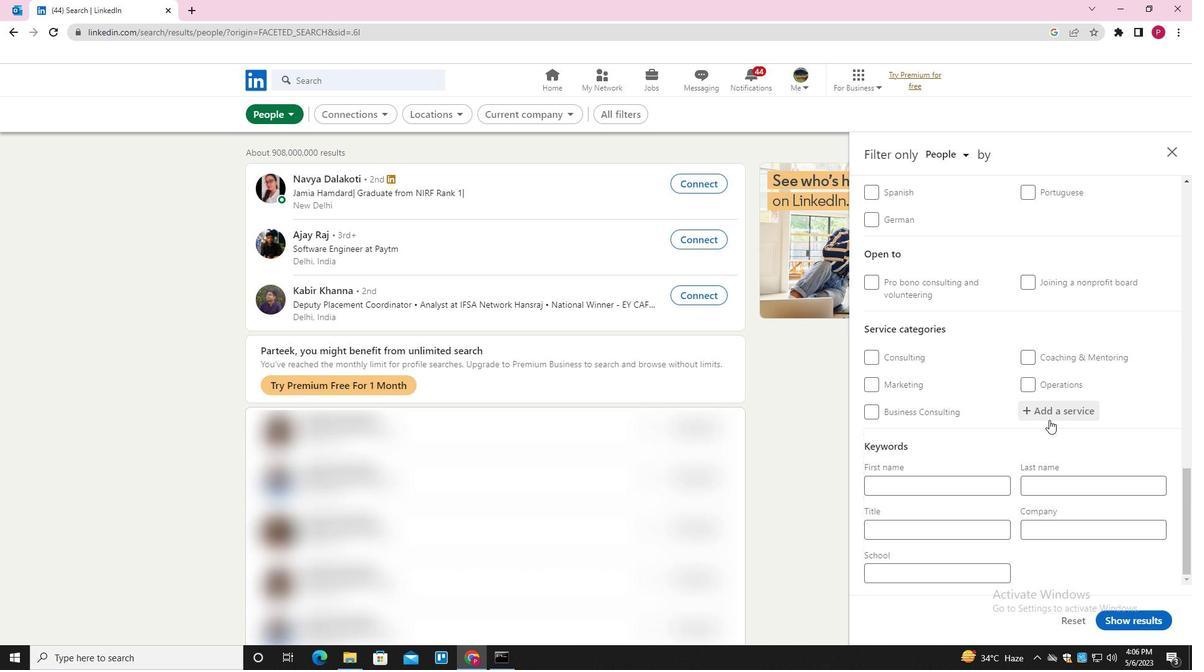 
Action: Mouse pressed left at (1050, 418)
Screenshot: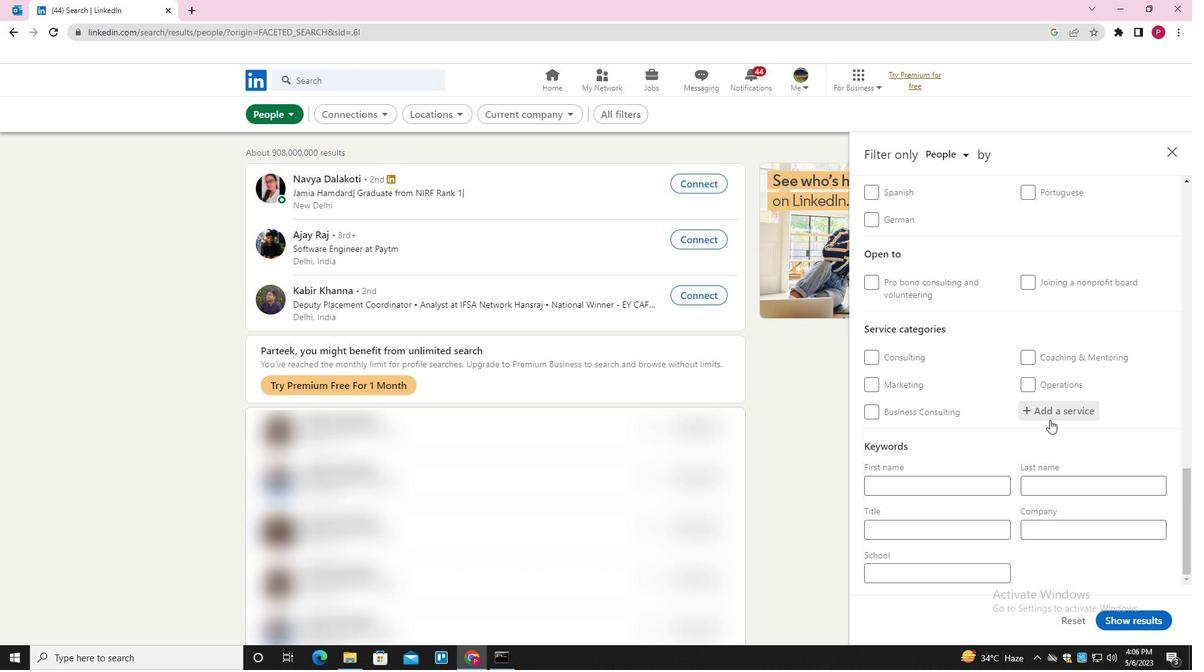 
Action: Key pressed <Key.shift>ACCOUNTI<Key.space>G<Key.down><Key.backspace><Key.backspace><Key.backspace><Key.down><Key.enter>
Screenshot: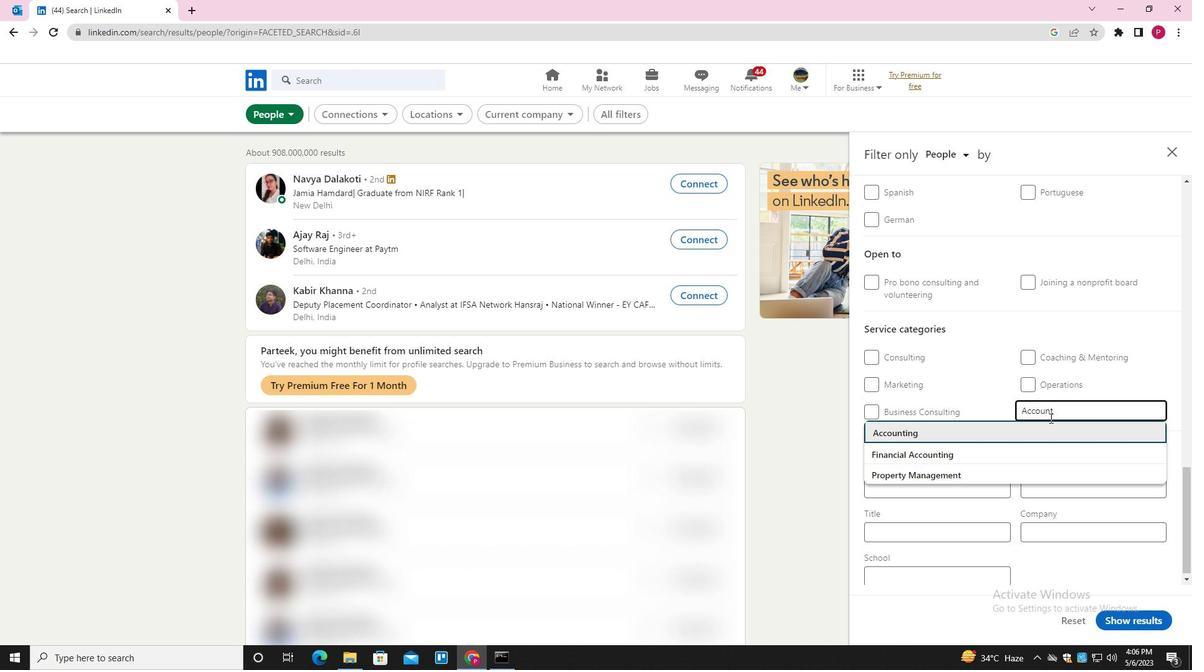 
Action: Mouse scrolled (1050, 418) with delta (0, 0)
Screenshot: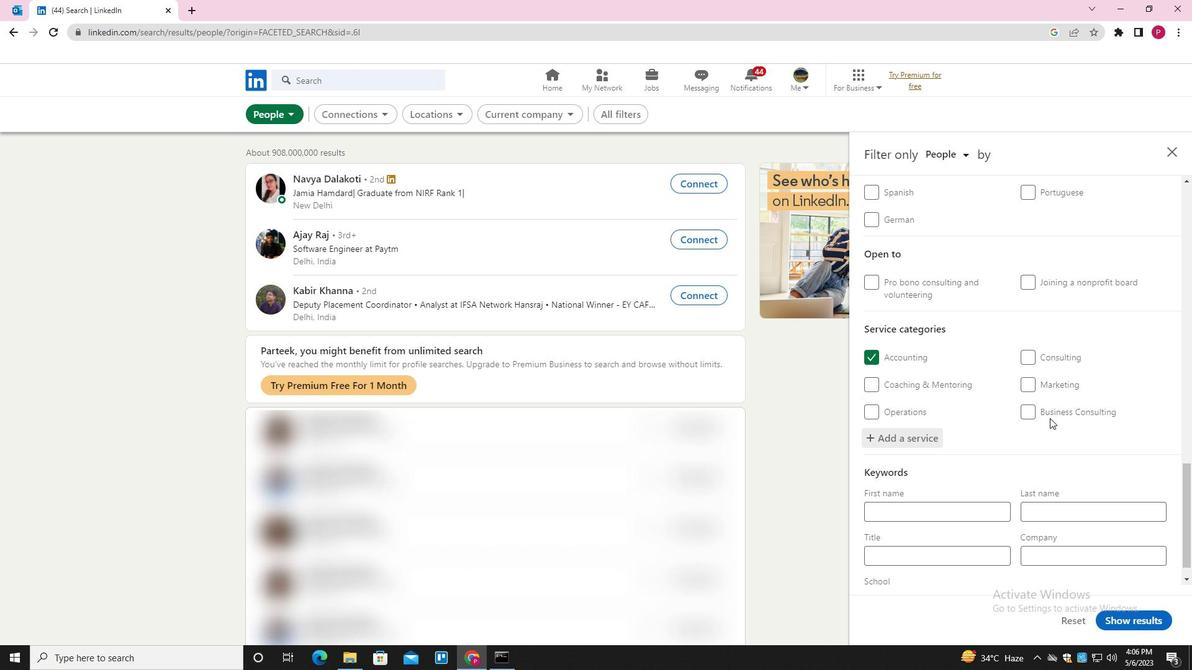 
Action: Mouse moved to (1044, 430)
Screenshot: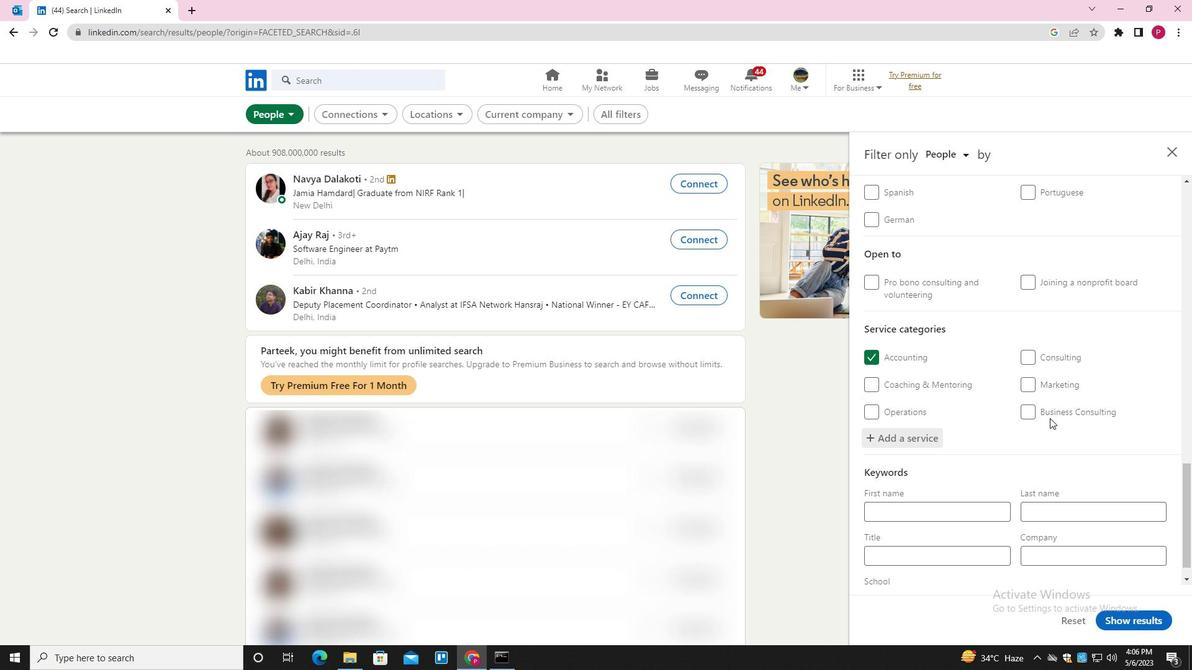 
Action: Mouse scrolled (1044, 429) with delta (0, 0)
Screenshot: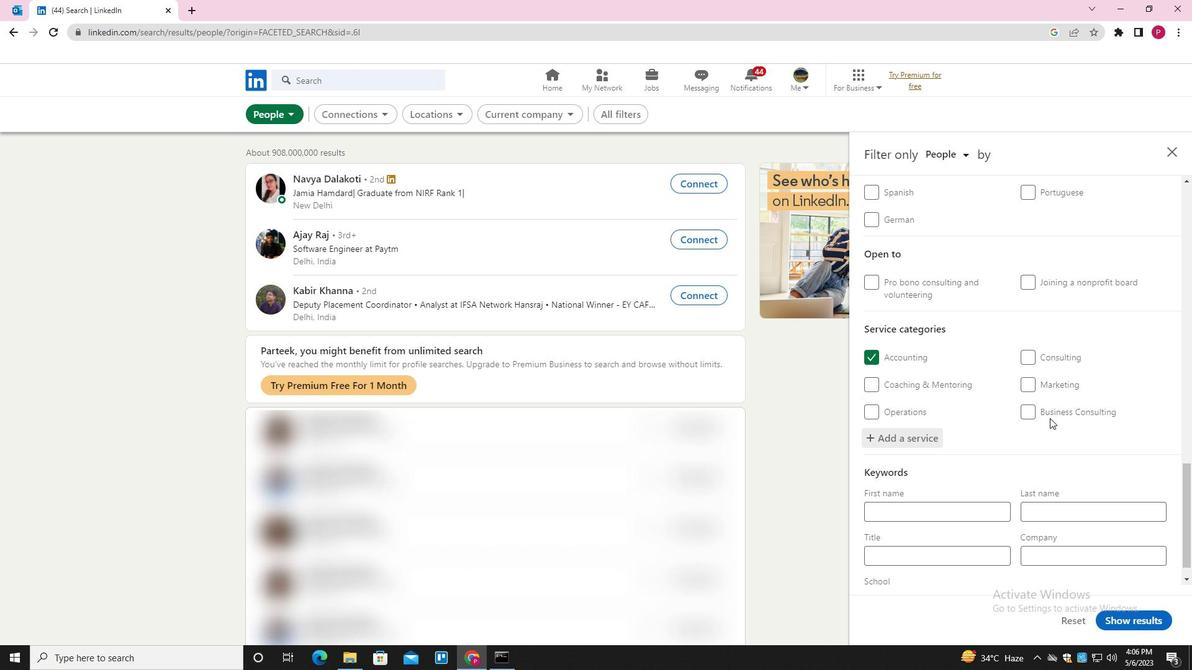 
Action: Mouse moved to (1039, 444)
Screenshot: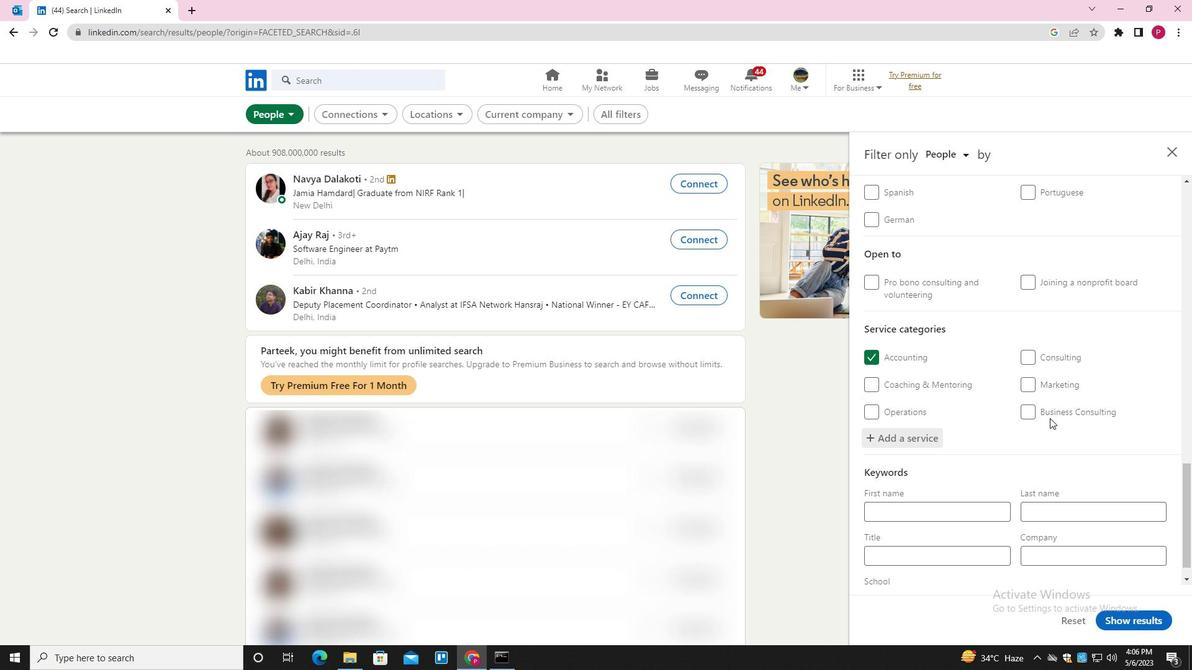 
Action: Mouse scrolled (1039, 443) with delta (0, 0)
Screenshot: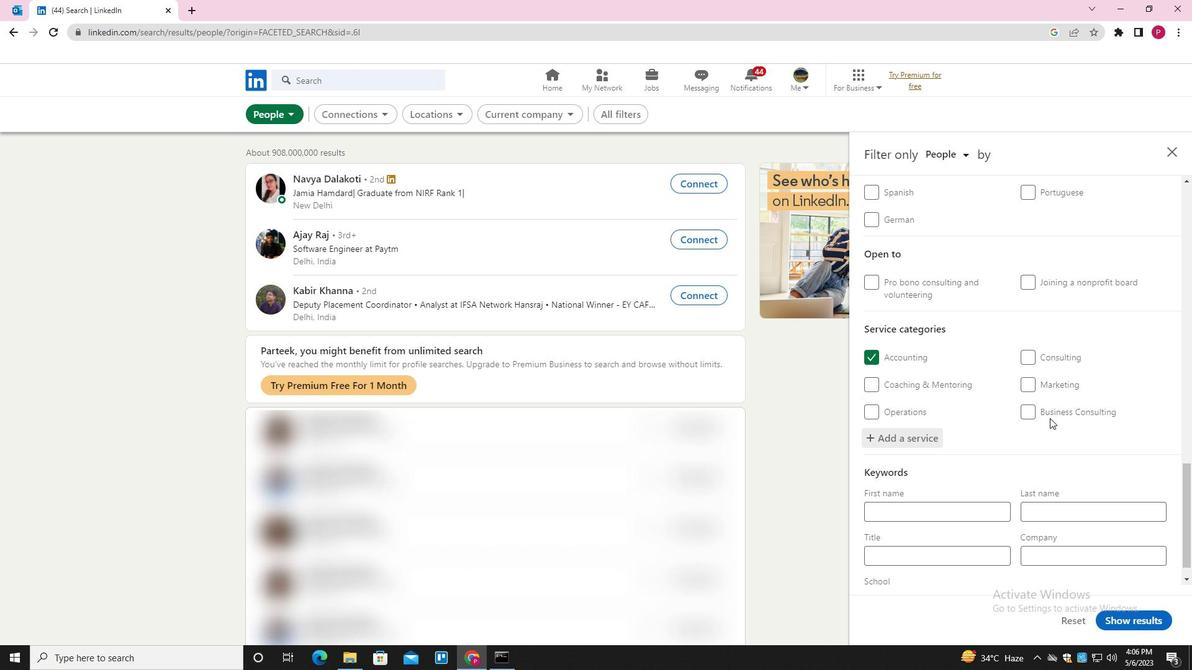 
Action: Mouse moved to (1028, 459)
Screenshot: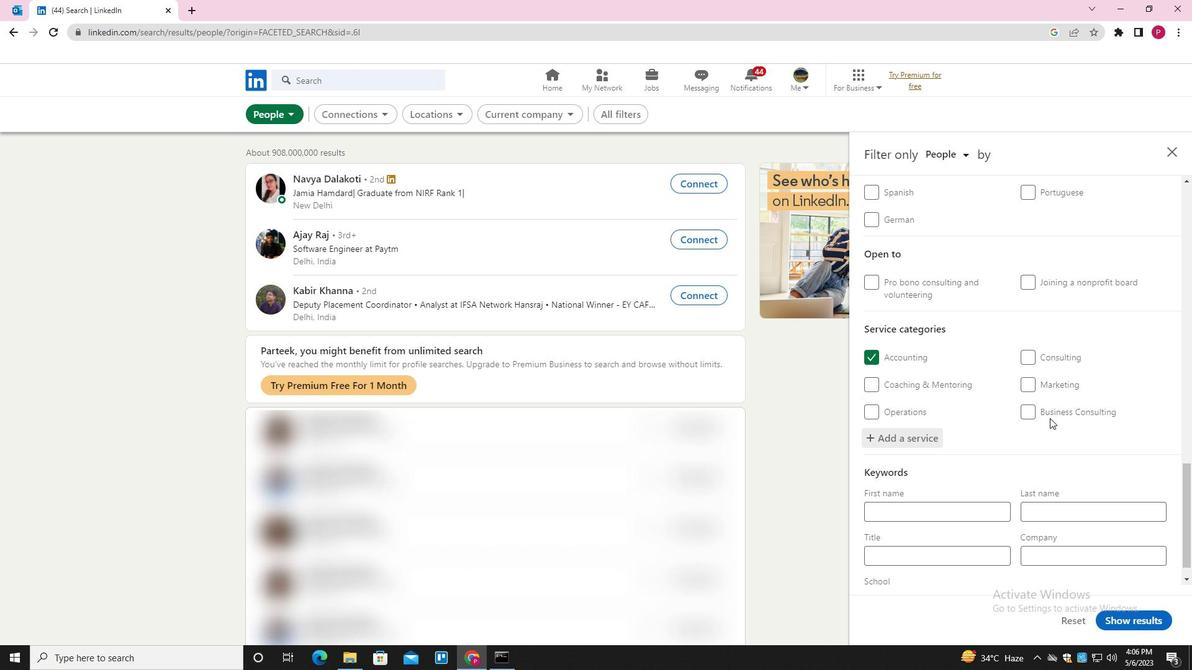 
Action: Mouse scrolled (1028, 458) with delta (0, 0)
Screenshot: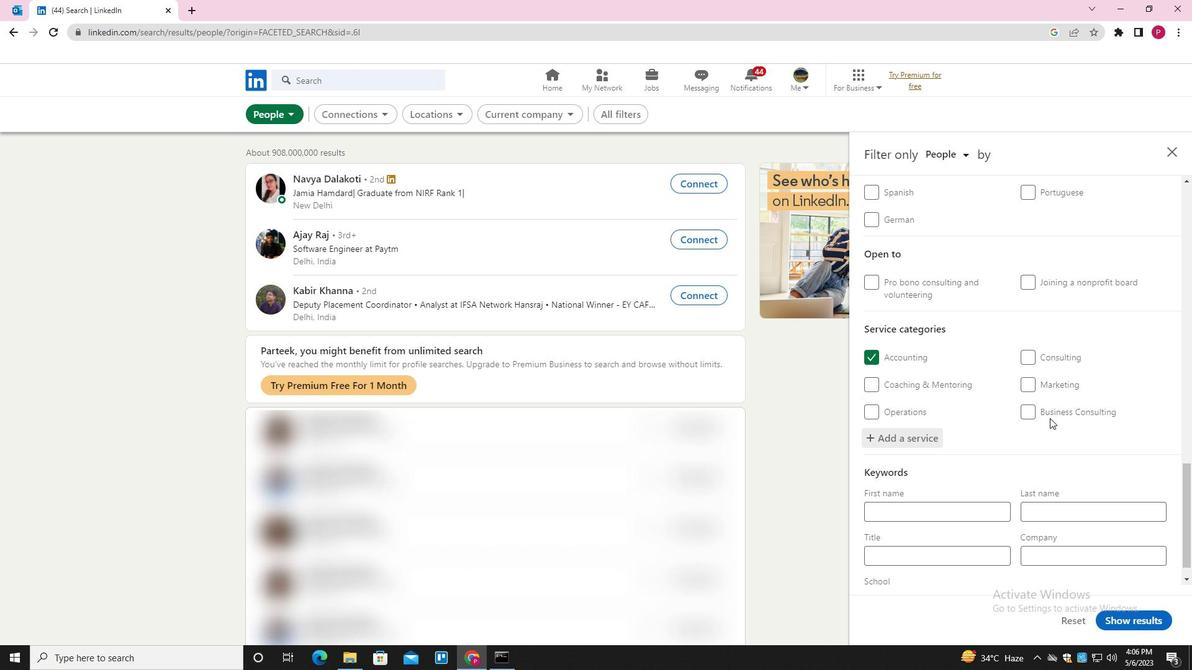 
Action: Mouse moved to (1011, 479)
Screenshot: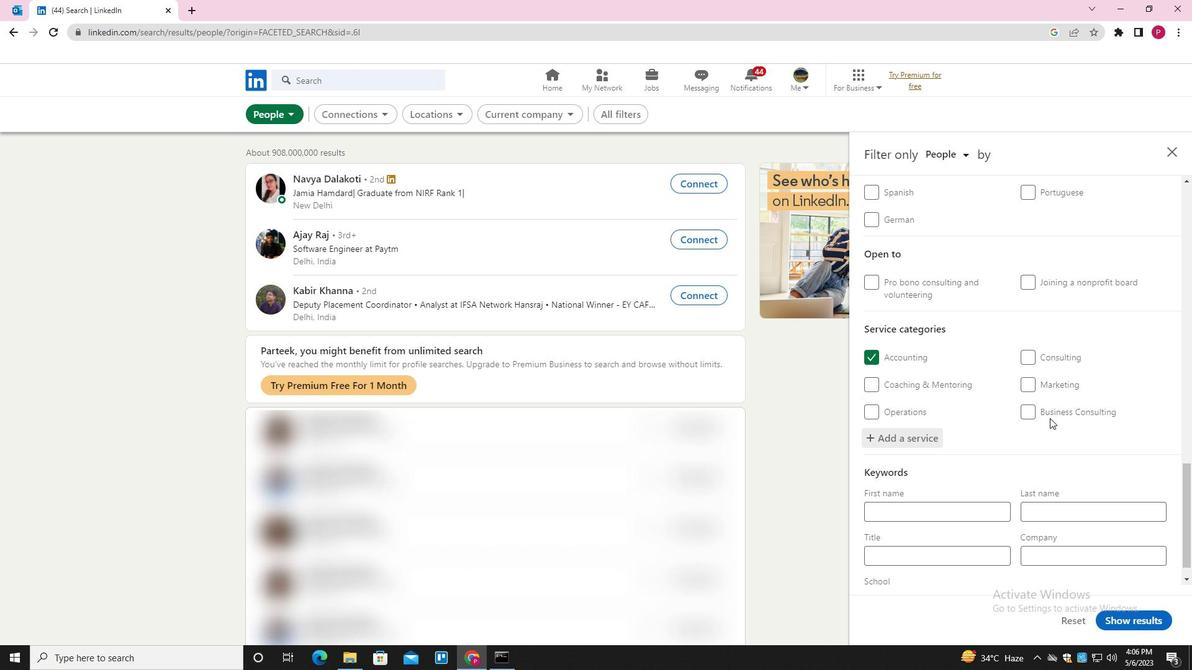 
Action: Mouse scrolled (1011, 478) with delta (0, 0)
Screenshot: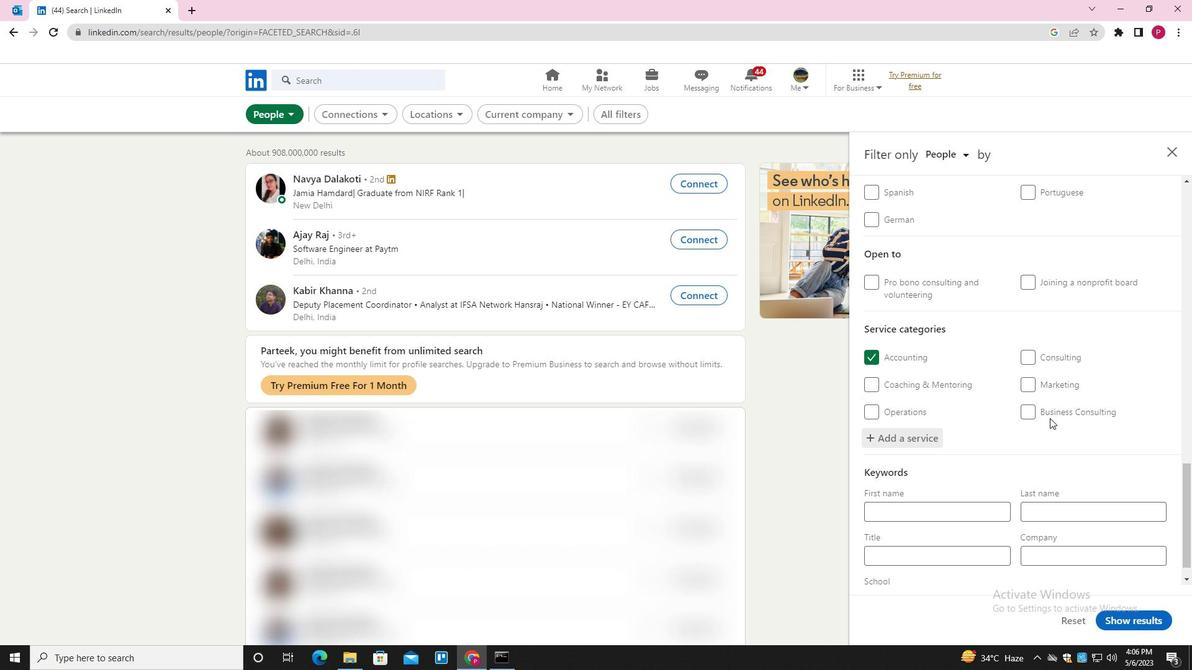 
Action: Mouse moved to (972, 521)
Screenshot: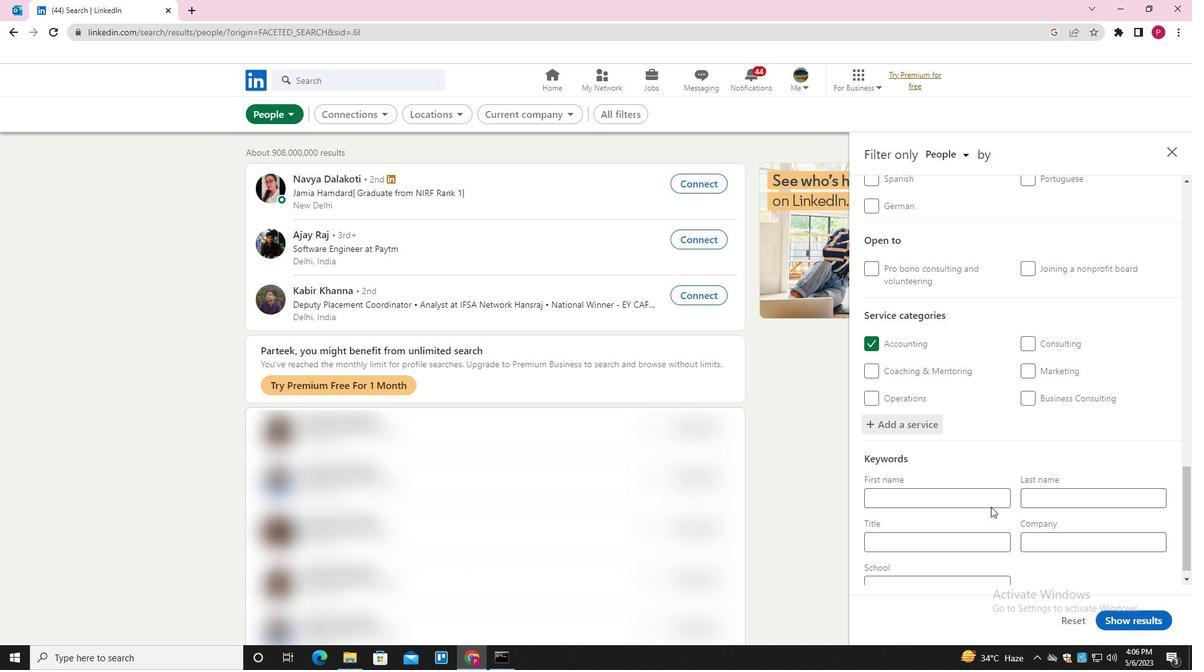 
Action: Mouse pressed left at (972, 521)
Screenshot: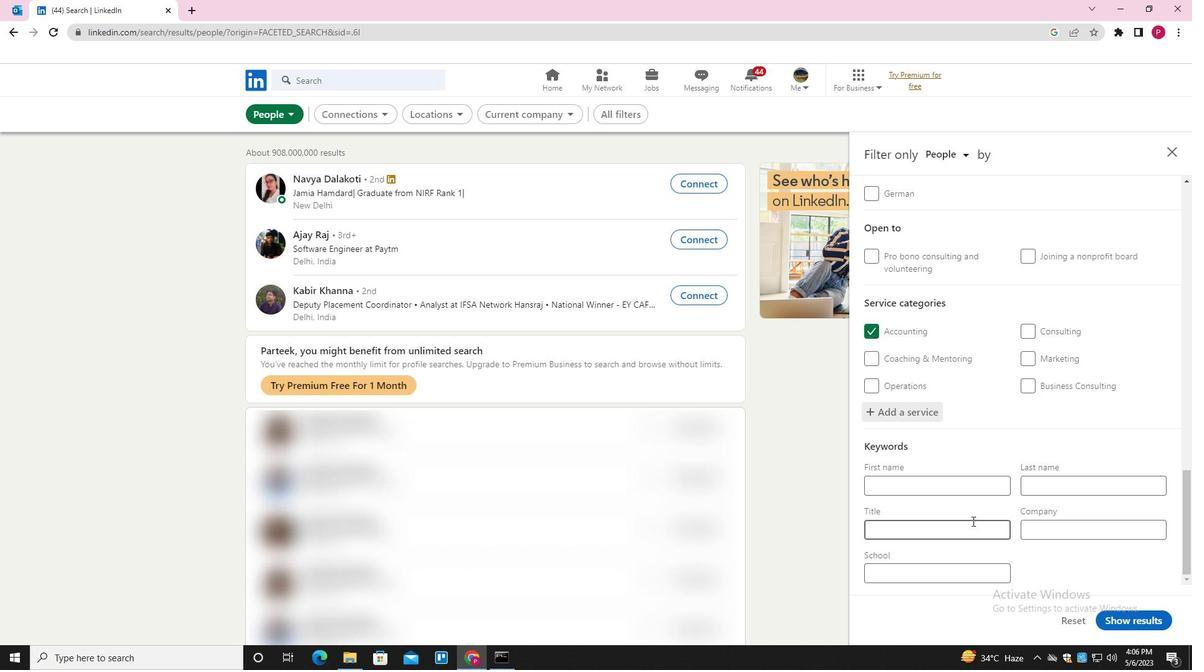 
Action: Key pressed <Key.shift>APPLICATIONS<Key.space><Key.backspace><Key.backspace><Key.space><Key.shift>DEVELOPER
Screenshot: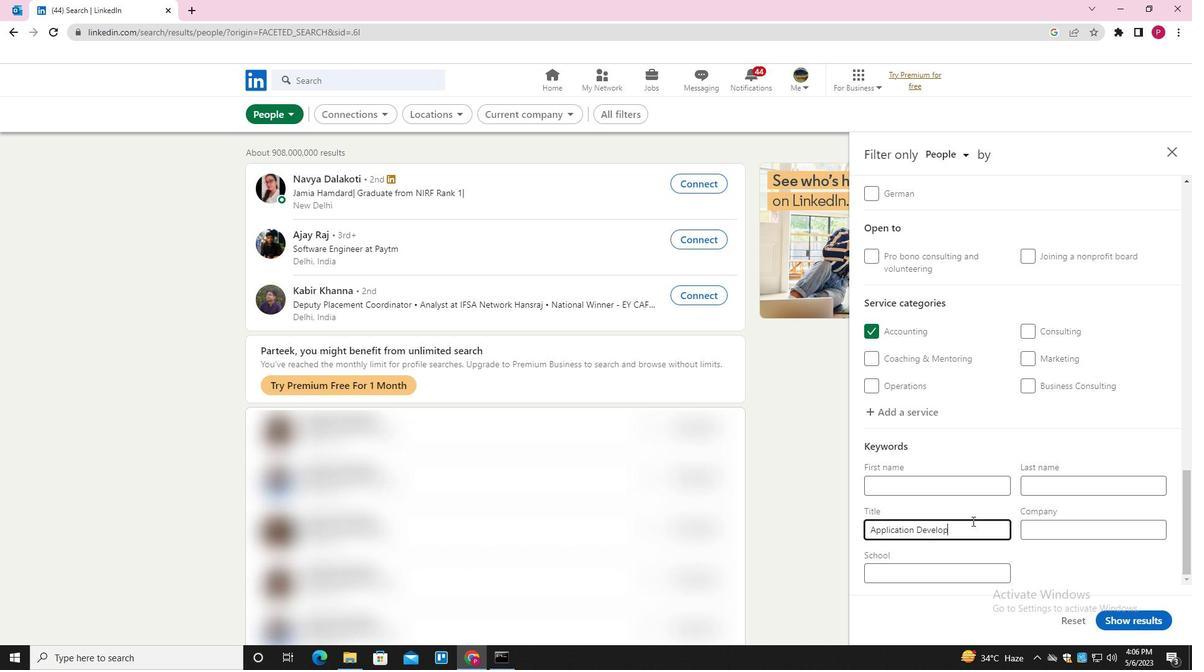 
Action: Mouse moved to (1125, 625)
Screenshot: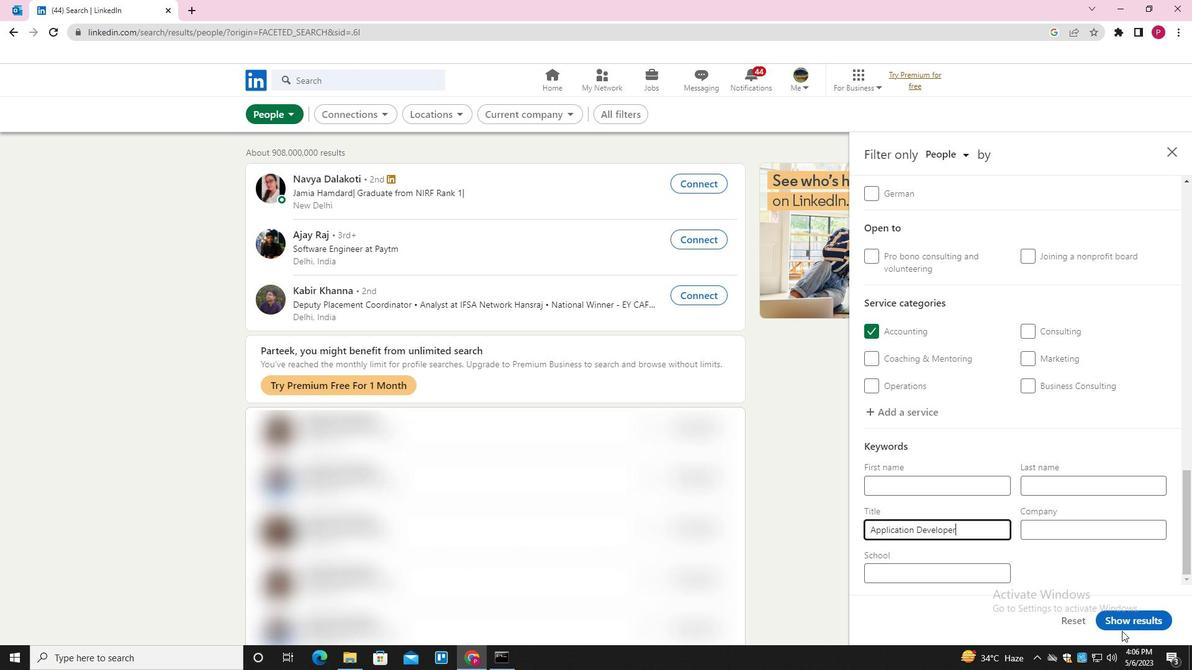 
Action: Mouse pressed left at (1125, 625)
Screenshot: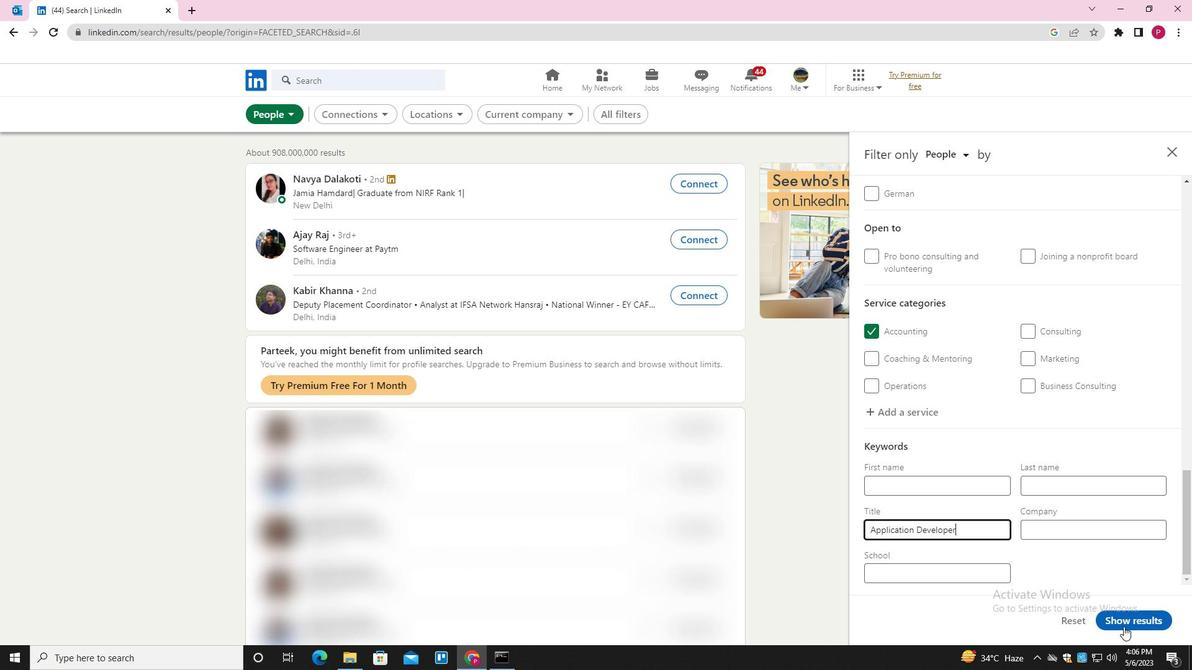 
Action: Mouse moved to (559, 150)
Screenshot: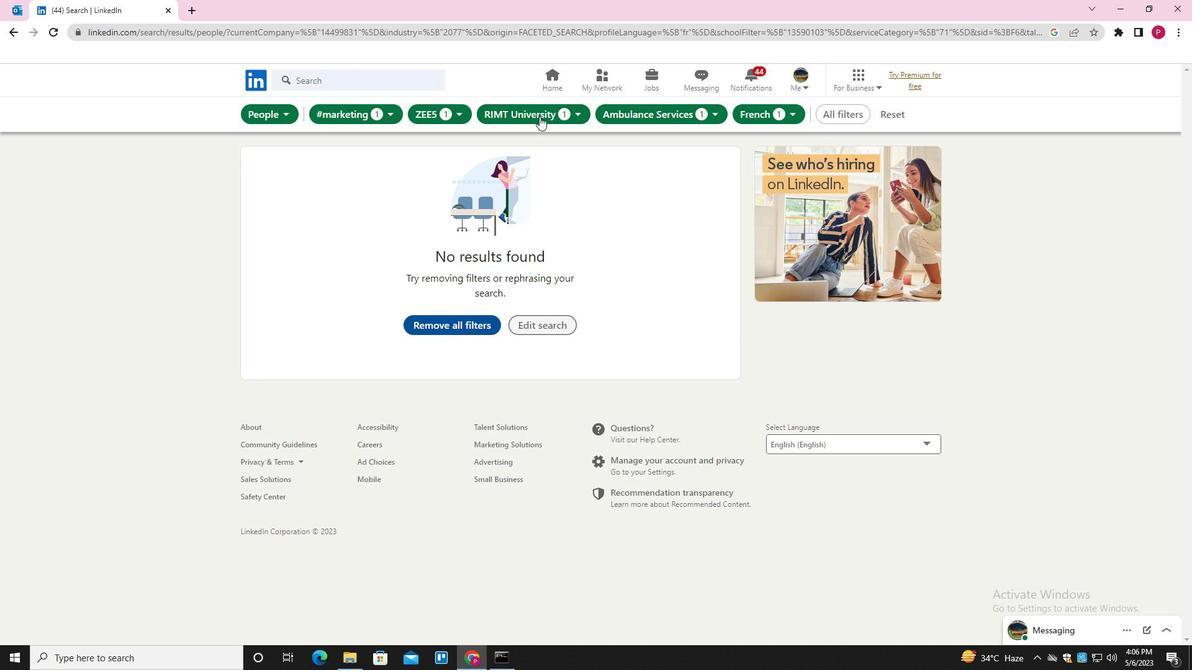 
